 Task: Search one way flight ticket for 2 adults, 2 children, 2 infants in seat in first from Providence: Rhode Island T. F. Green International Airport to Greensboro: Piedmont Triad International Airport on 5-1-2023. Choice of flights is Singapure airlines. Number of bags: 2 checked bags. Price is upto 96000. Outbound departure time preference is 13:30.
Action: Mouse moved to (276, 447)
Screenshot: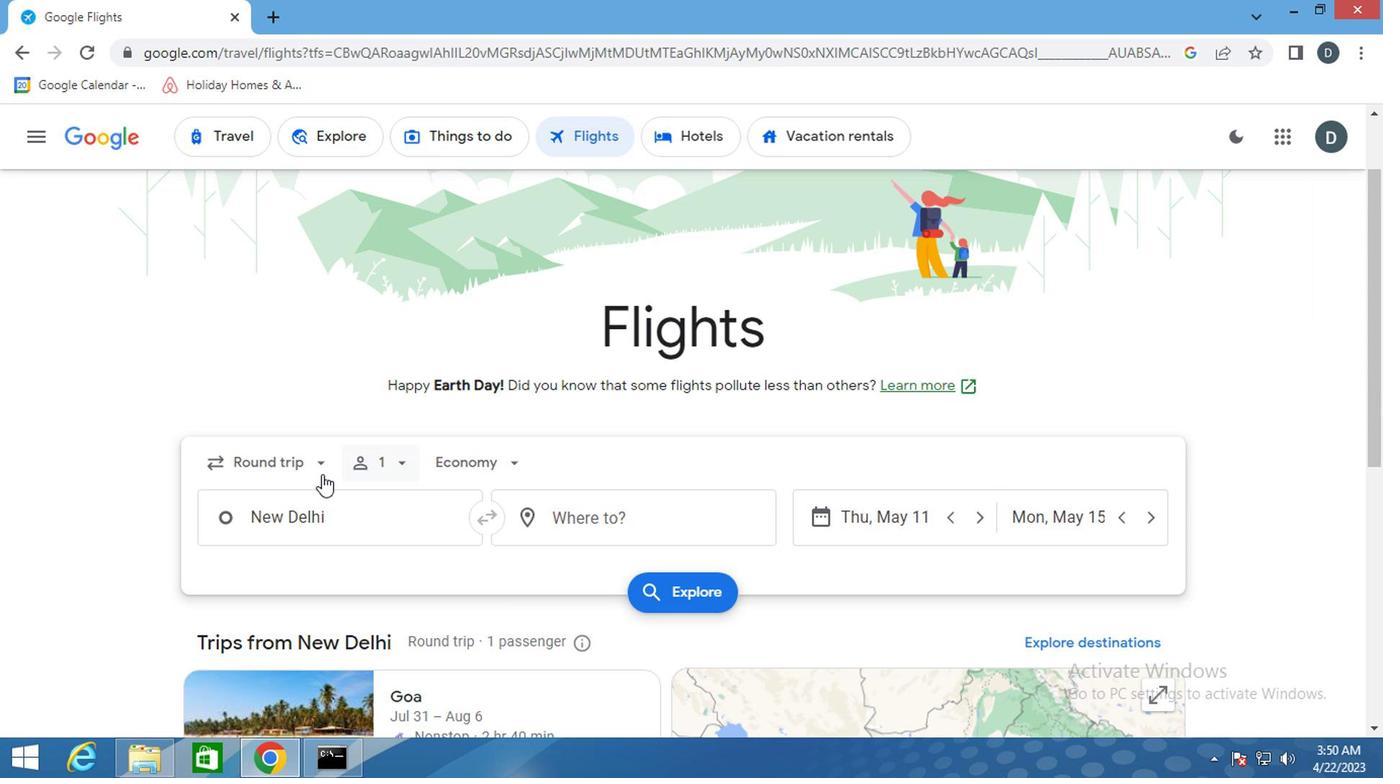 
Action: Mouse pressed left at (276, 447)
Screenshot: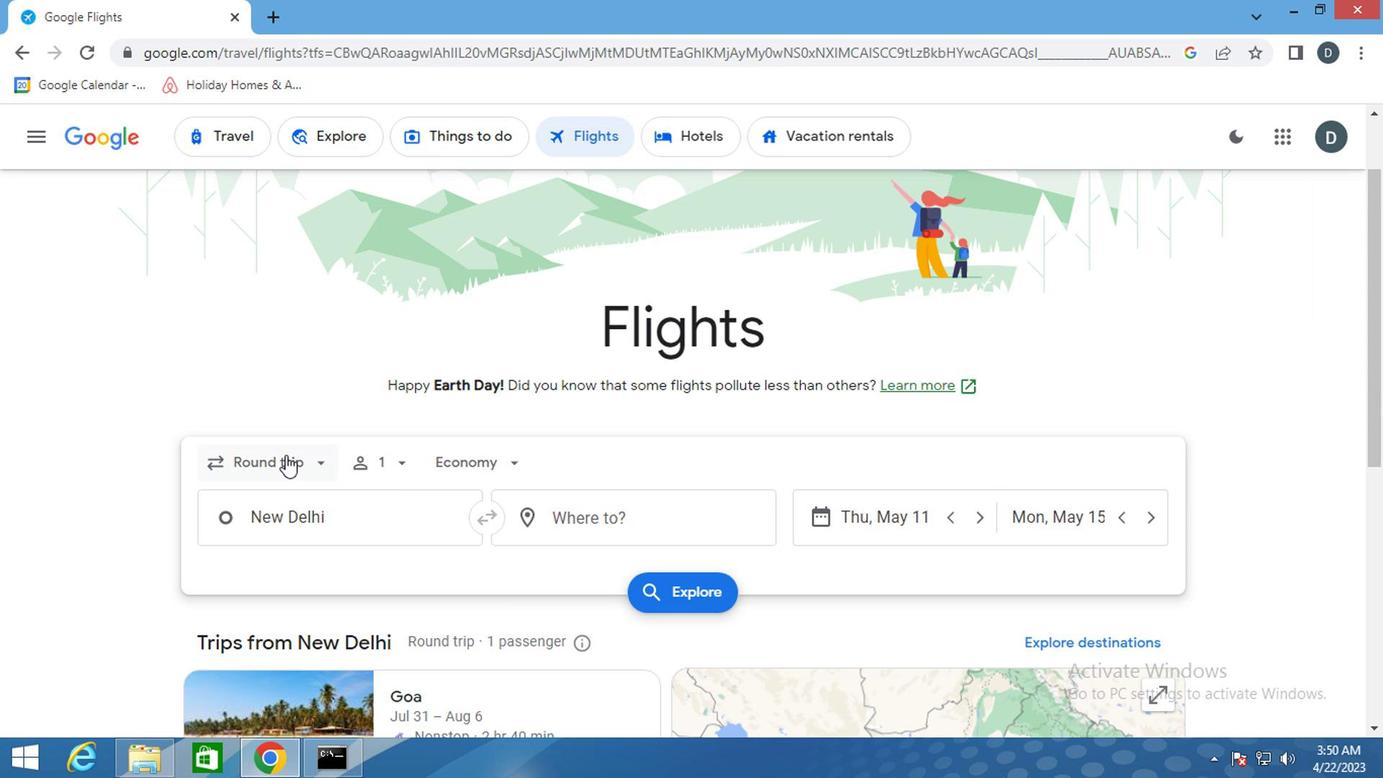 
Action: Mouse moved to (289, 549)
Screenshot: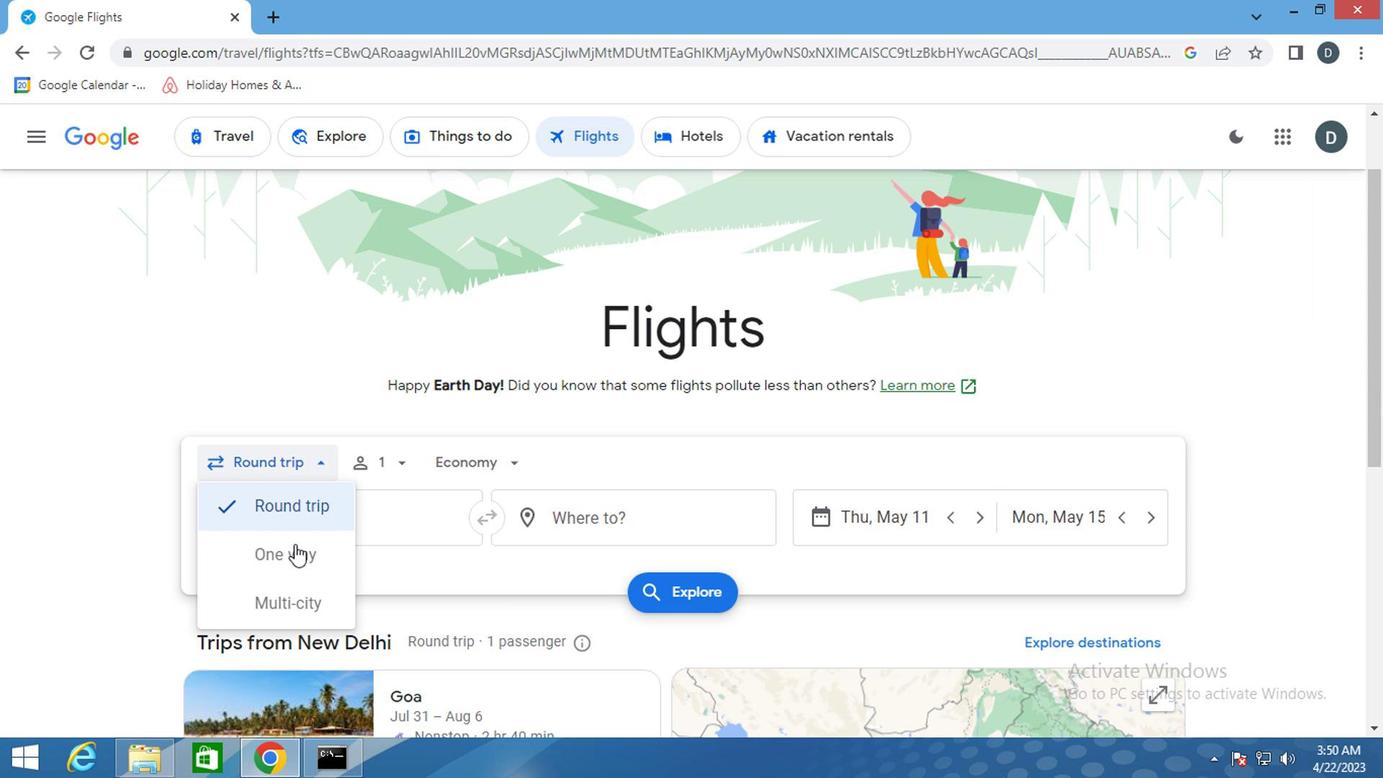 
Action: Mouse pressed left at (289, 549)
Screenshot: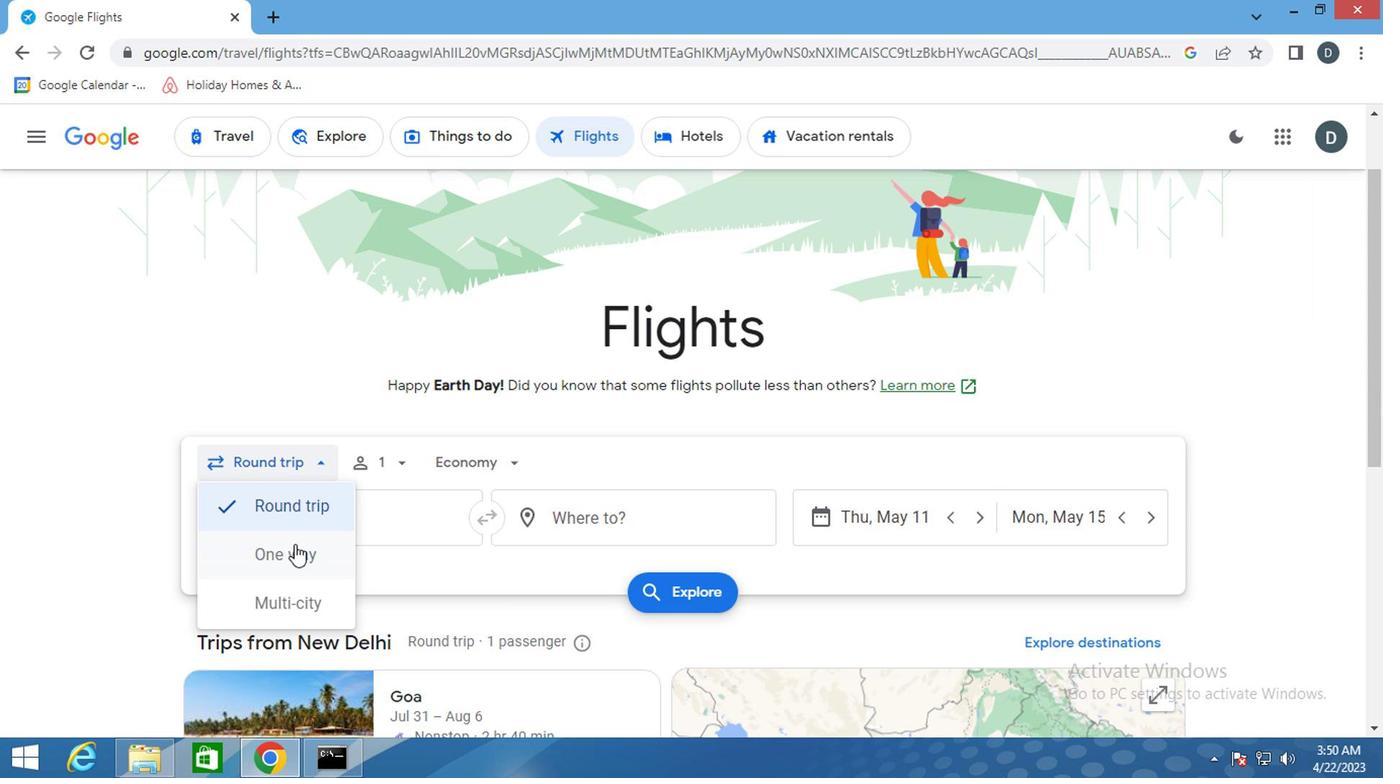 
Action: Mouse moved to (379, 460)
Screenshot: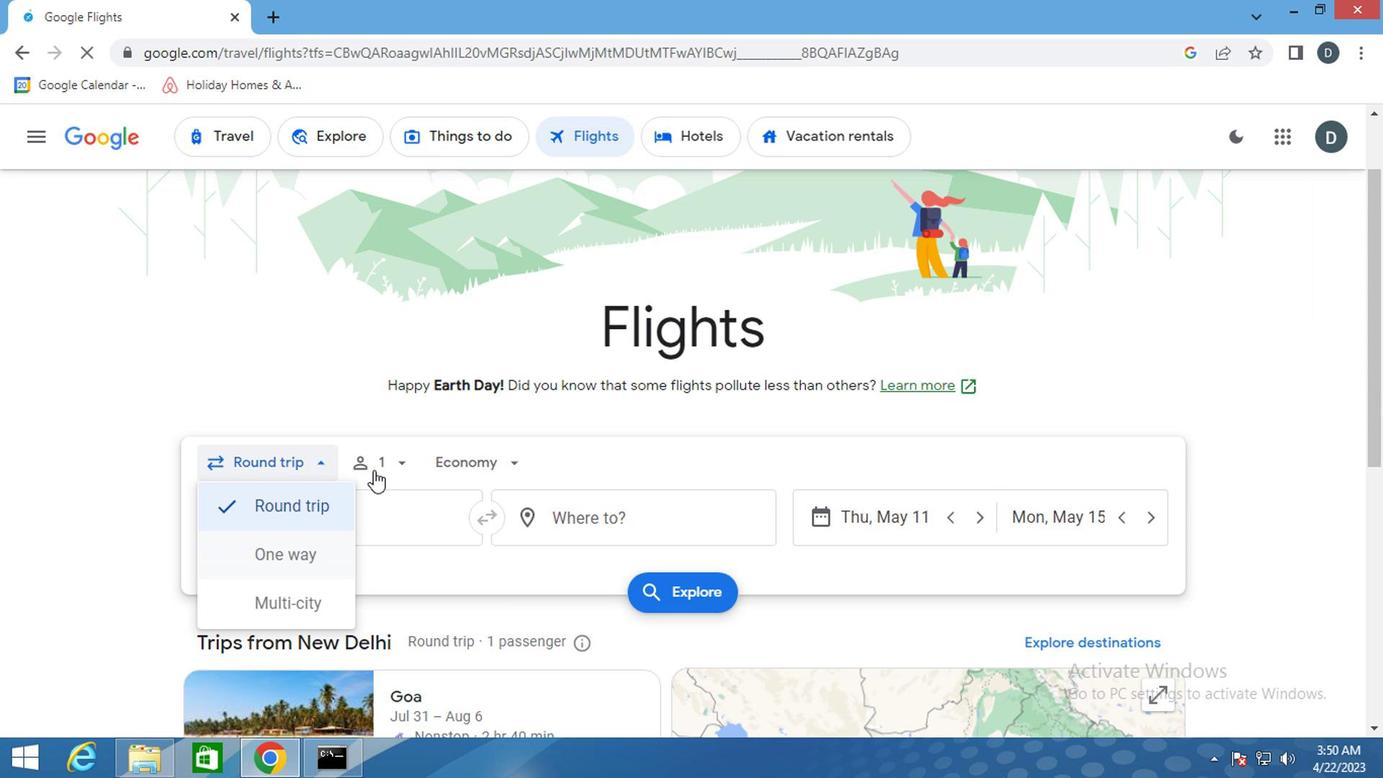 
Action: Mouse pressed left at (379, 460)
Screenshot: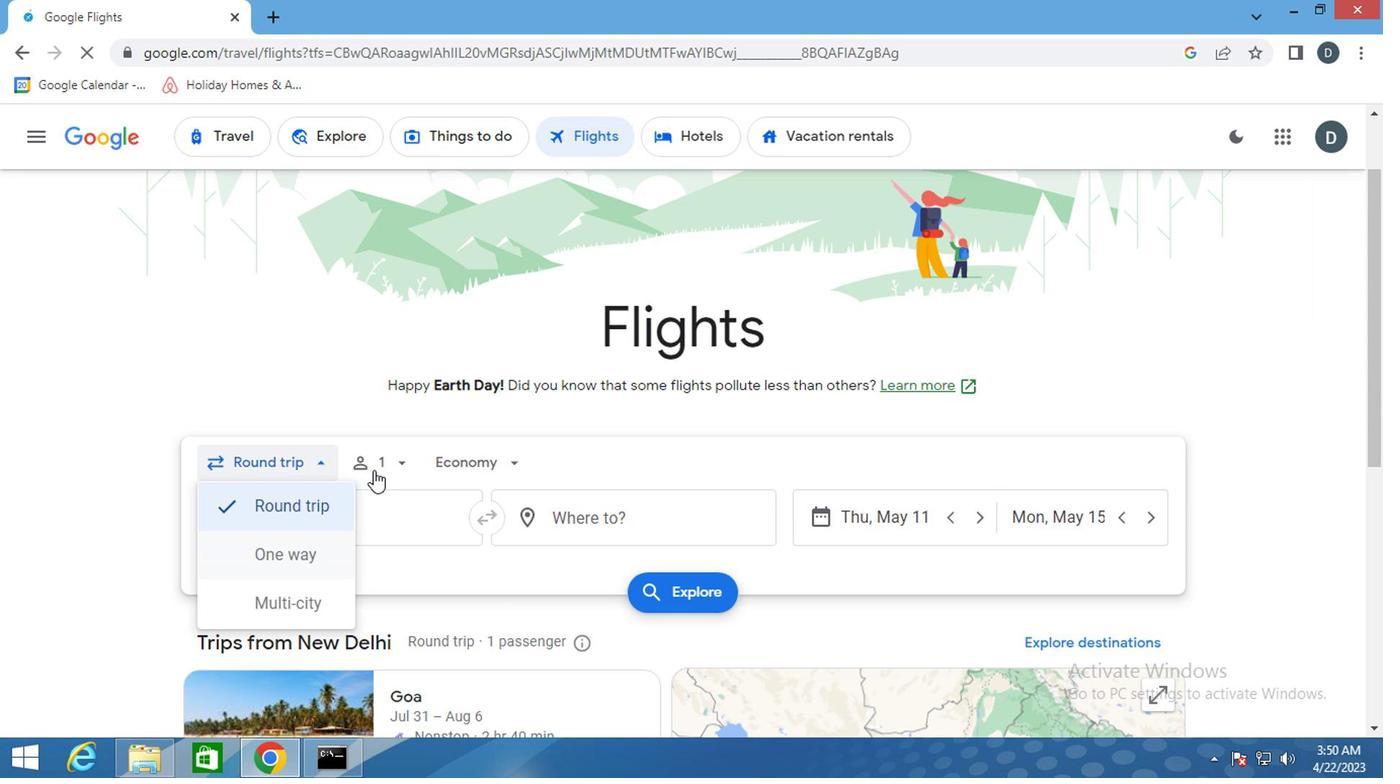 
Action: Mouse moved to (554, 517)
Screenshot: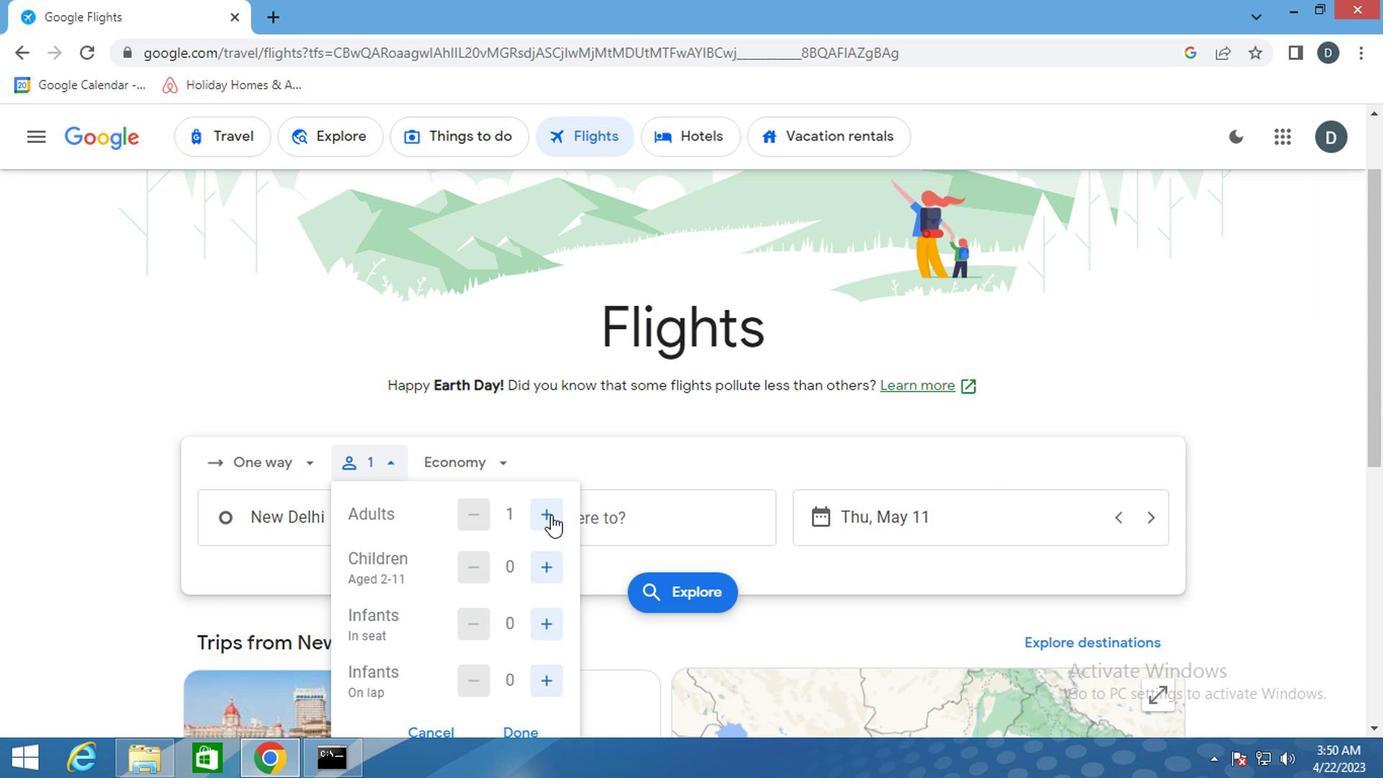 
Action: Mouse pressed left at (554, 517)
Screenshot: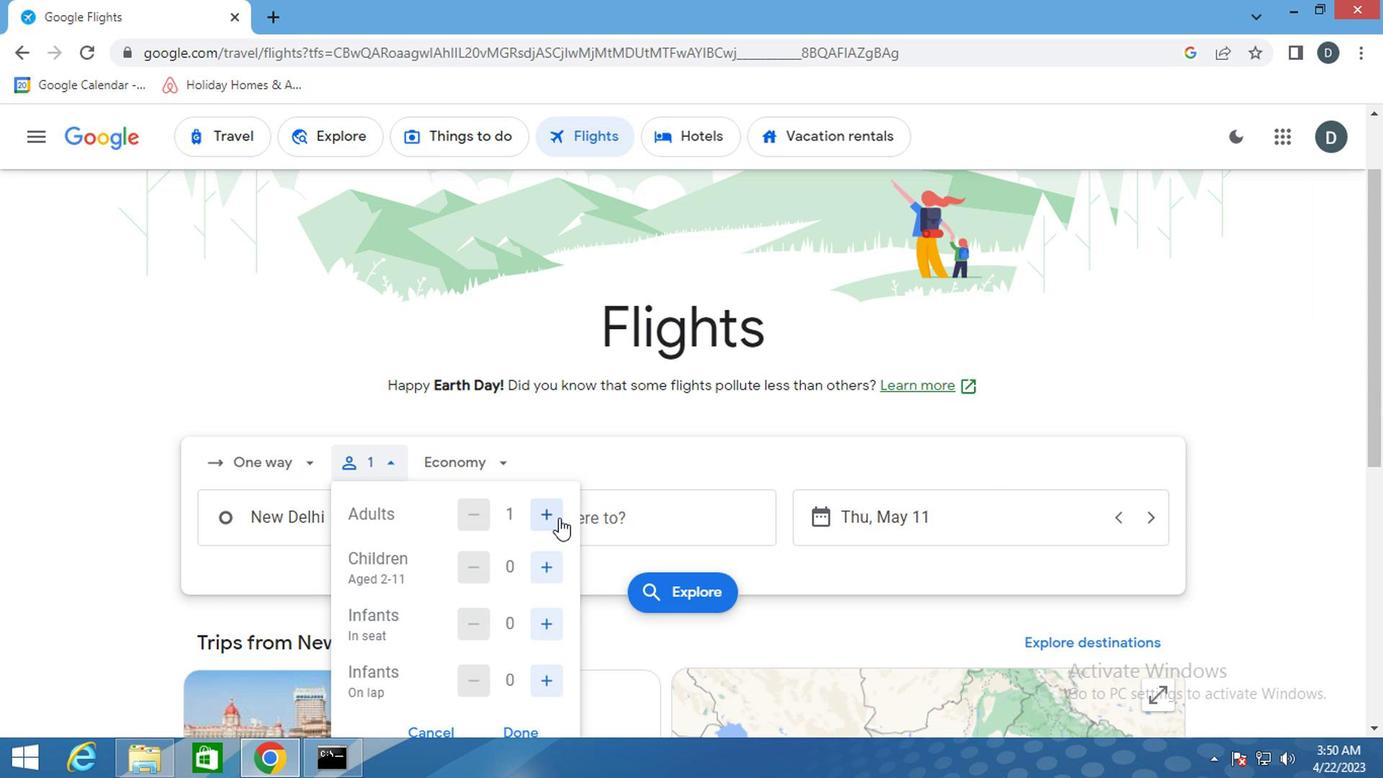 
Action: Mouse moved to (542, 560)
Screenshot: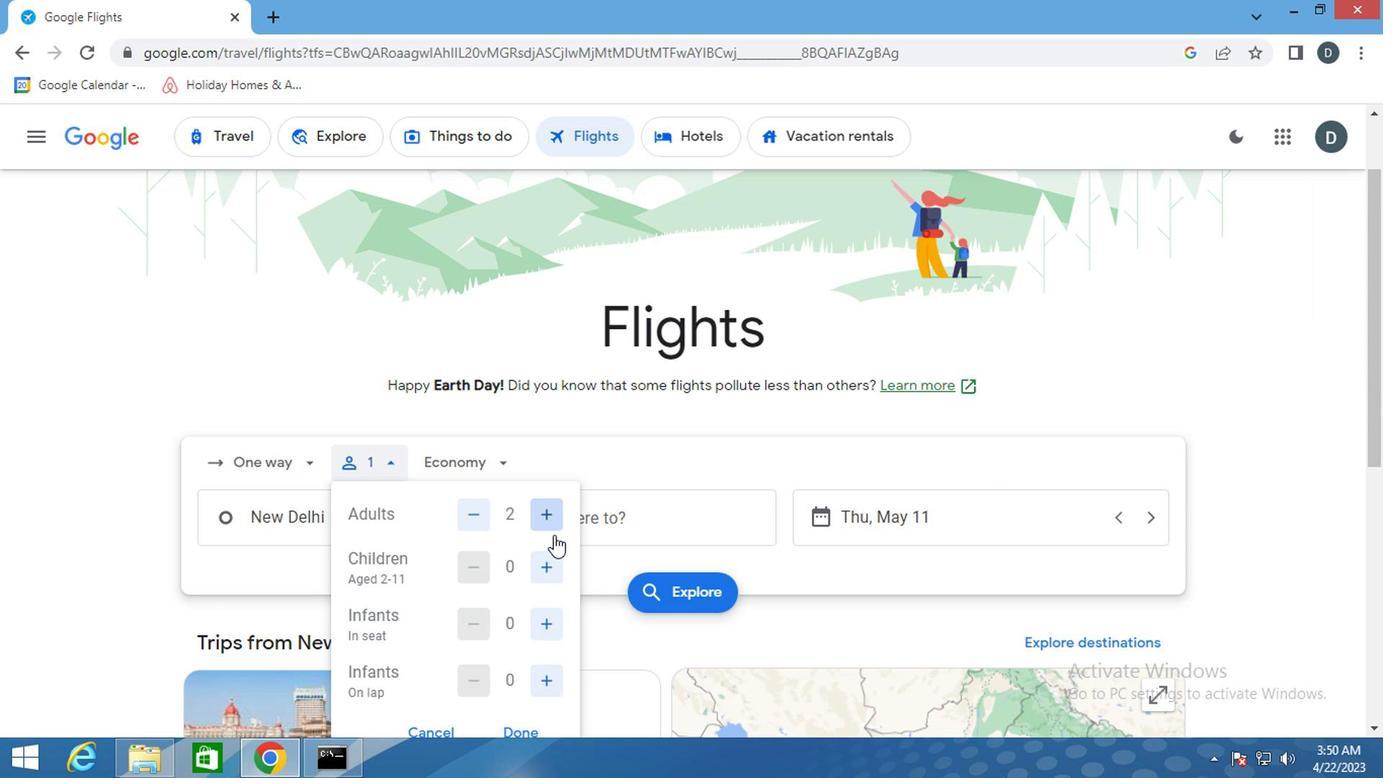 
Action: Mouse pressed left at (542, 560)
Screenshot: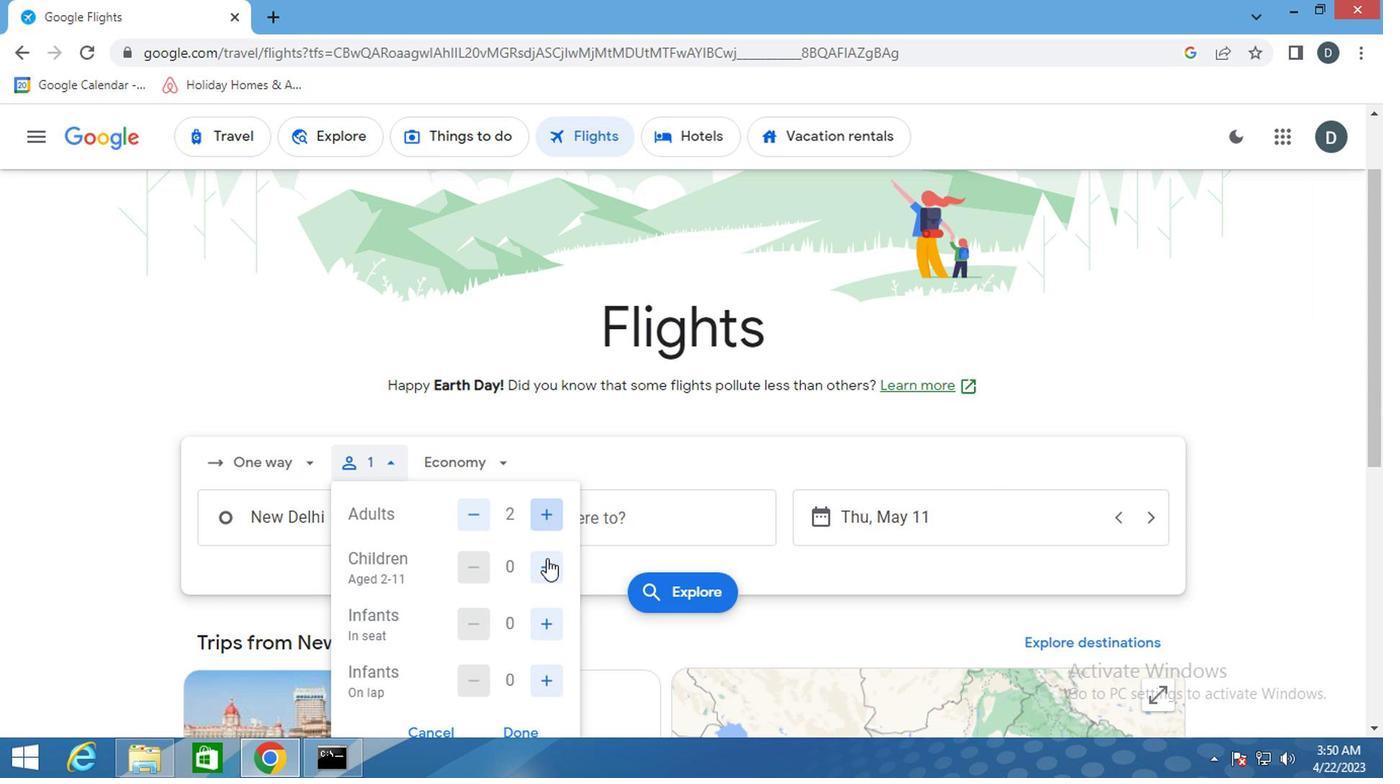 
Action: Mouse pressed left at (542, 560)
Screenshot: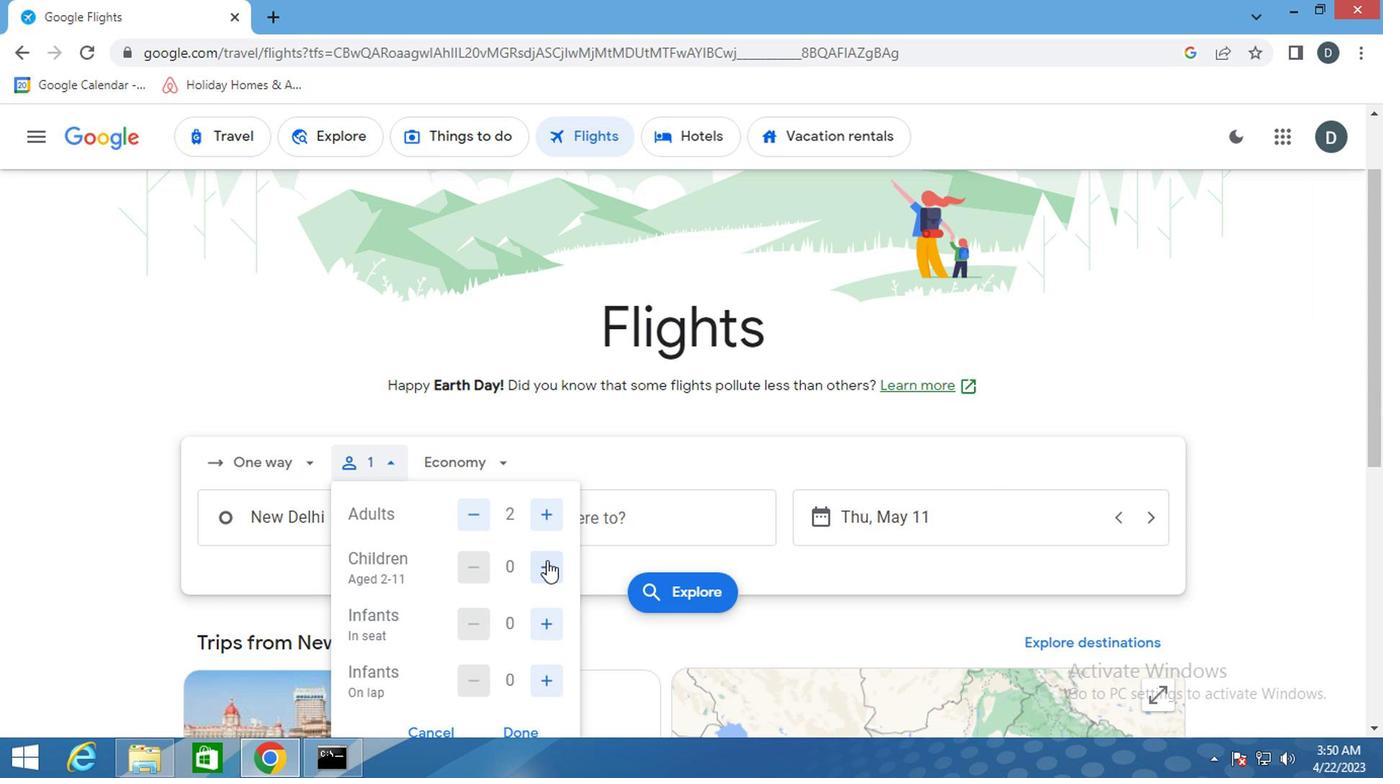 
Action: Mouse moved to (549, 623)
Screenshot: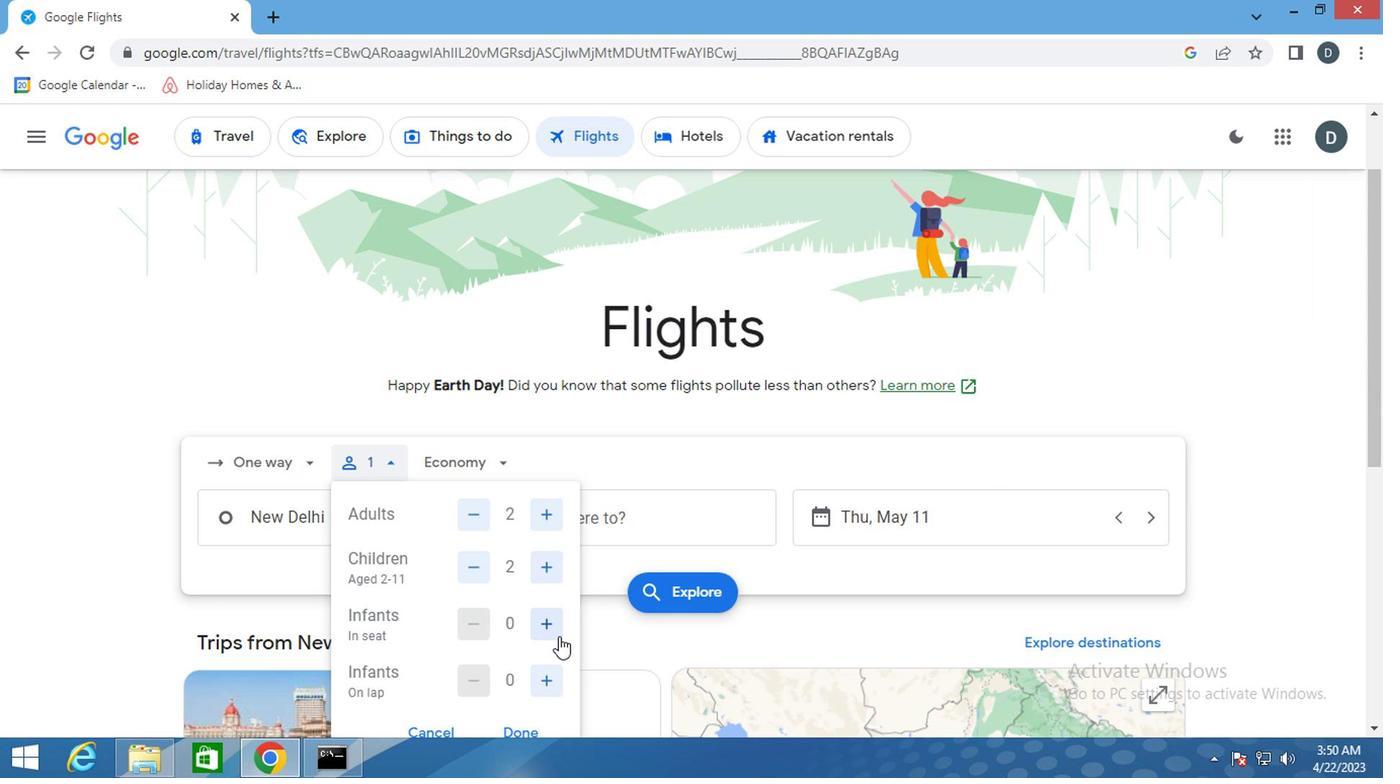
Action: Mouse pressed left at (549, 623)
Screenshot: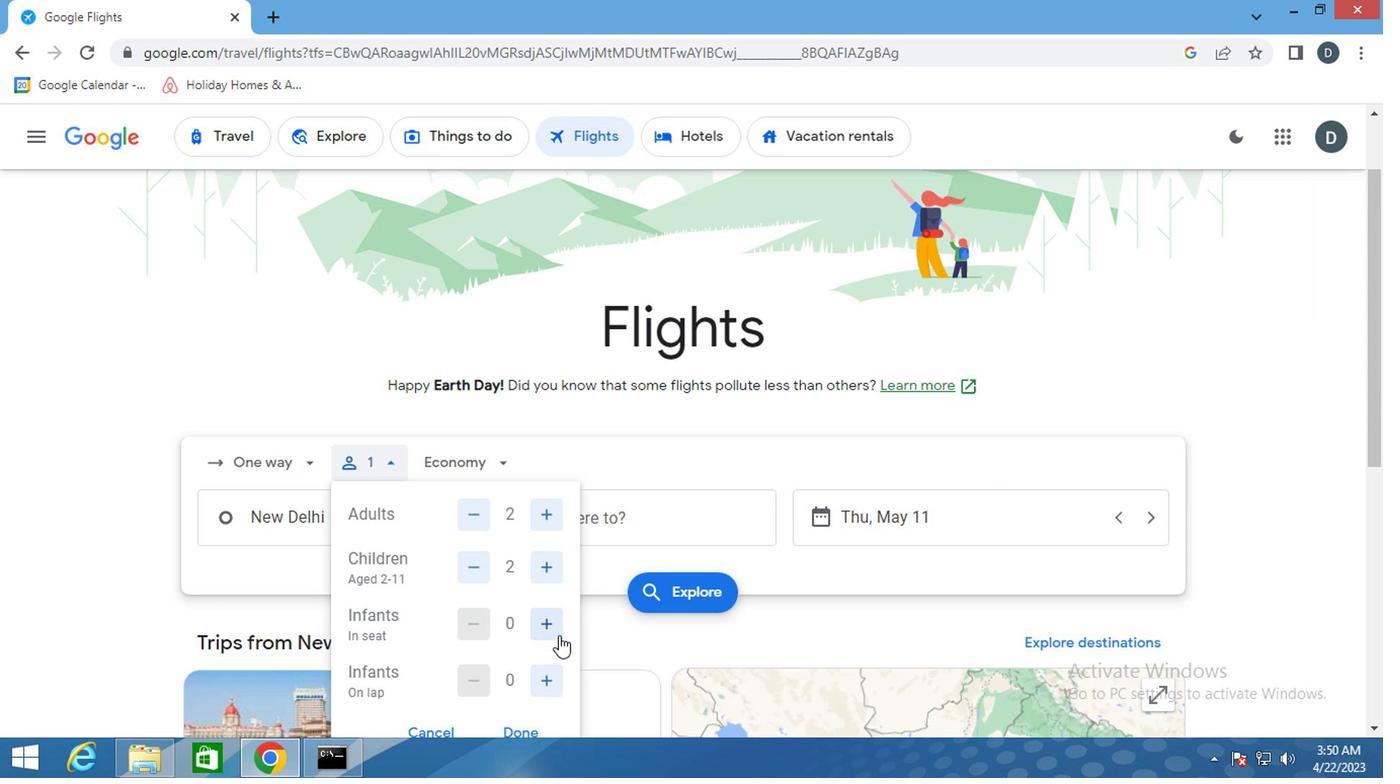 
Action: Mouse pressed left at (549, 623)
Screenshot: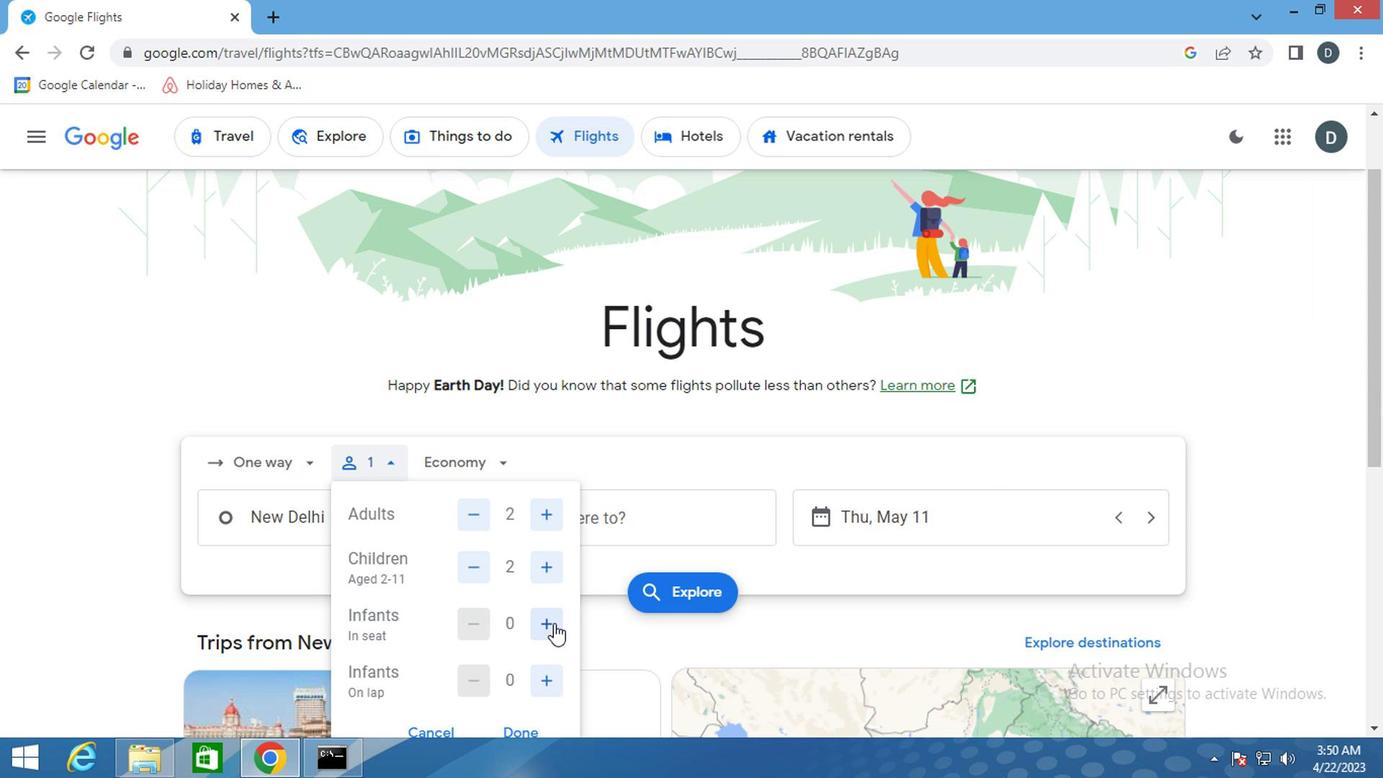 
Action: Mouse moved to (516, 727)
Screenshot: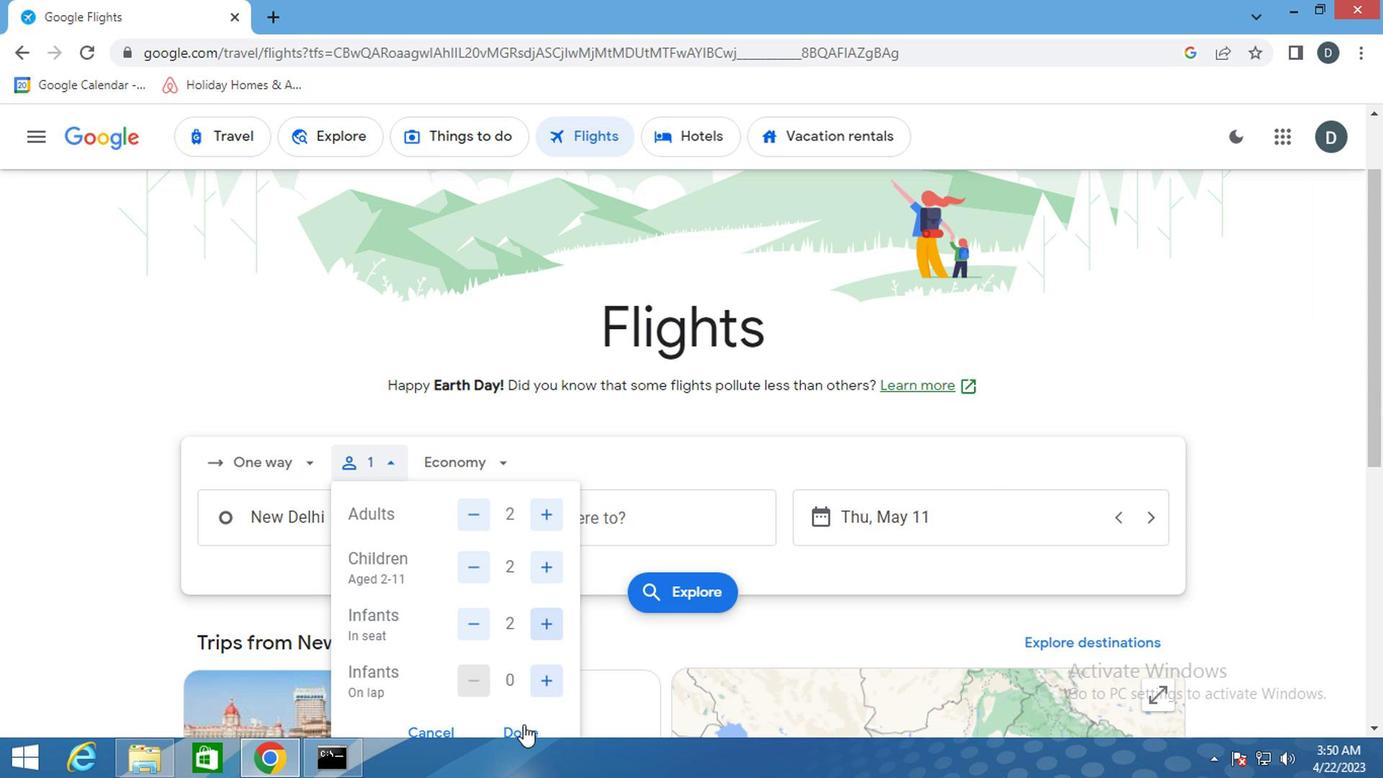 
Action: Mouse pressed left at (516, 727)
Screenshot: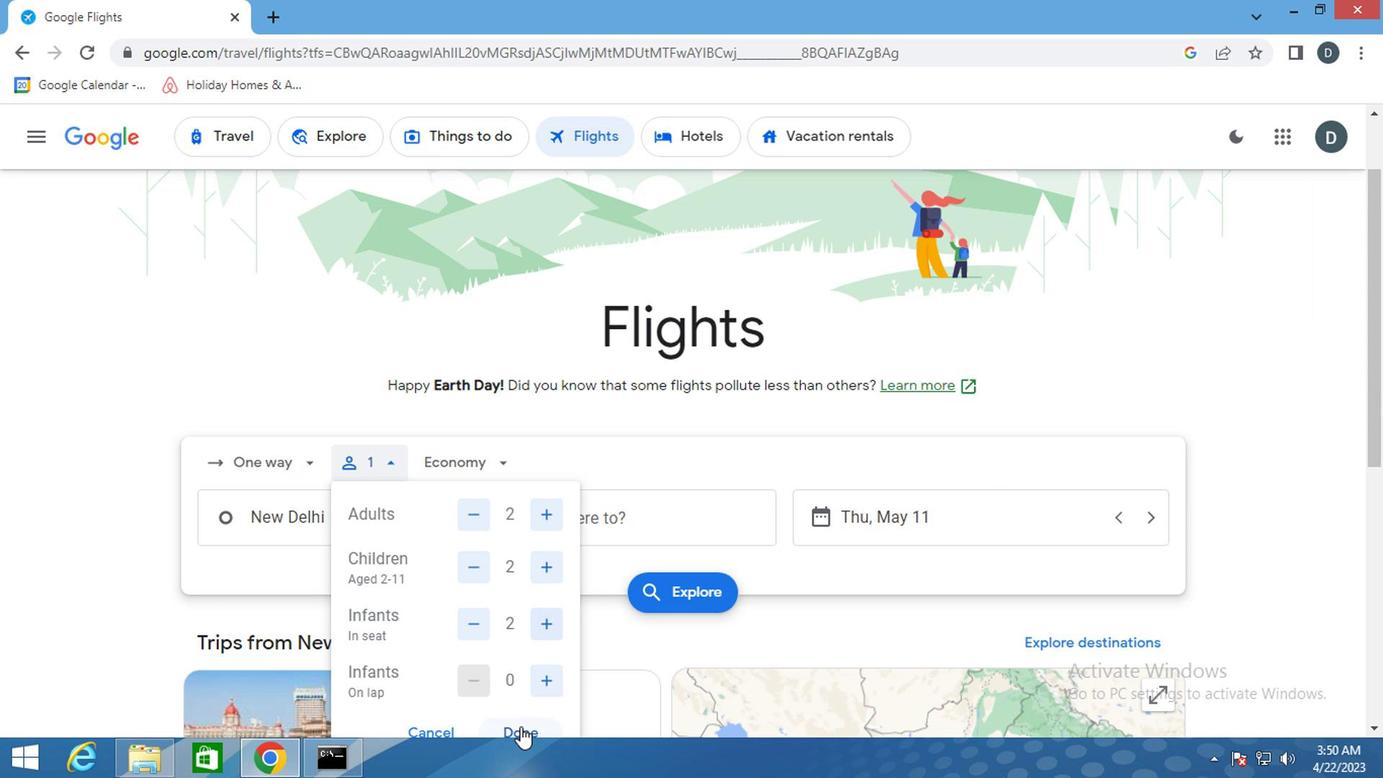 
Action: Mouse moved to (464, 464)
Screenshot: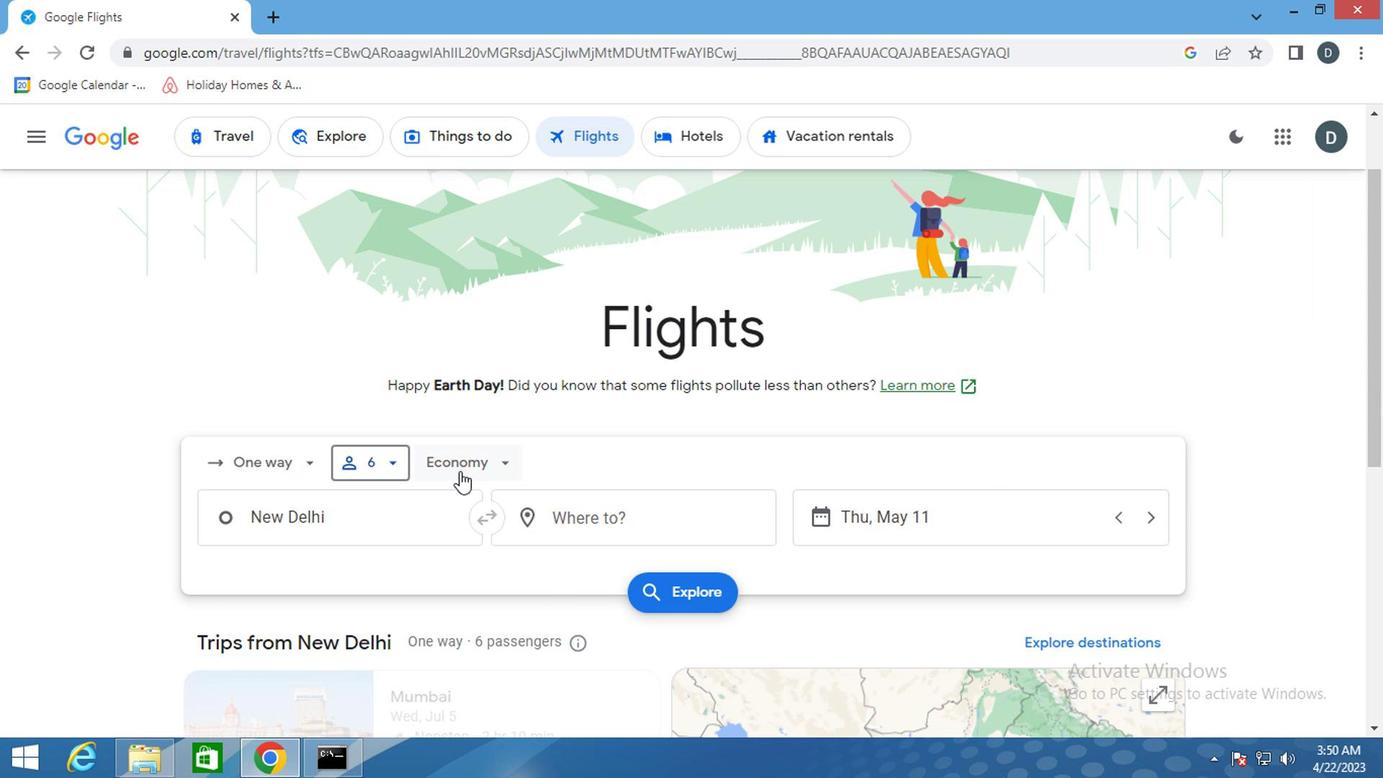 
Action: Mouse pressed left at (464, 464)
Screenshot: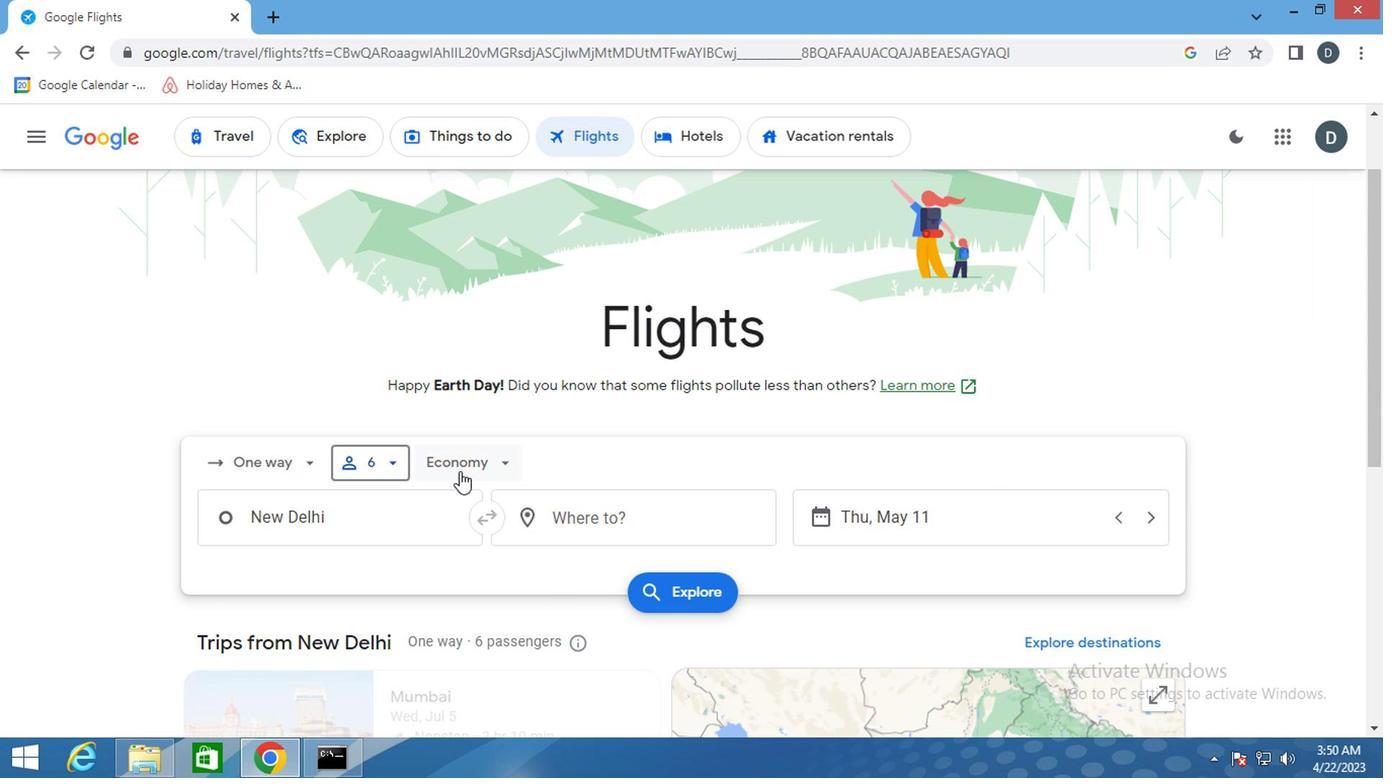 
Action: Mouse moved to (496, 653)
Screenshot: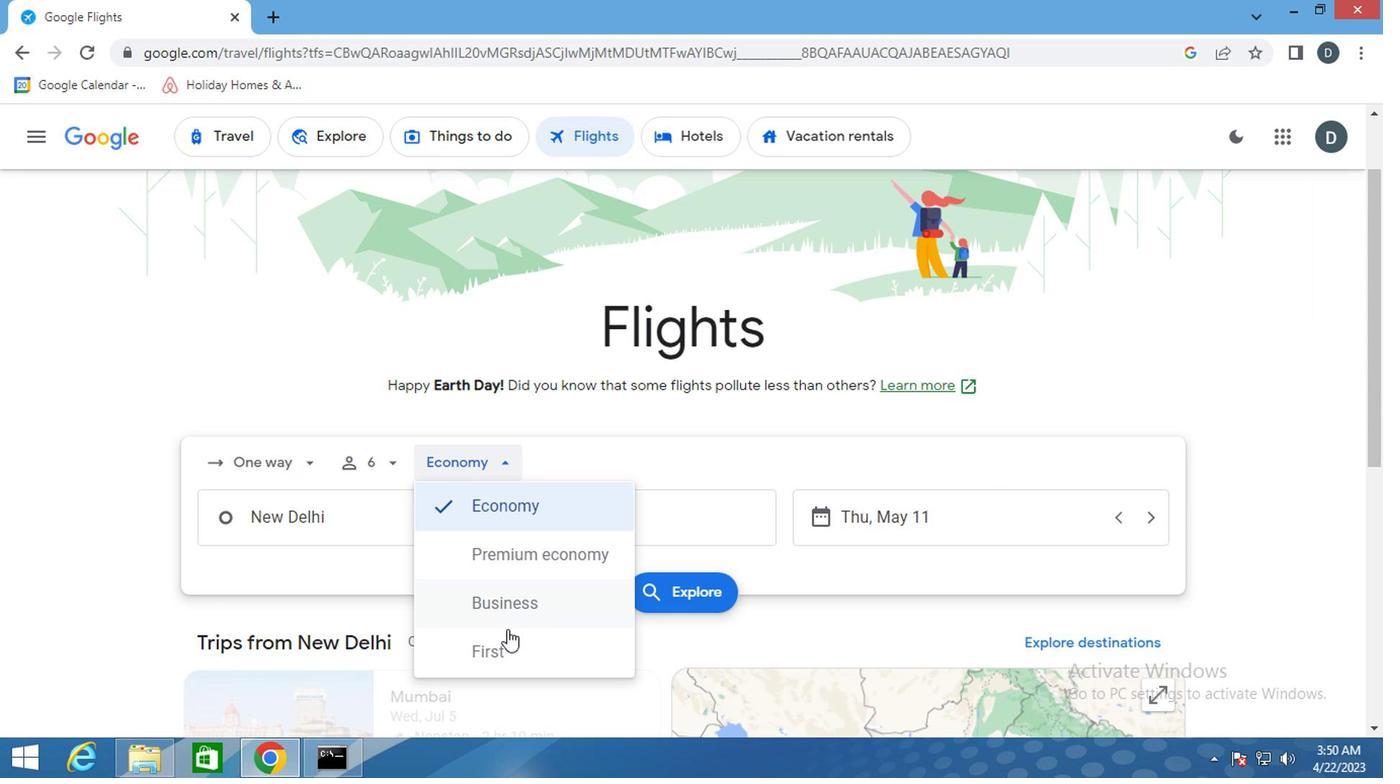 
Action: Mouse pressed left at (496, 653)
Screenshot: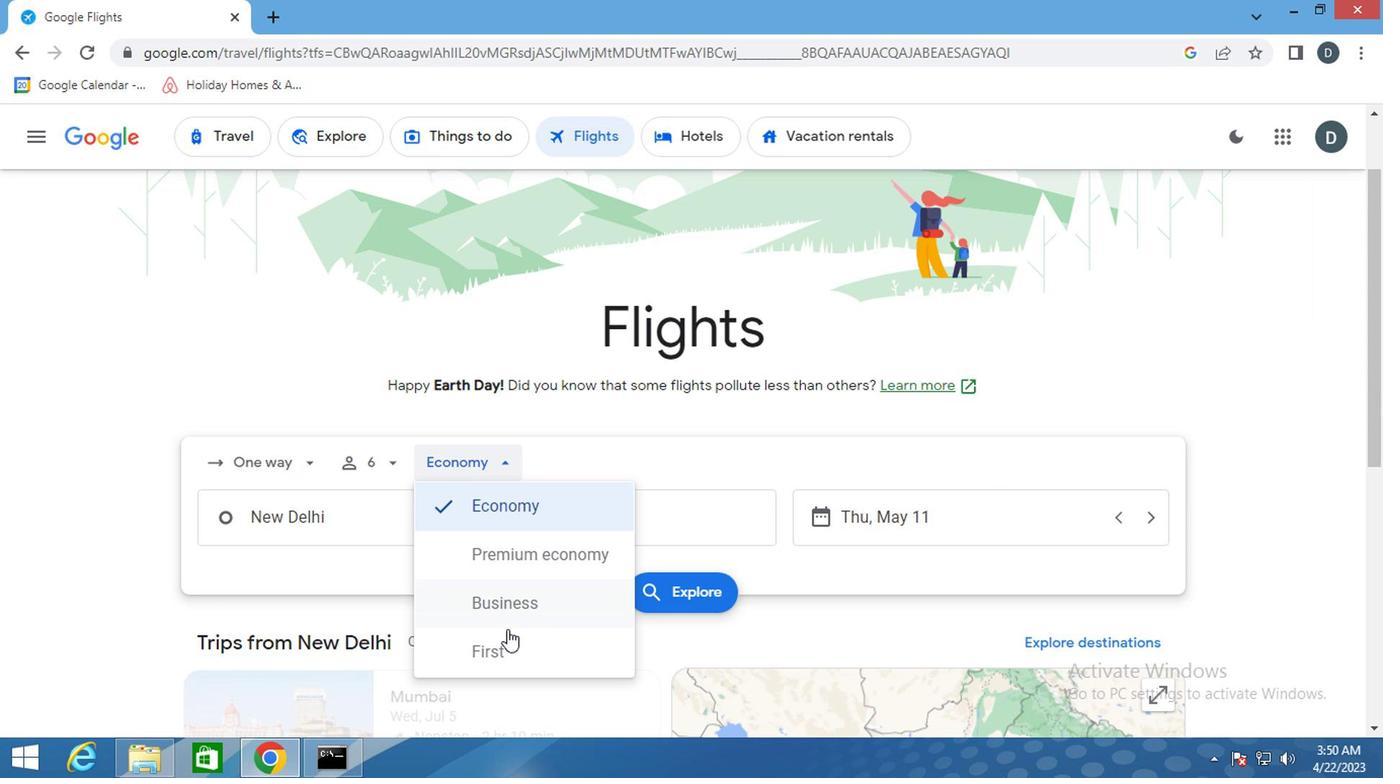 
Action: Mouse moved to (373, 516)
Screenshot: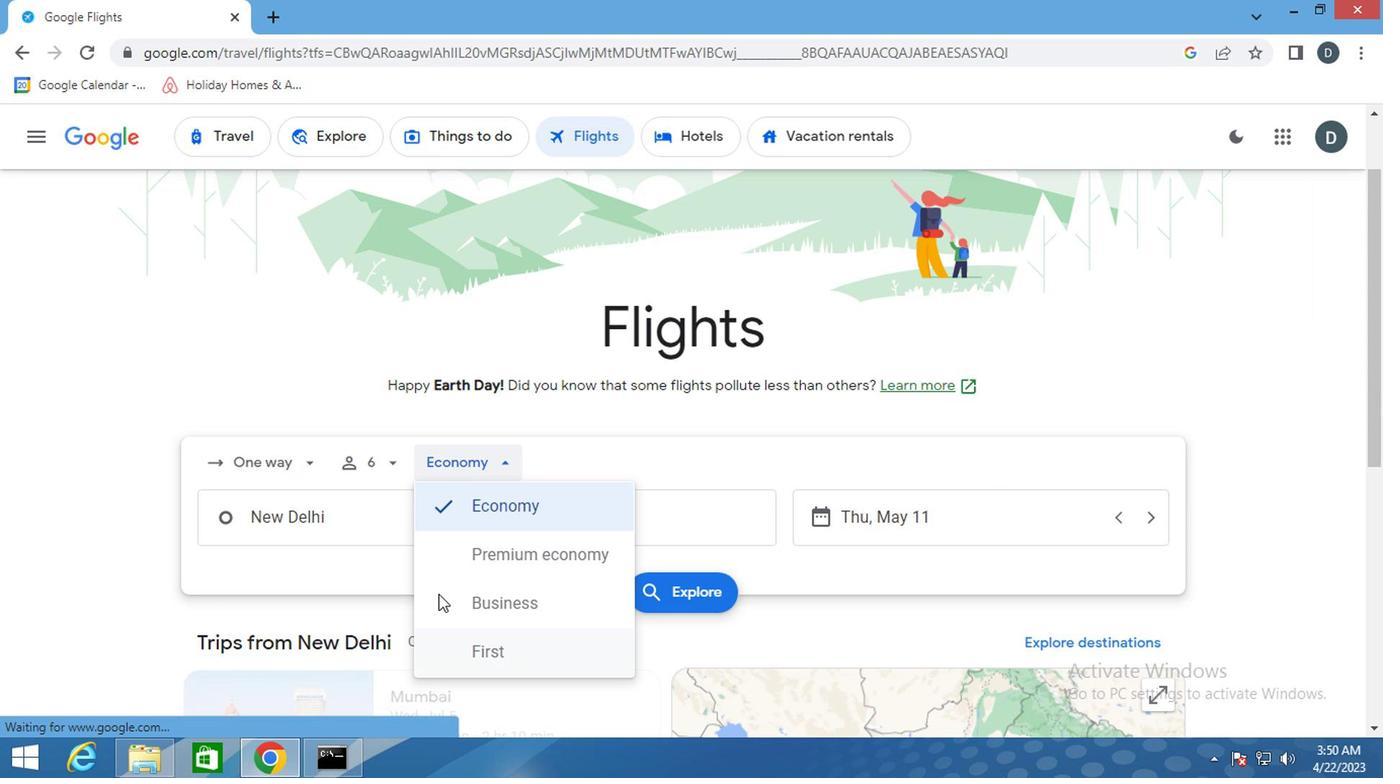
Action: Mouse pressed left at (373, 516)
Screenshot: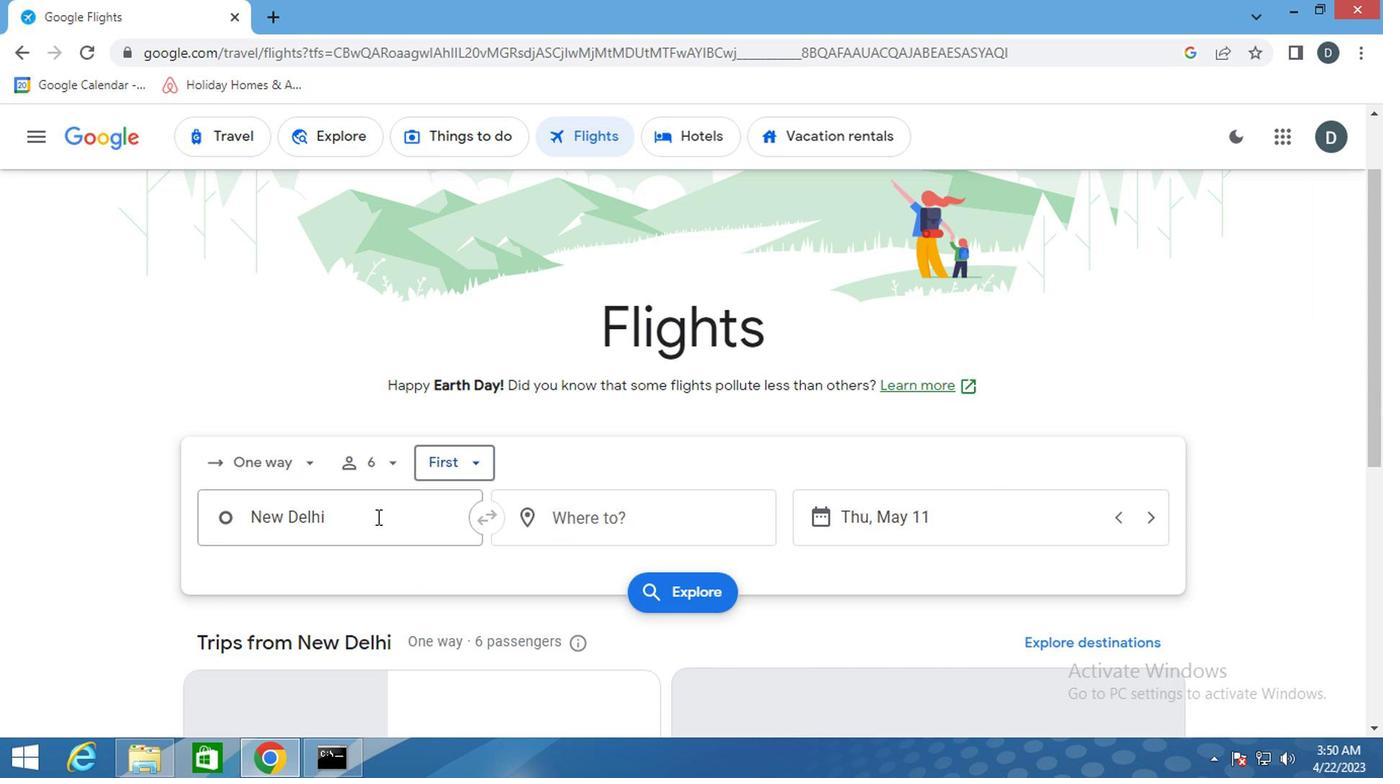 
Action: Key pressed <Key.shift>PROVIDENCE
Screenshot: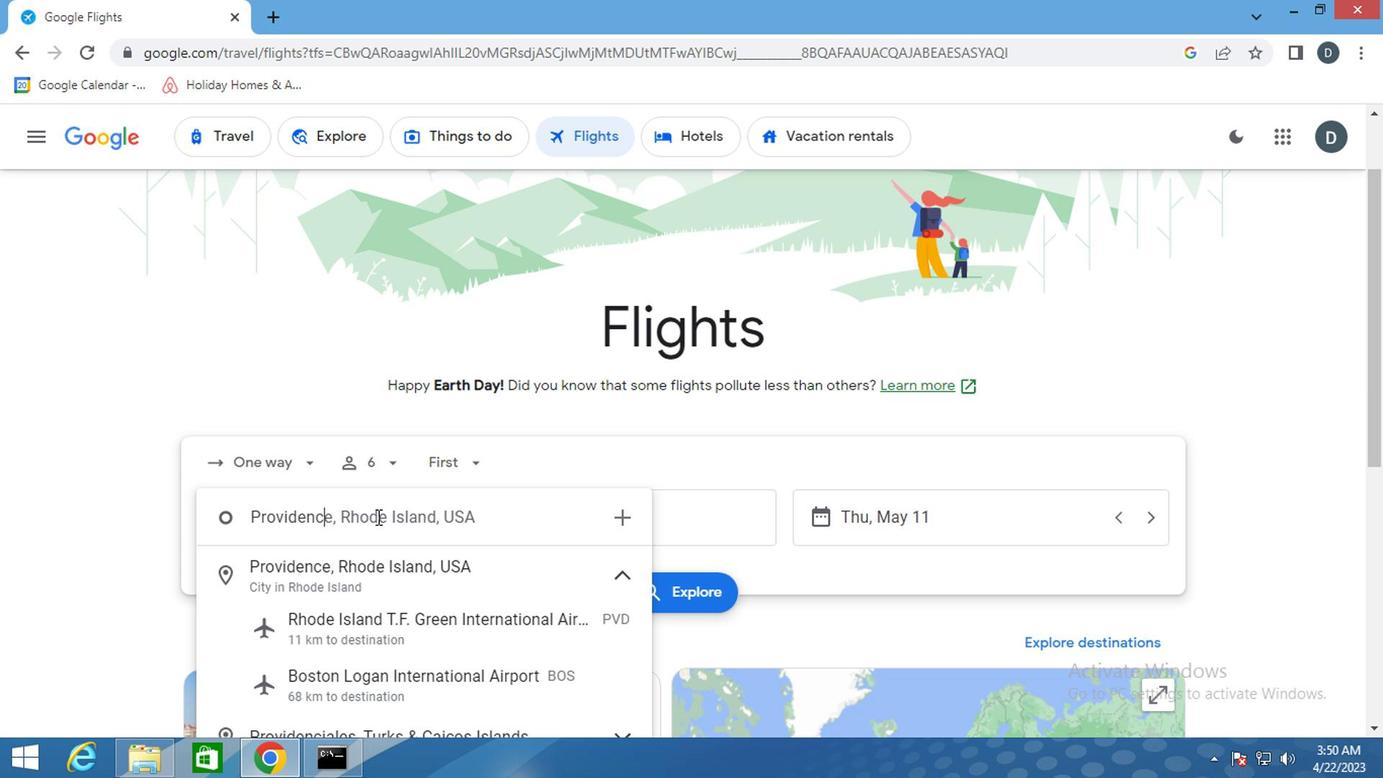 
Action: Mouse moved to (446, 606)
Screenshot: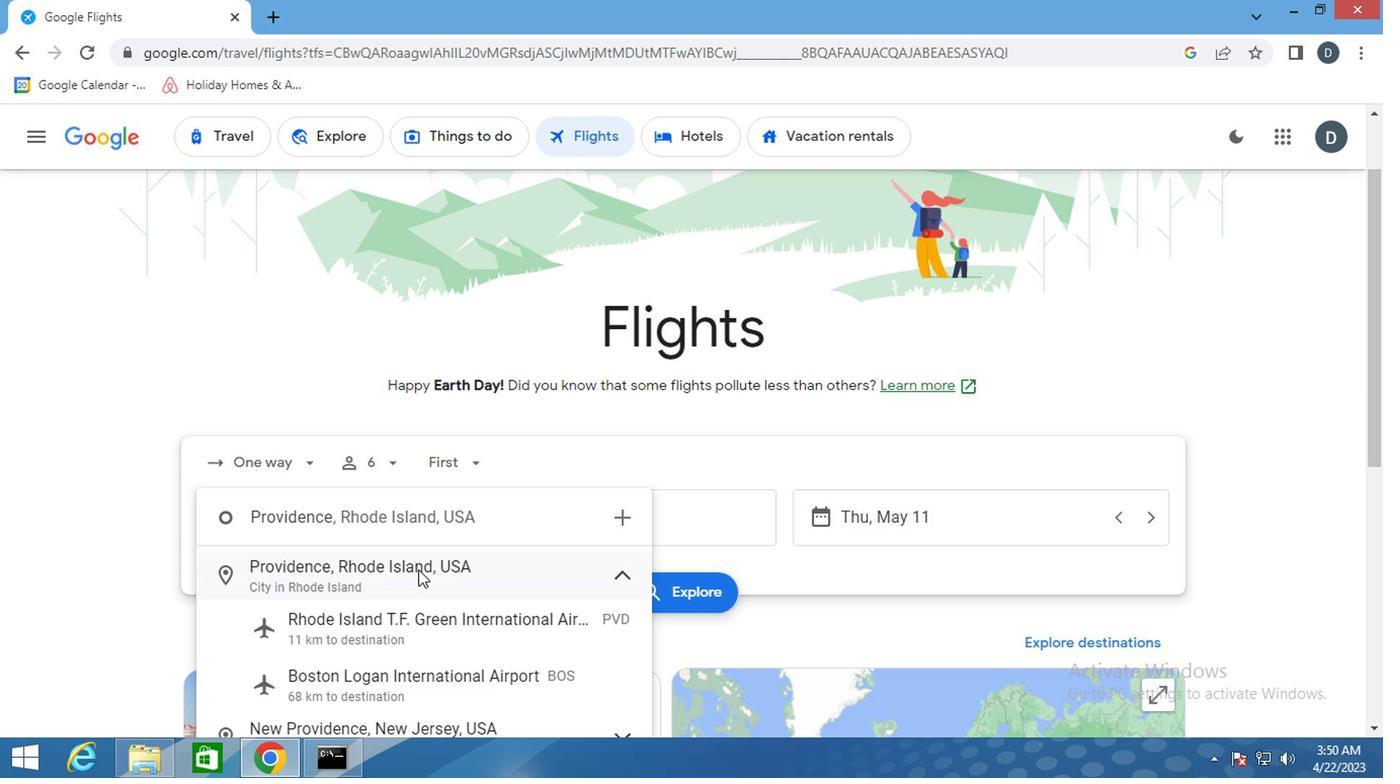 
Action: Mouse pressed left at (446, 606)
Screenshot: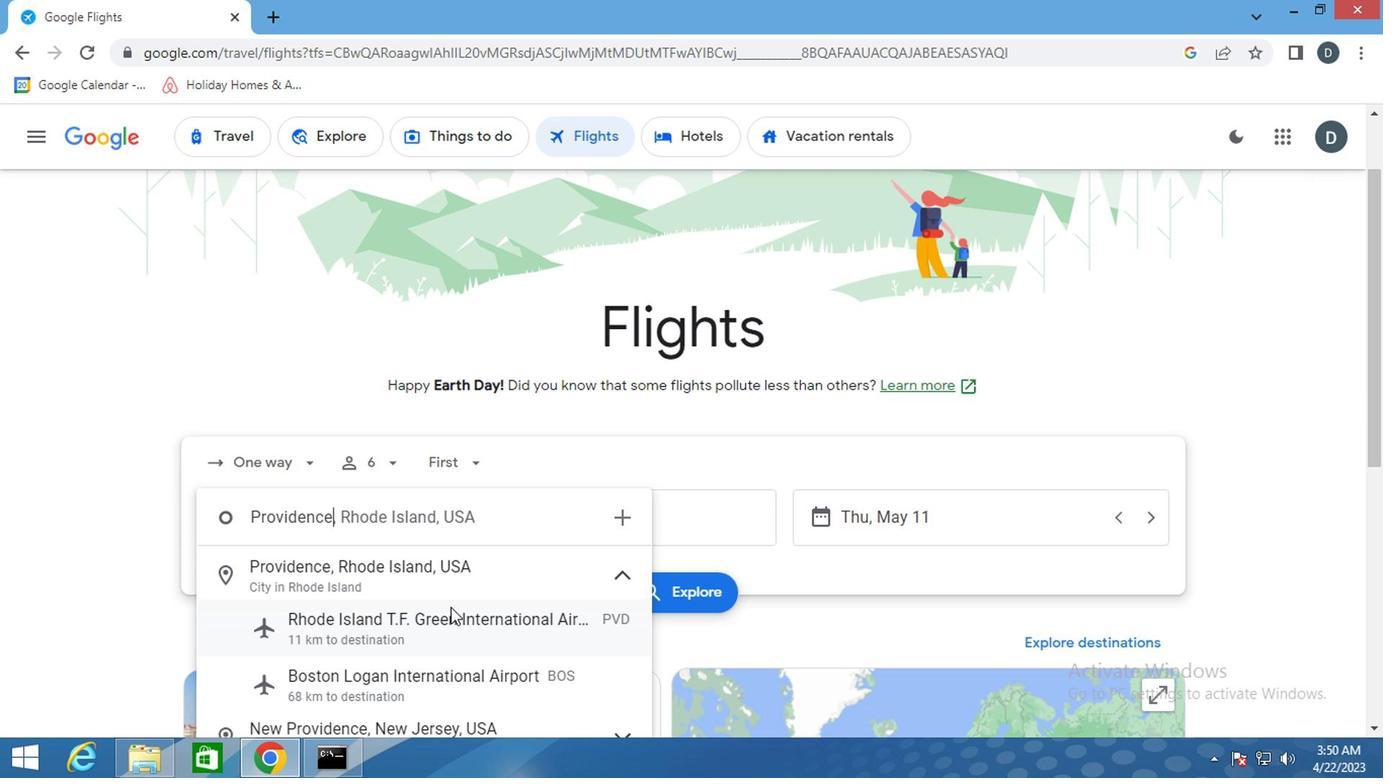 
Action: Mouse moved to (582, 521)
Screenshot: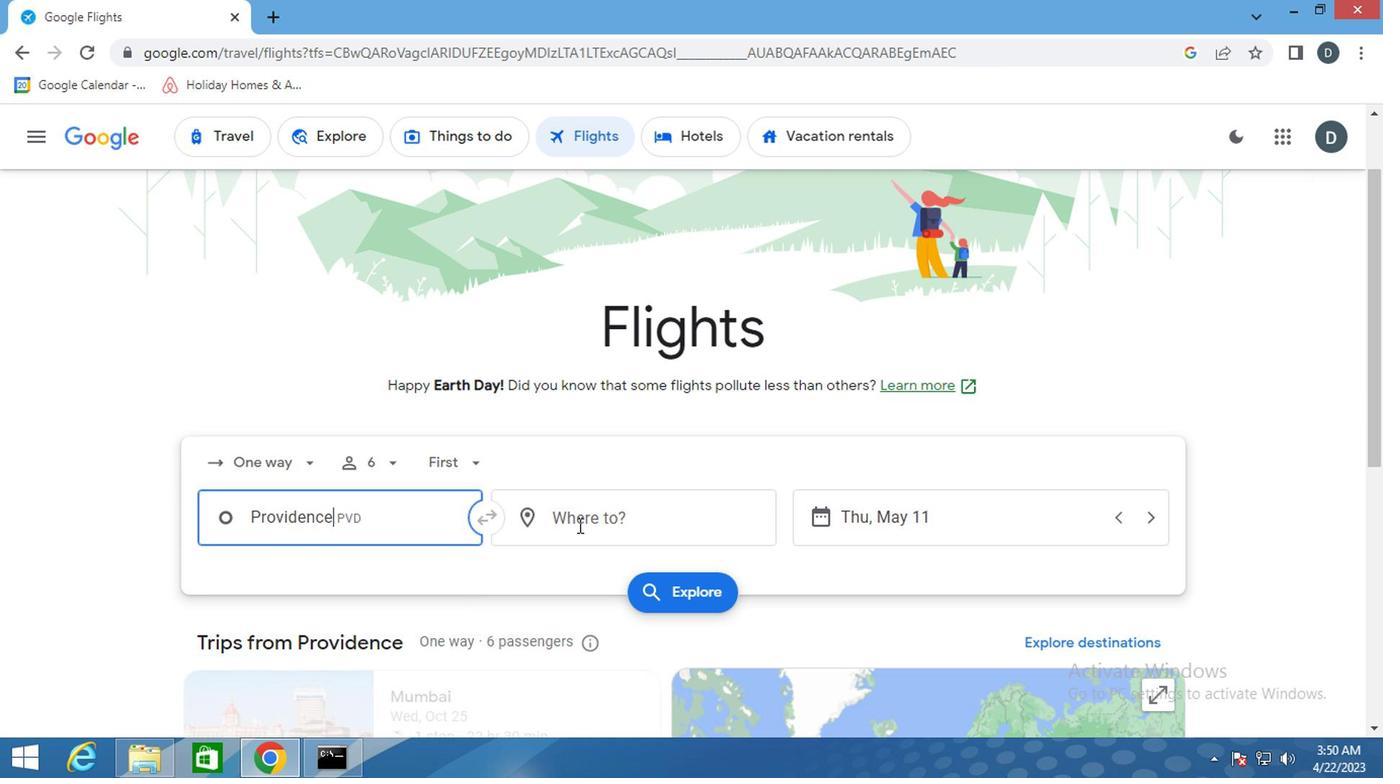 
Action: Mouse pressed left at (582, 521)
Screenshot: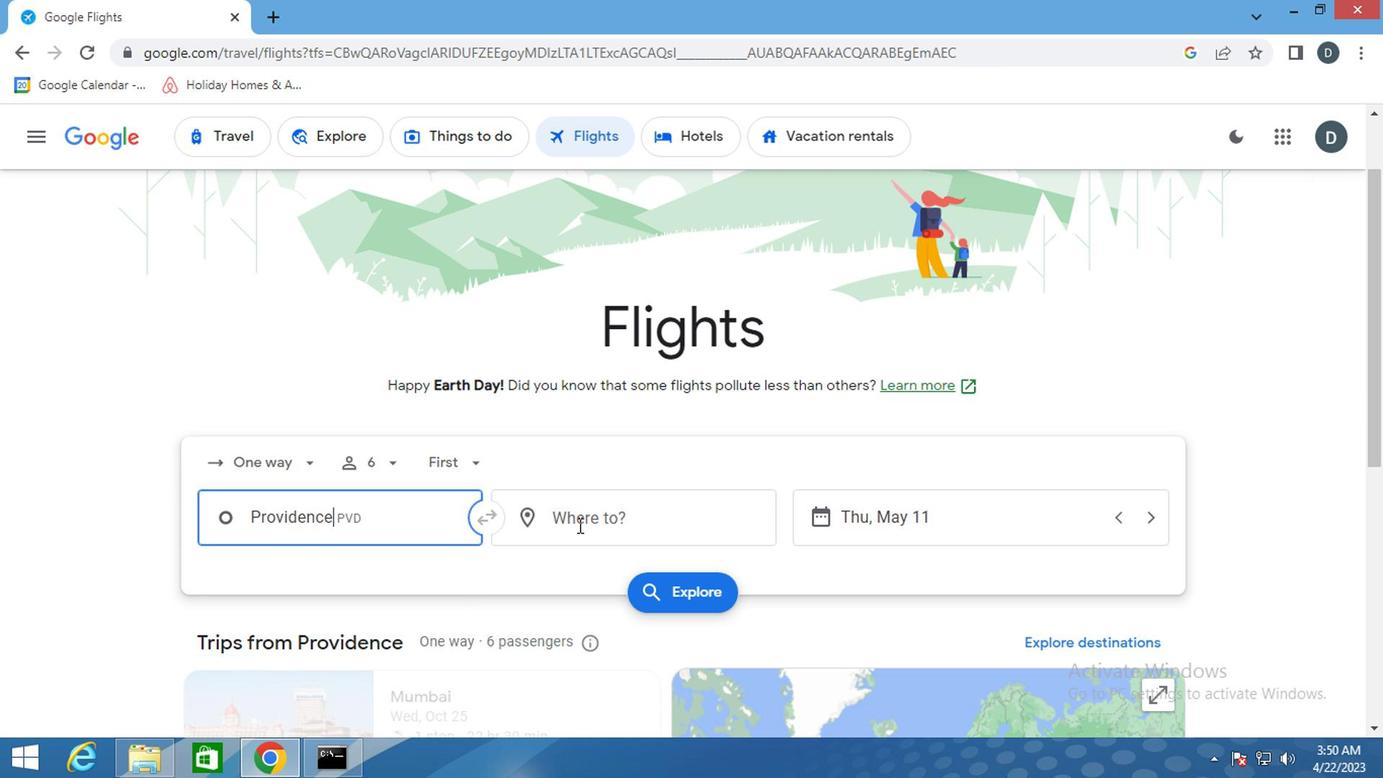 
Action: Key pressed <Key.shift>GREENS
Screenshot: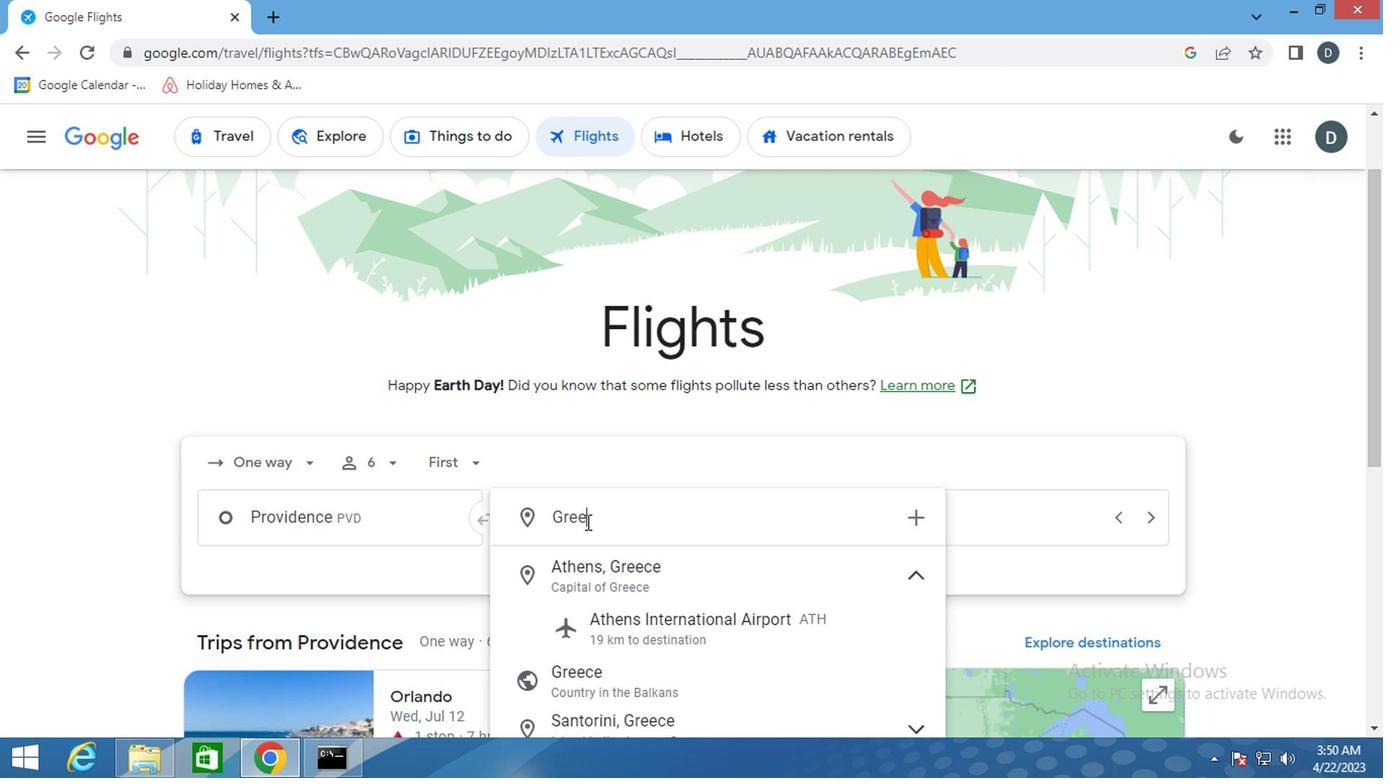 
Action: Mouse moved to (645, 625)
Screenshot: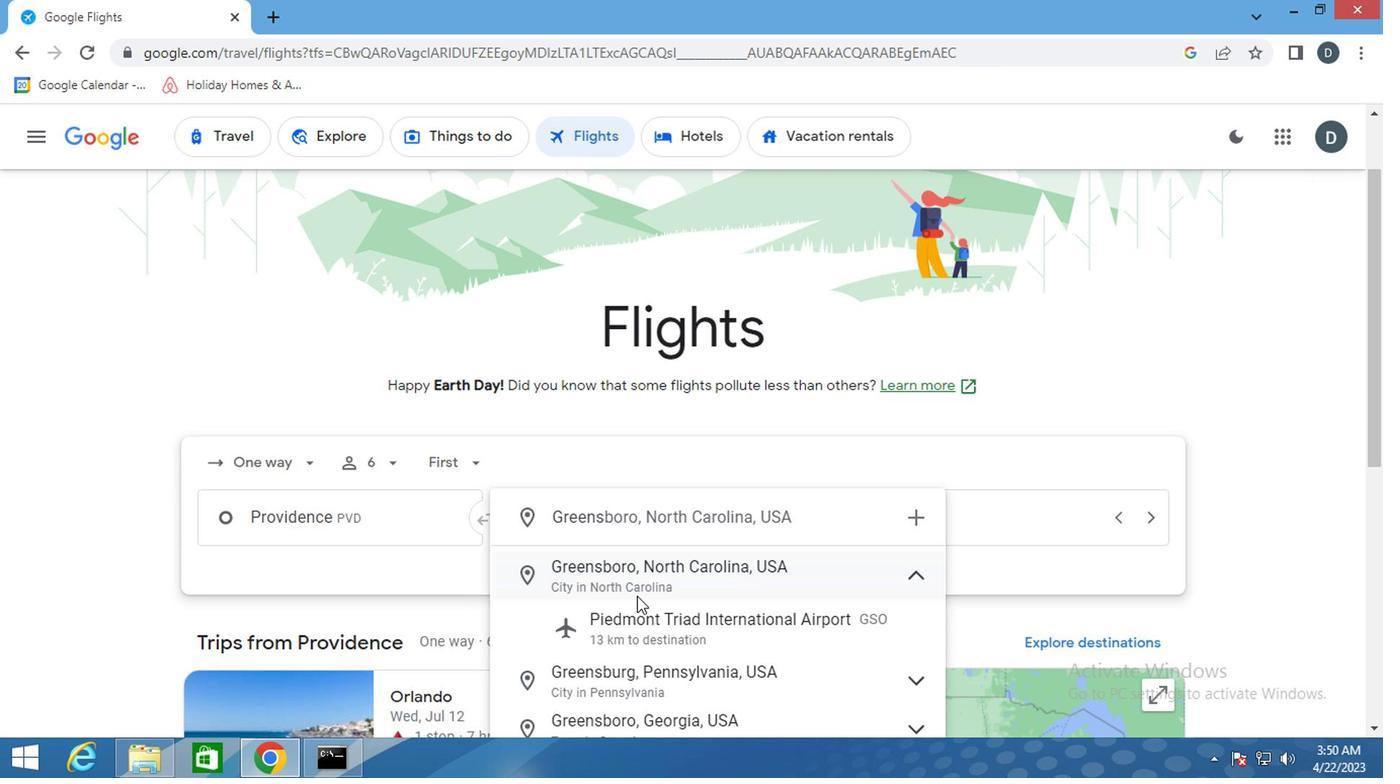 
Action: Mouse pressed left at (645, 625)
Screenshot: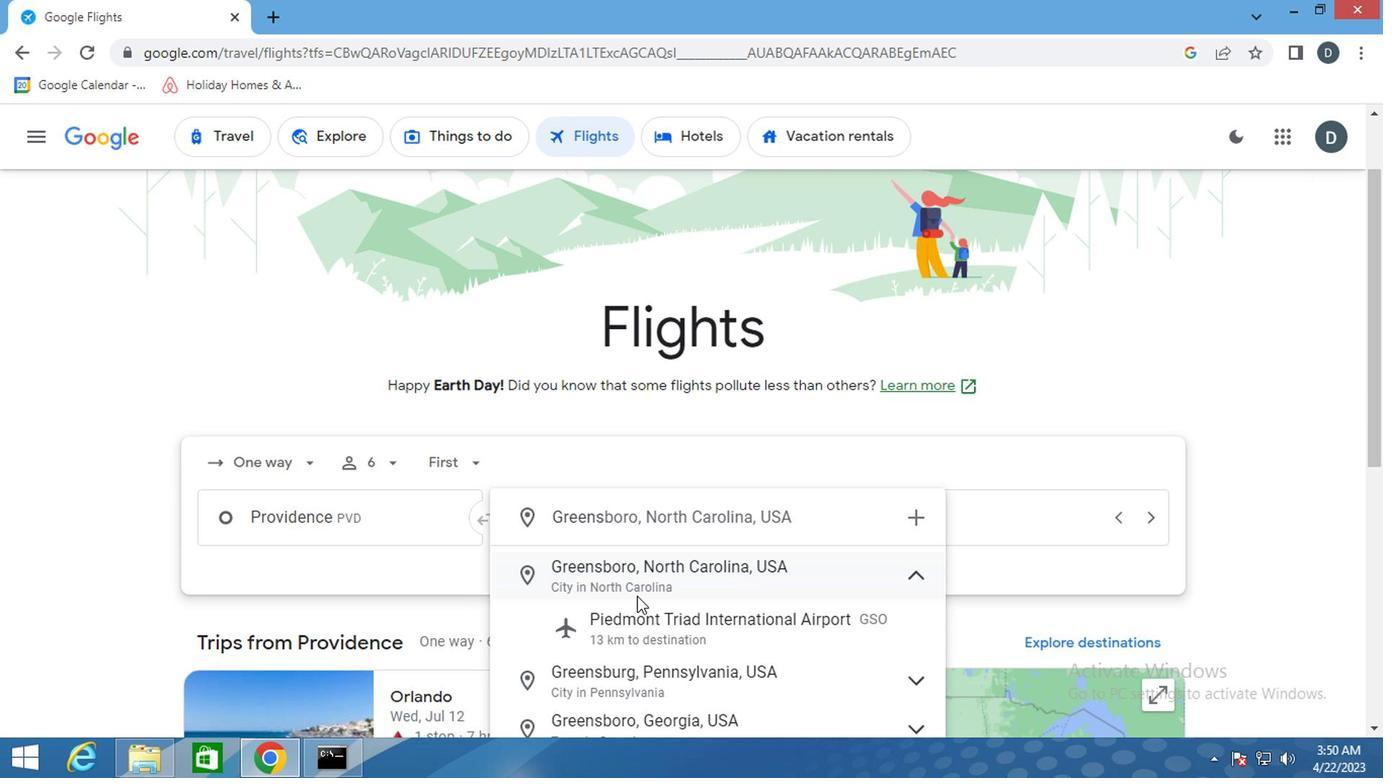 
Action: Mouse moved to (859, 521)
Screenshot: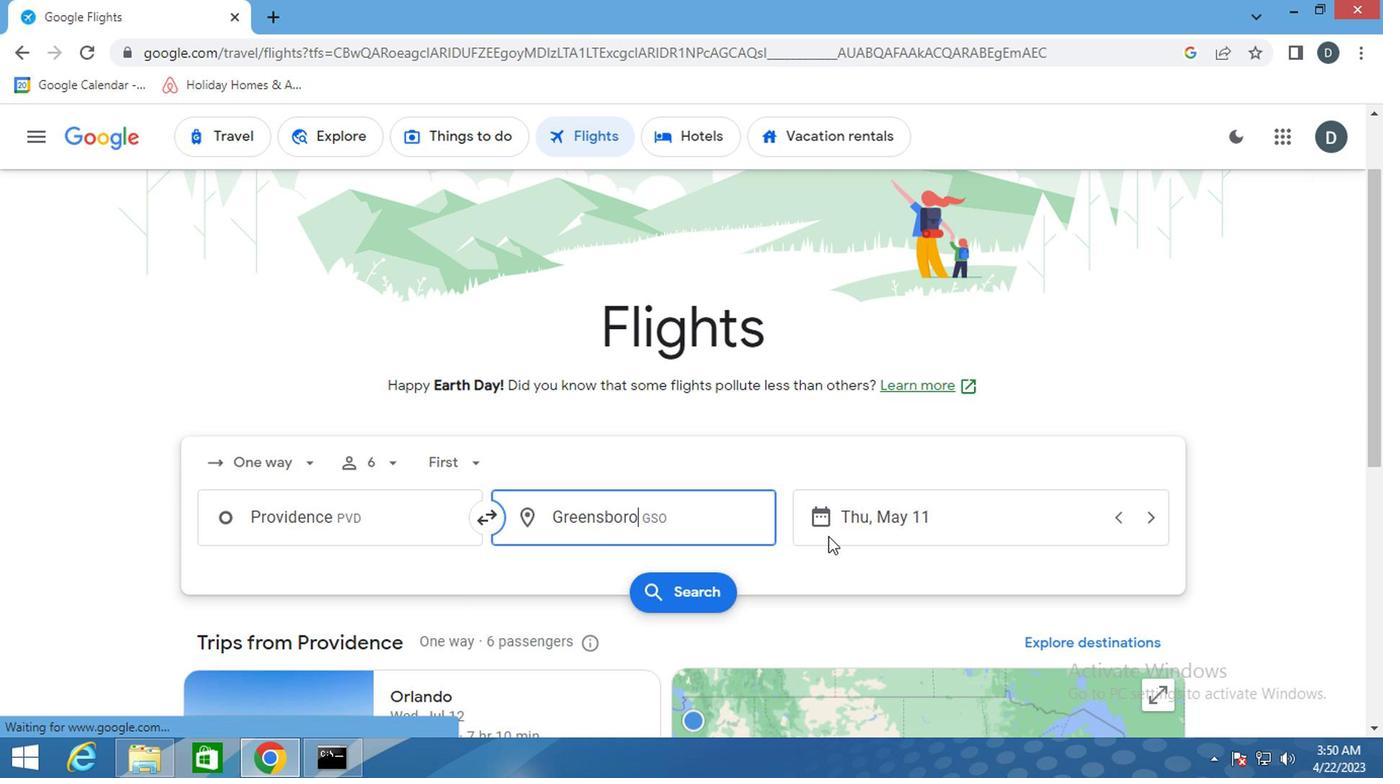 
Action: Mouse pressed left at (859, 521)
Screenshot: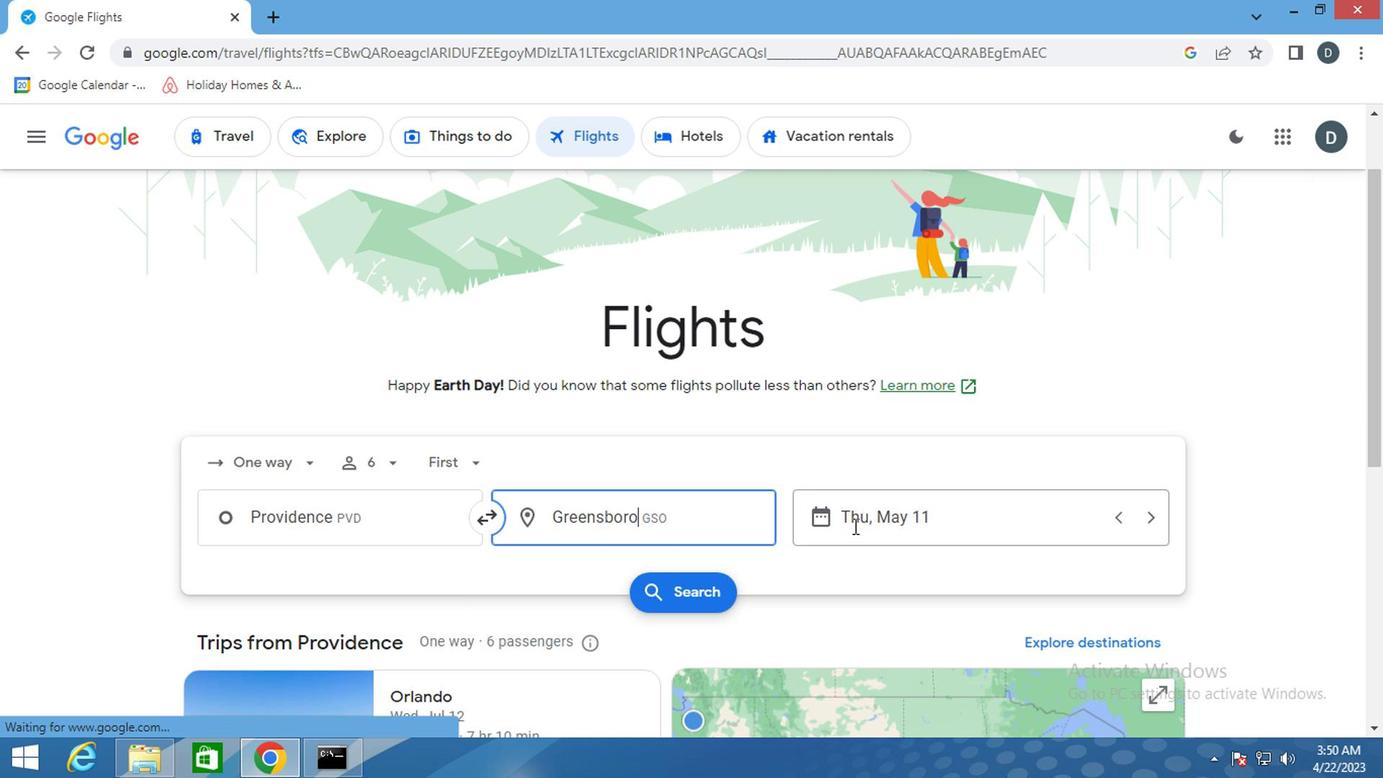 
Action: Mouse moved to (854, 348)
Screenshot: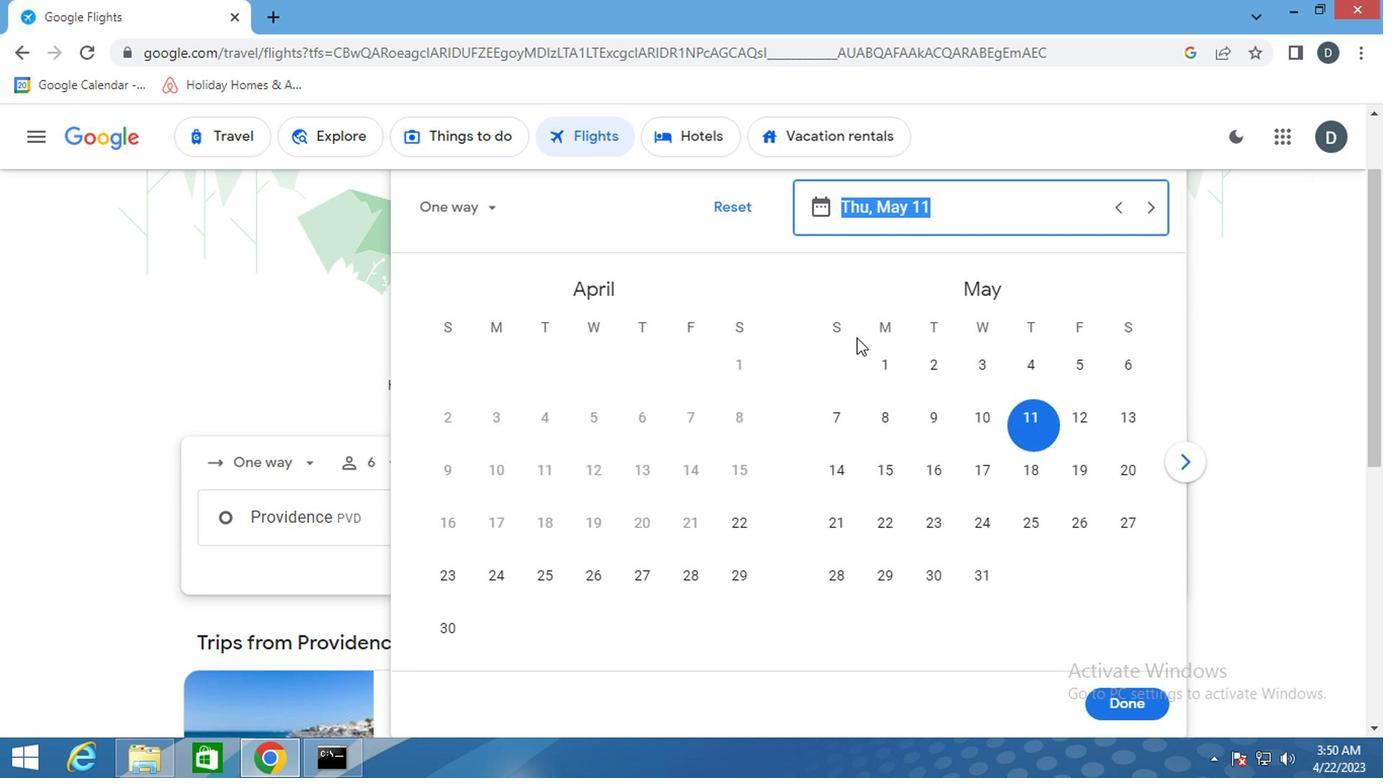 
Action: Mouse pressed left at (854, 348)
Screenshot: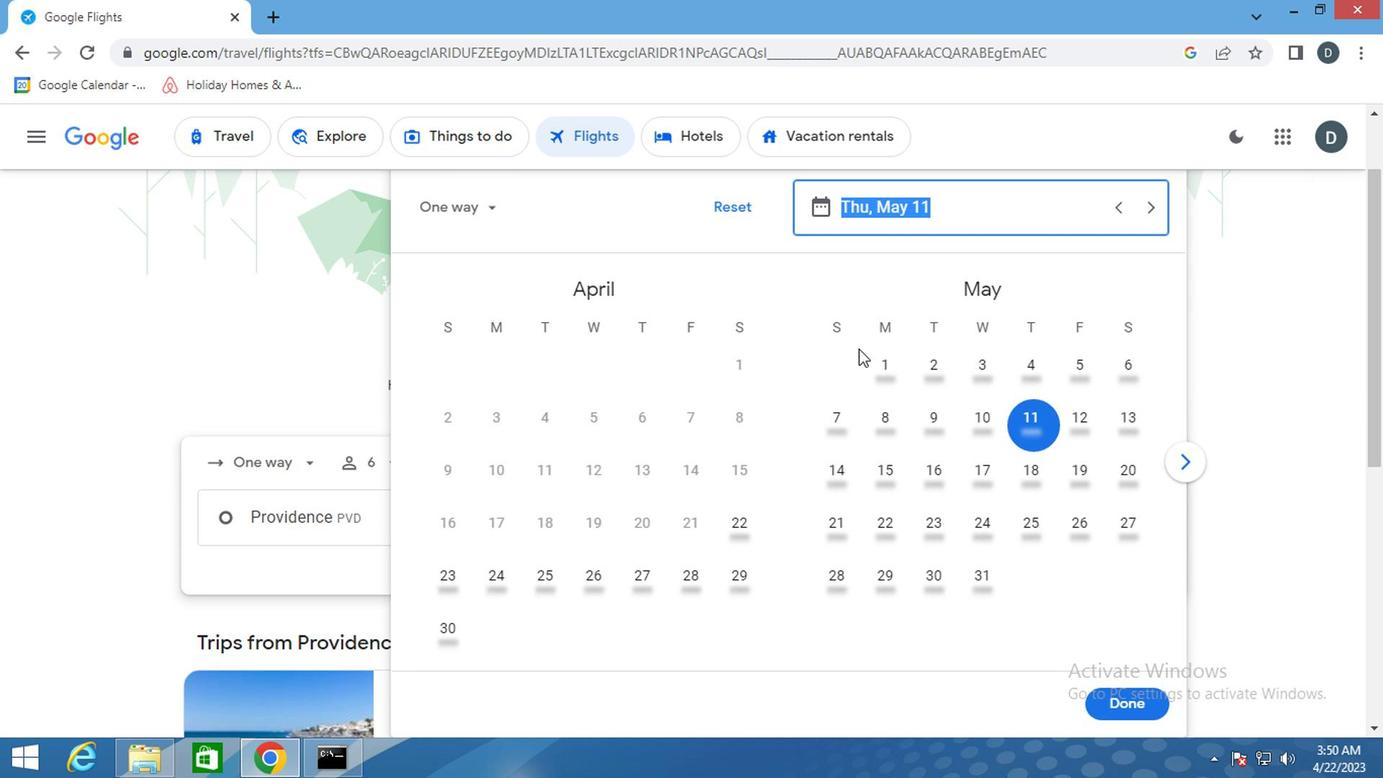 
Action: Mouse moved to (897, 382)
Screenshot: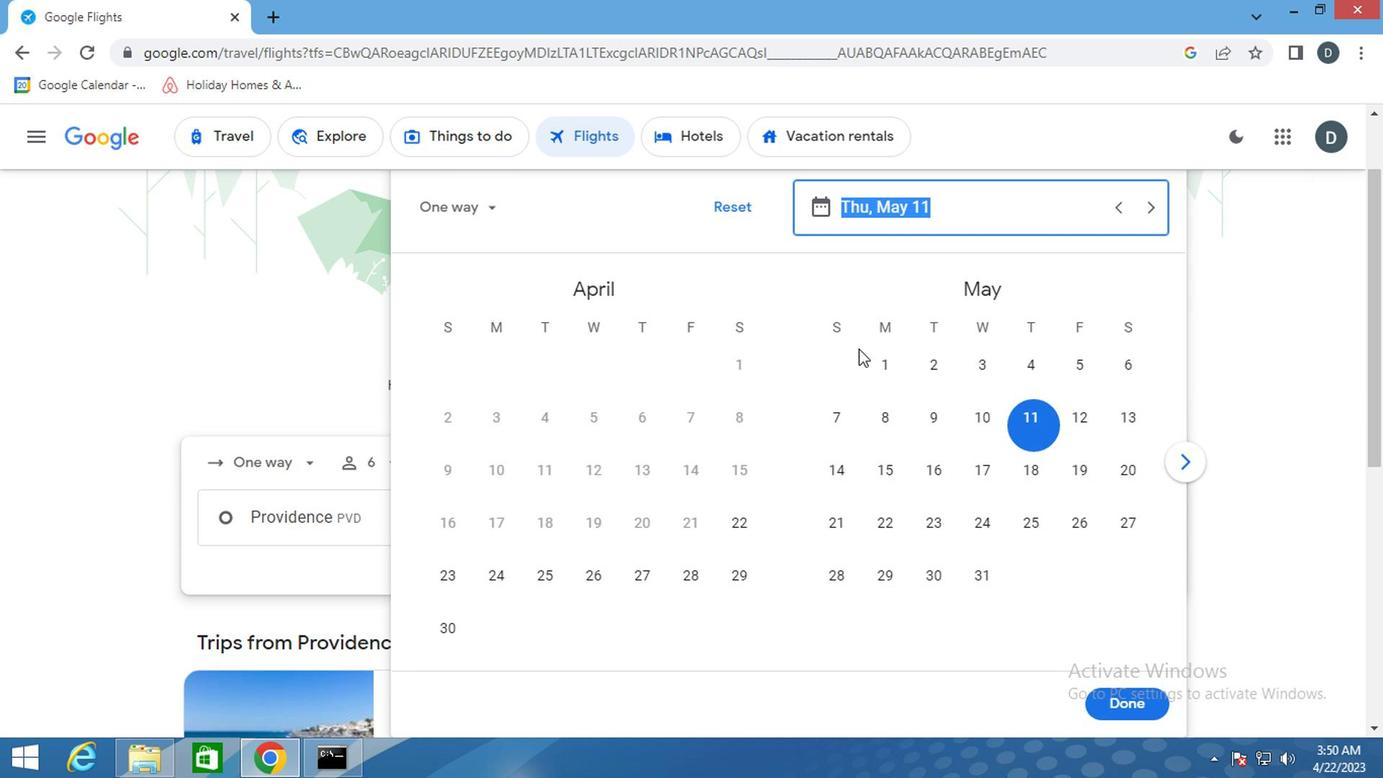 
Action: Mouse pressed left at (897, 382)
Screenshot: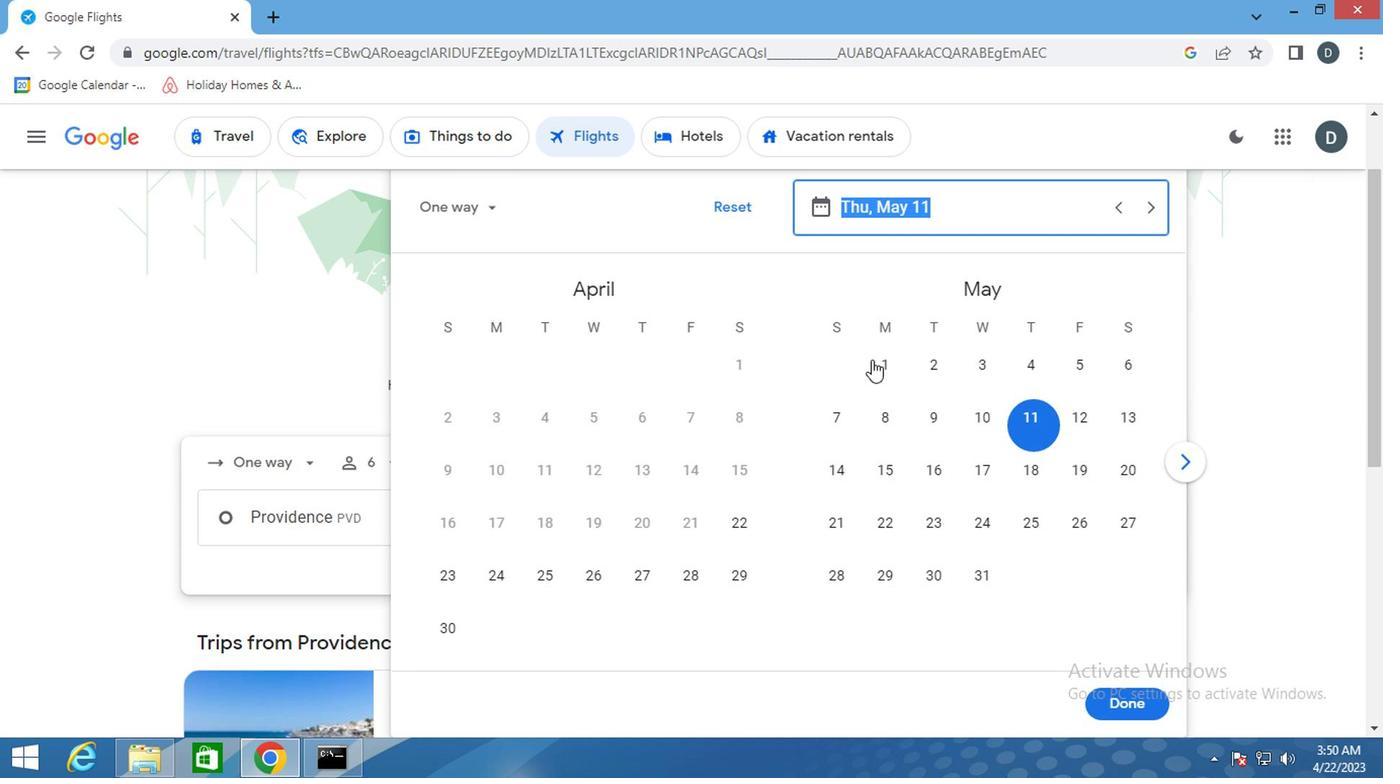 
Action: Mouse moved to (1123, 700)
Screenshot: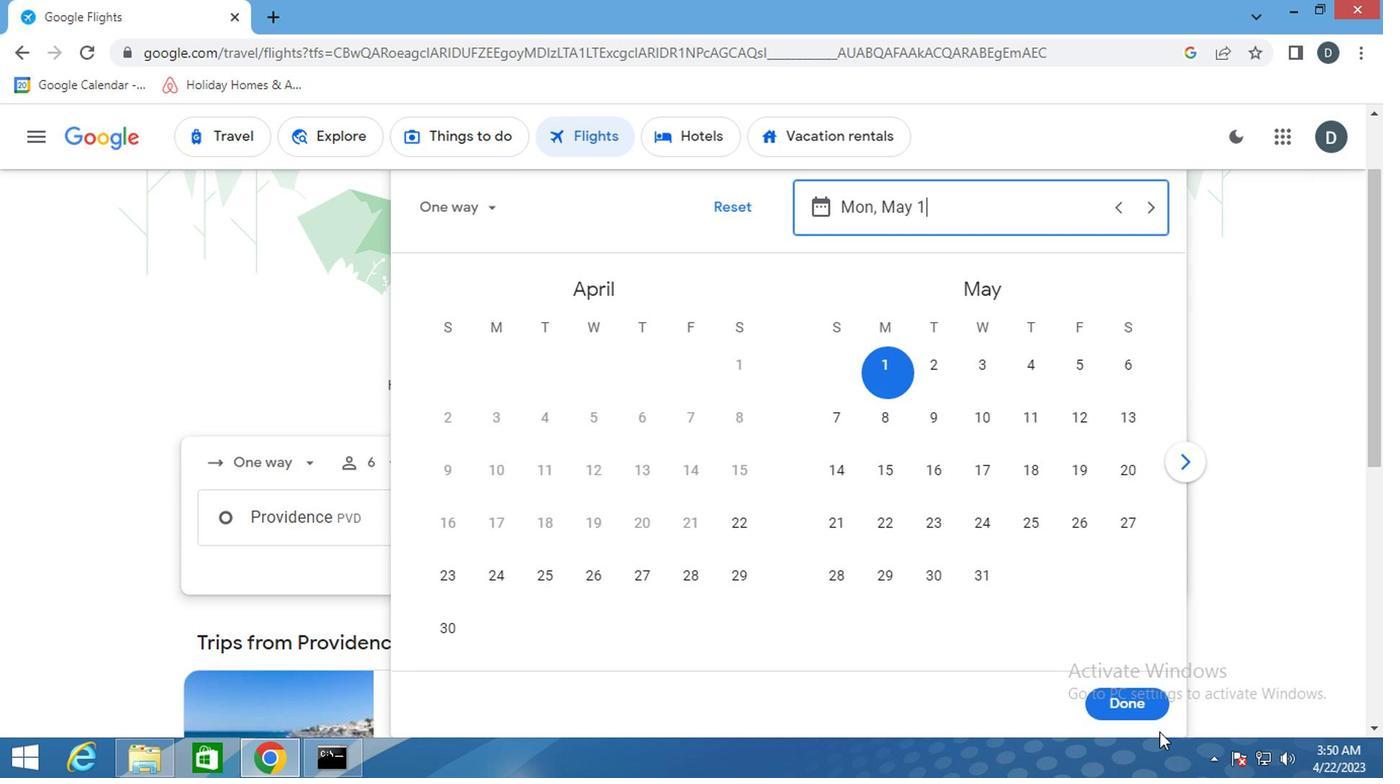 
Action: Mouse pressed left at (1123, 700)
Screenshot: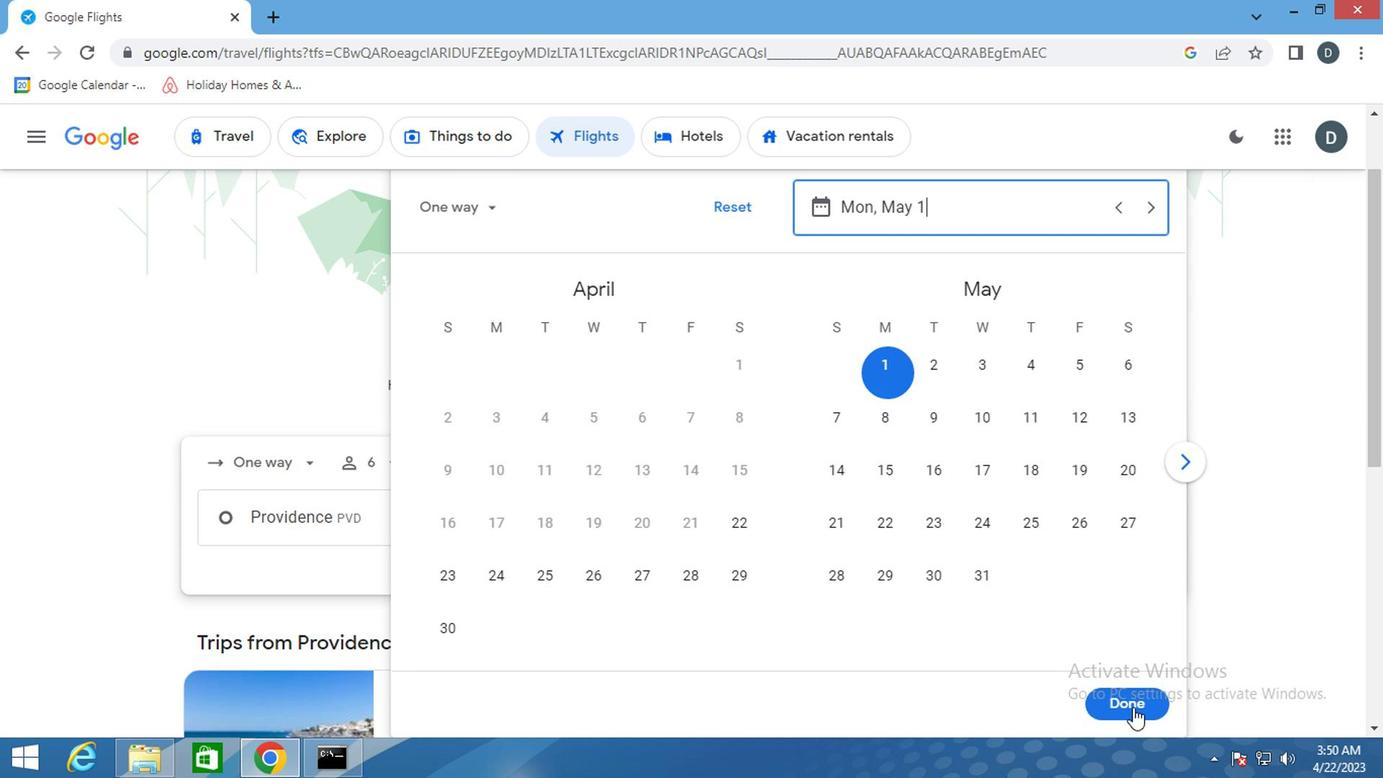 
Action: Mouse moved to (659, 584)
Screenshot: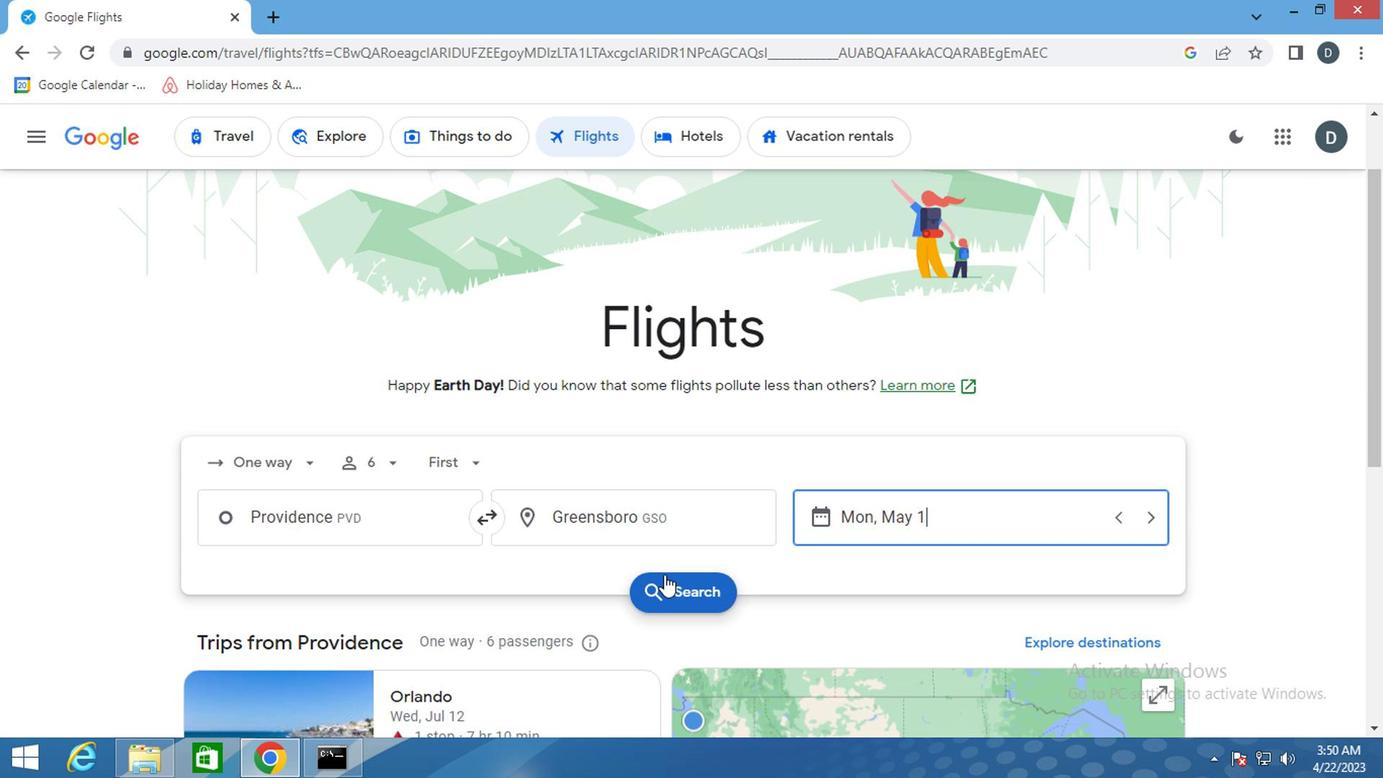 
Action: Mouse pressed left at (659, 584)
Screenshot: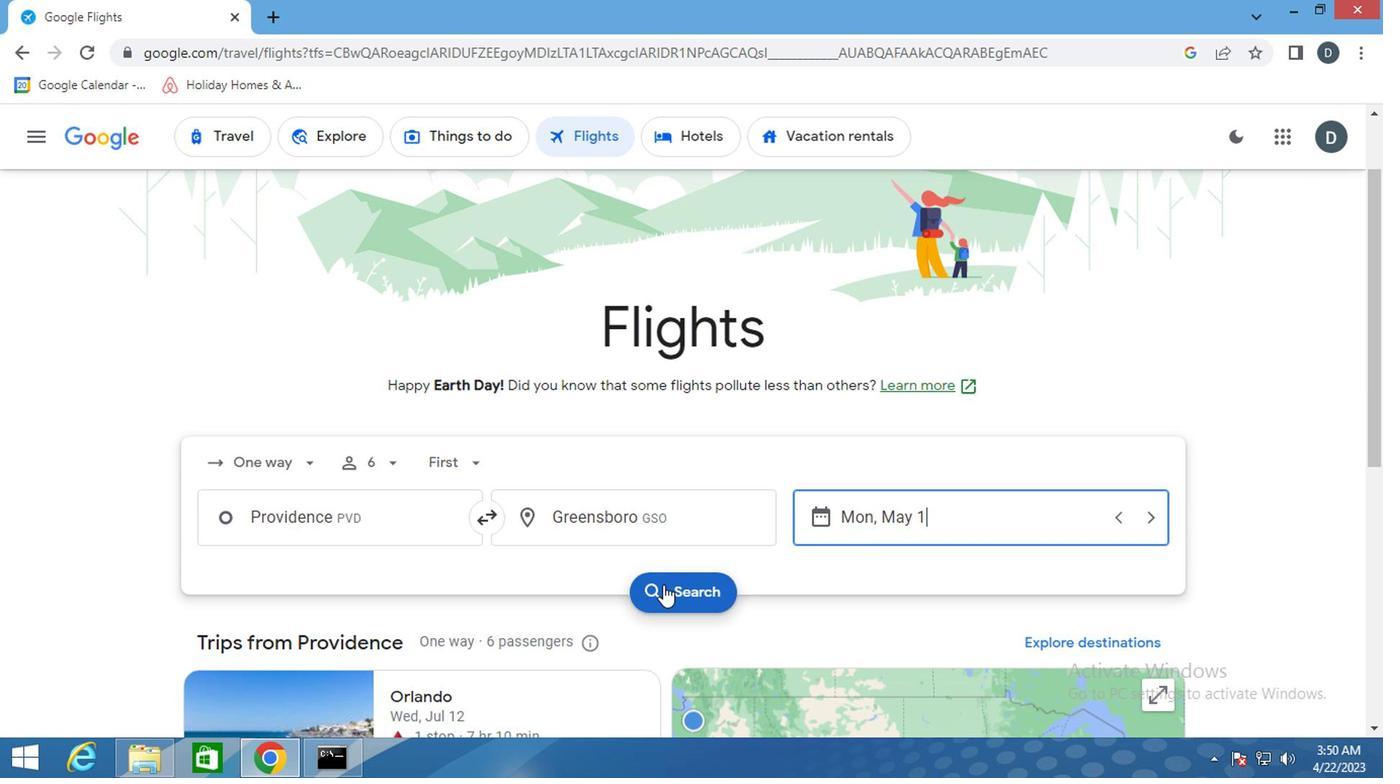 
Action: Mouse moved to (244, 322)
Screenshot: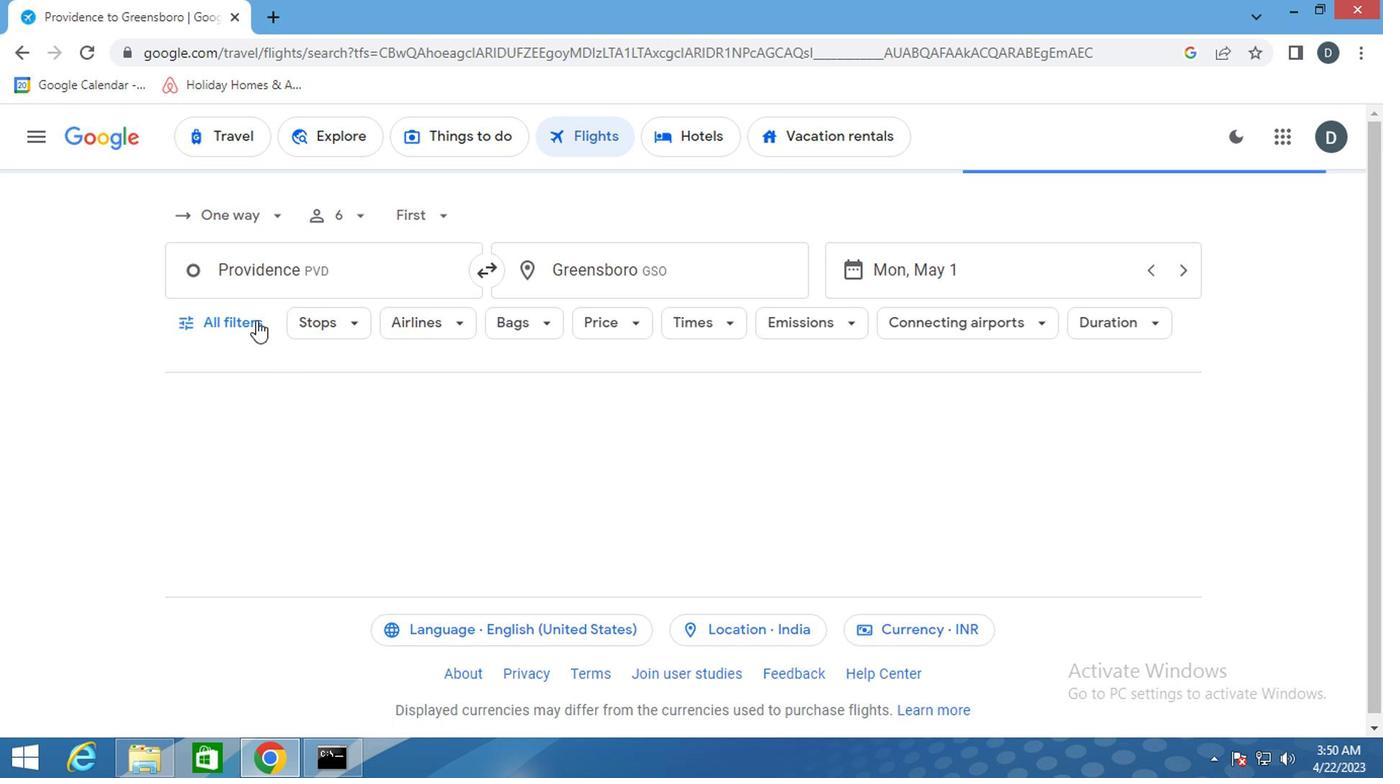 
Action: Mouse pressed left at (244, 322)
Screenshot: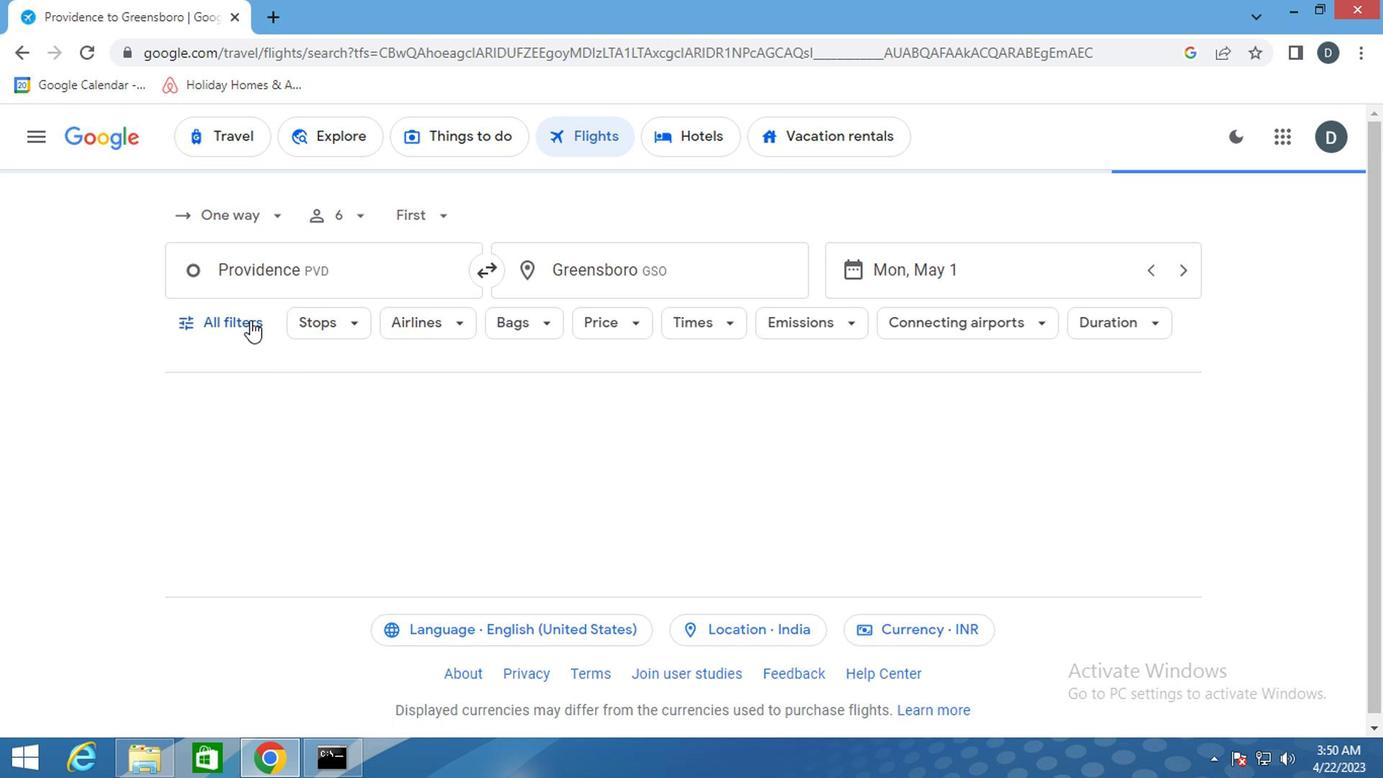 
Action: Mouse moved to (327, 563)
Screenshot: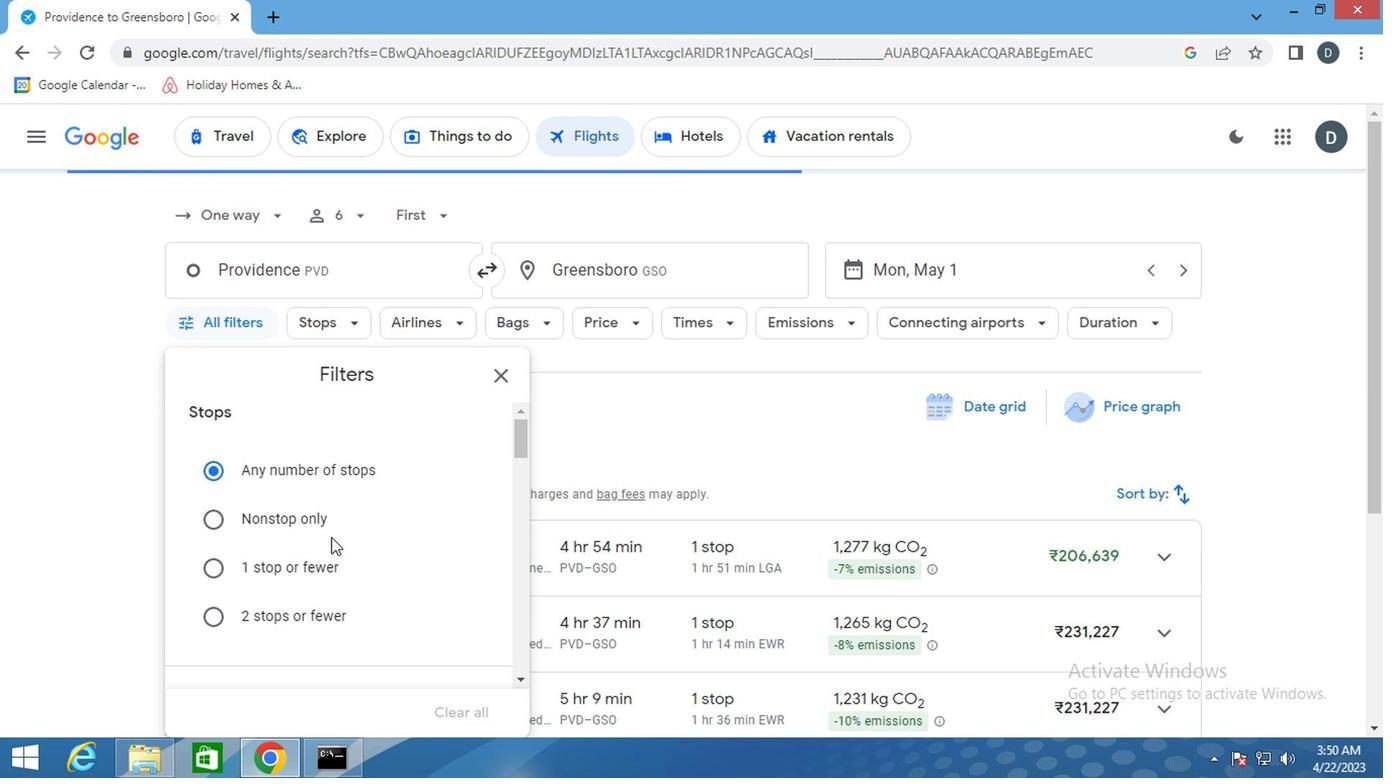 
Action: Mouse scrolled (327, 562) with delta (0, -1)
Screenshot: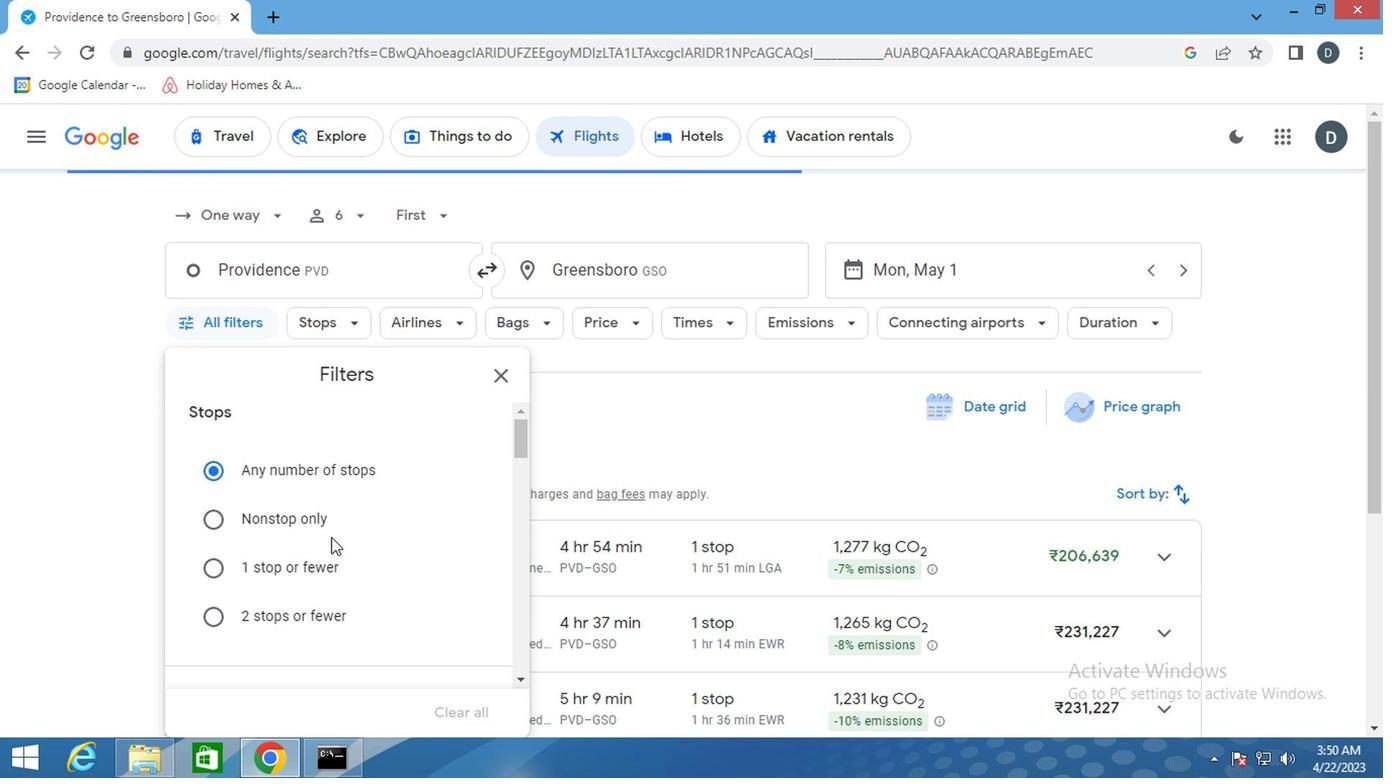 
Action: Mouse moved to (327, 564)
Screenshot: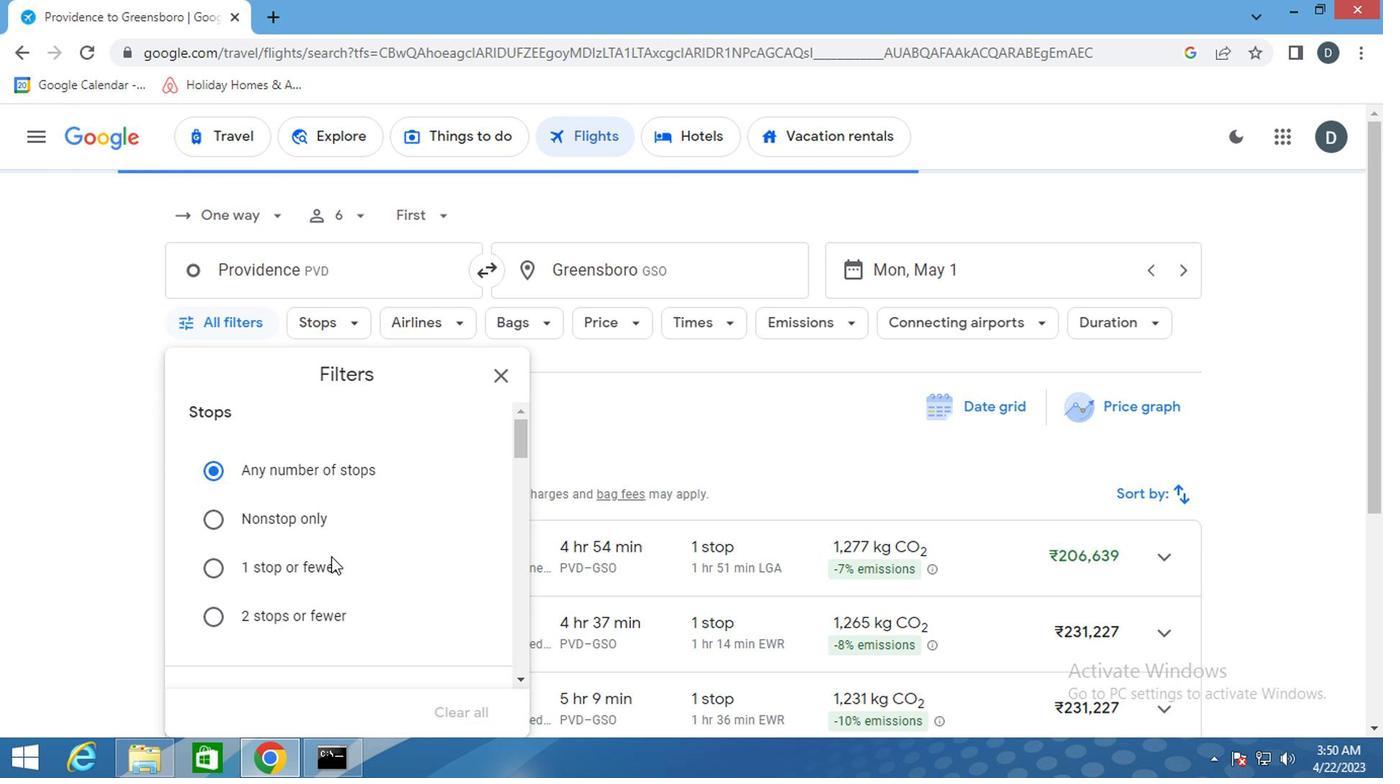 
Action: Mouse scrolled (327, 563) with delta (0, 0)
Screenshot: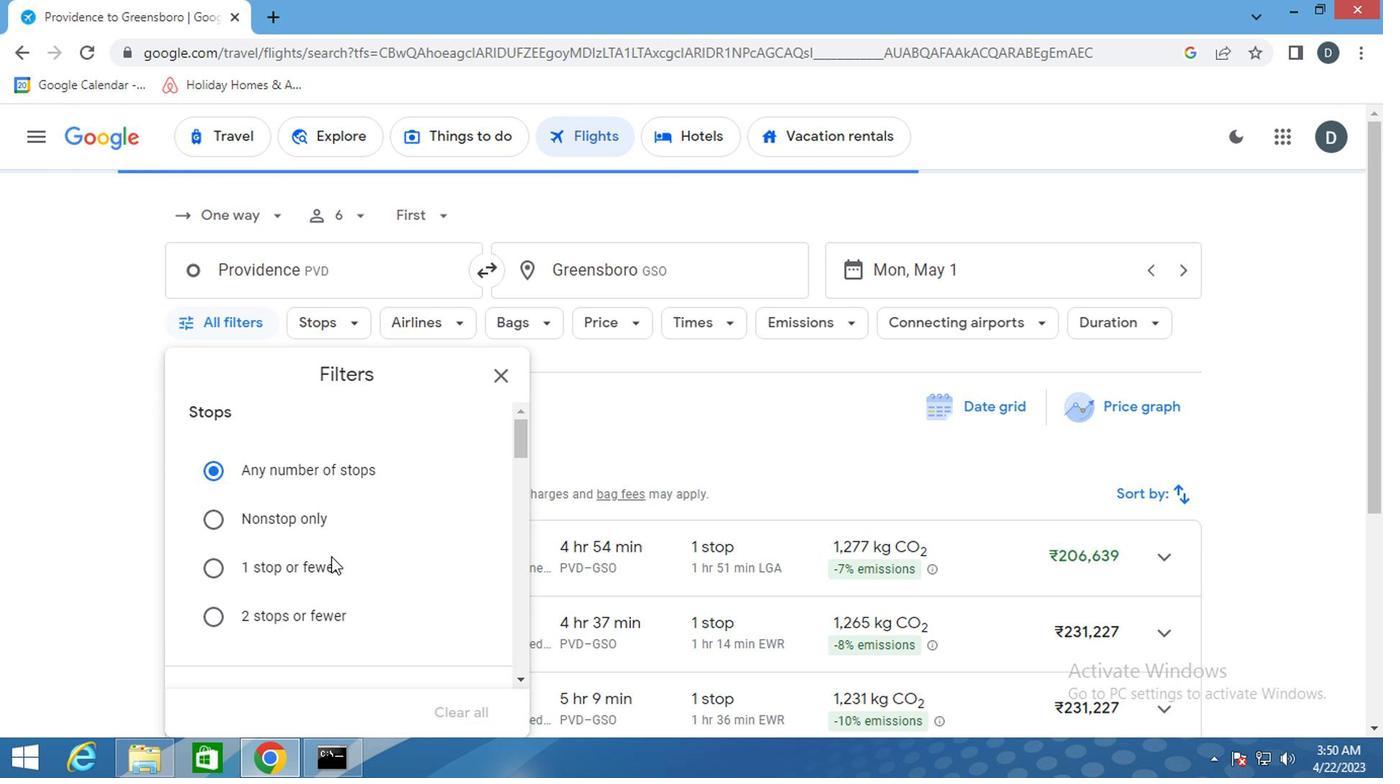 
Action: Mouse moved to (327, 565)
Screenshot: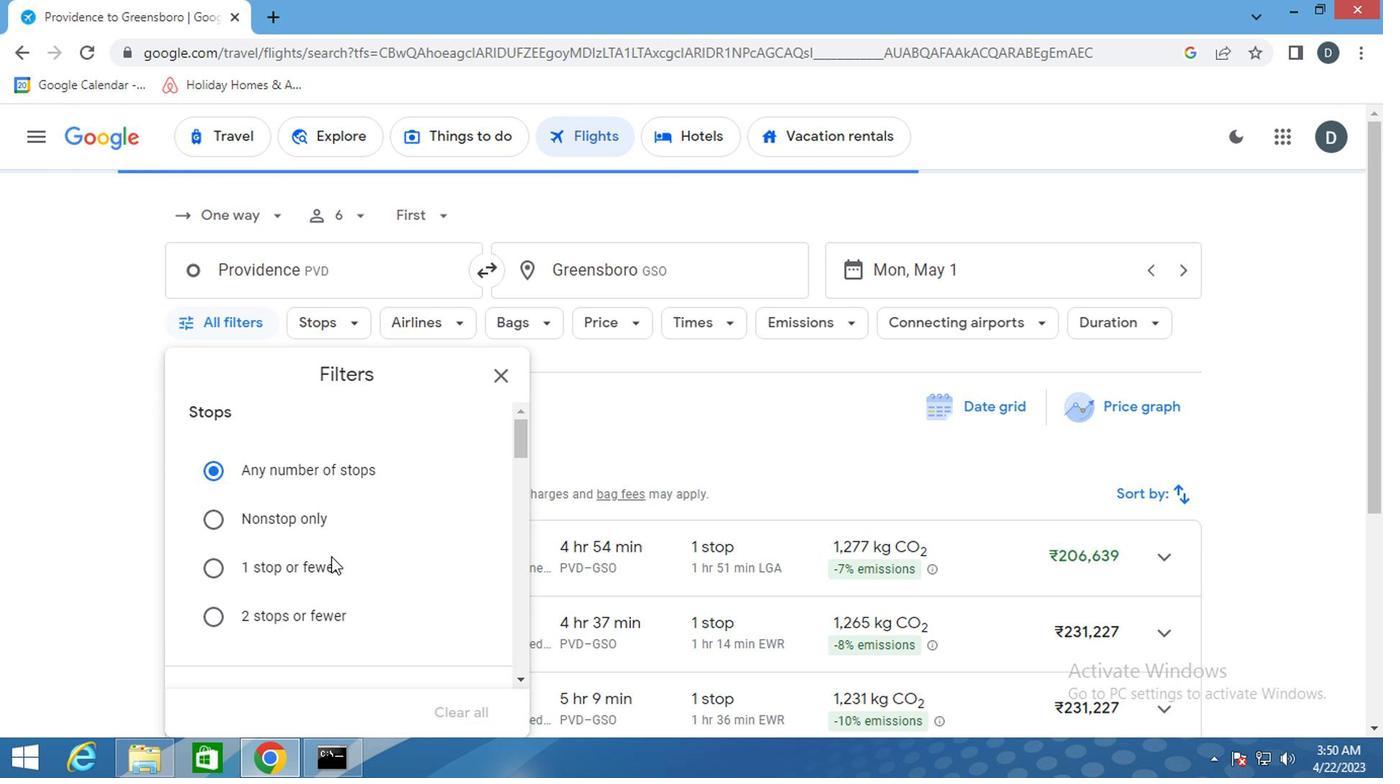
Action: Mouse scrolled (327, 564) with delta (0, 0)
Screenshot: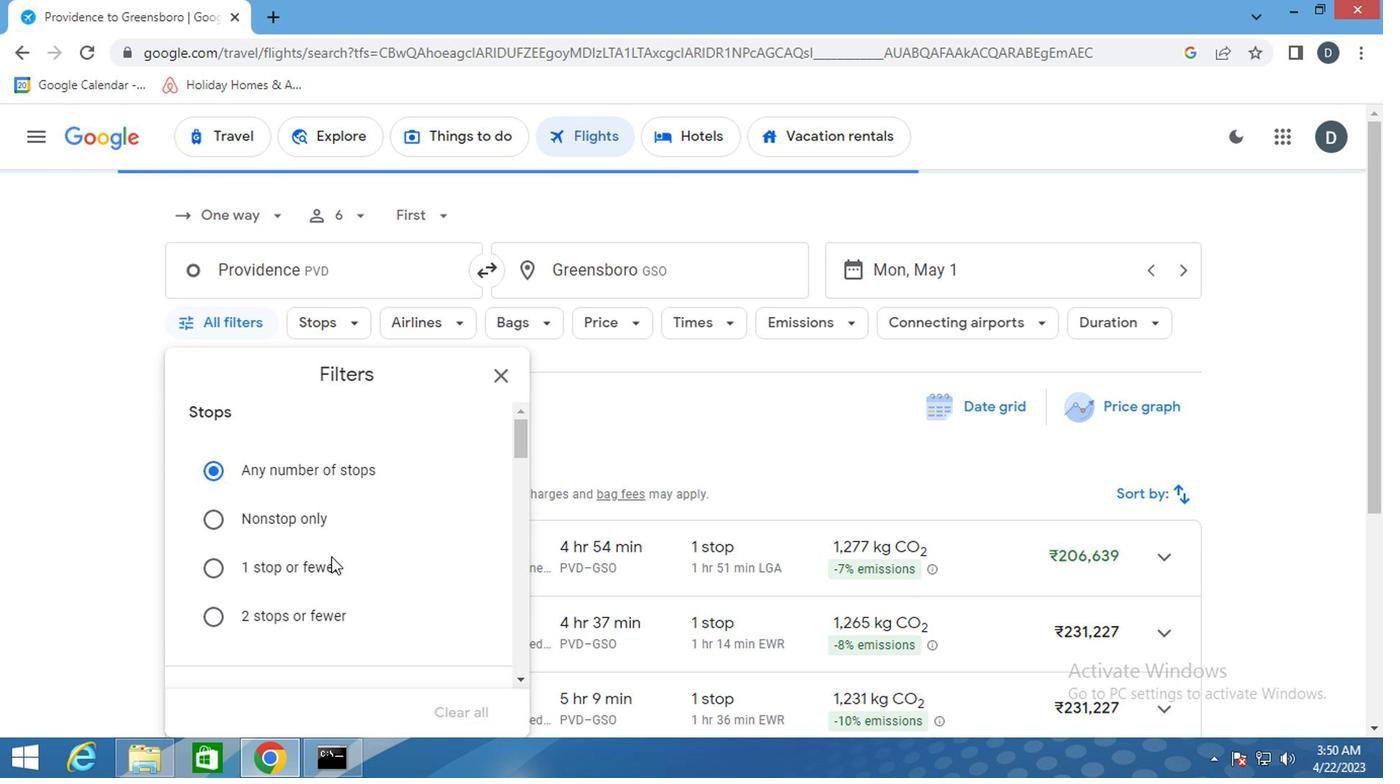 
Action: Mouse scrolled (327, 564) with delta (0, 0)
Screenshot: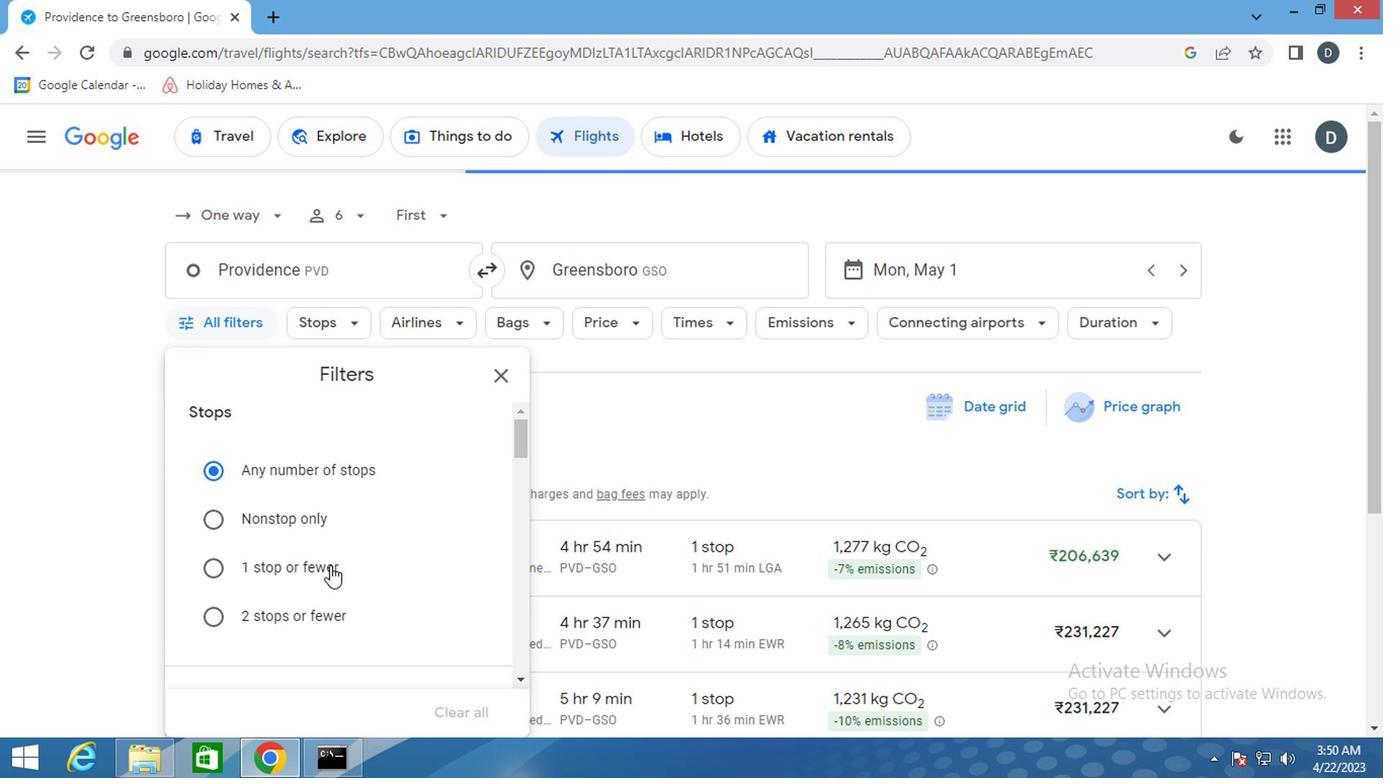 
Action: Mouse scrolled (327, 564) with delta (0, 0)
Screenshot: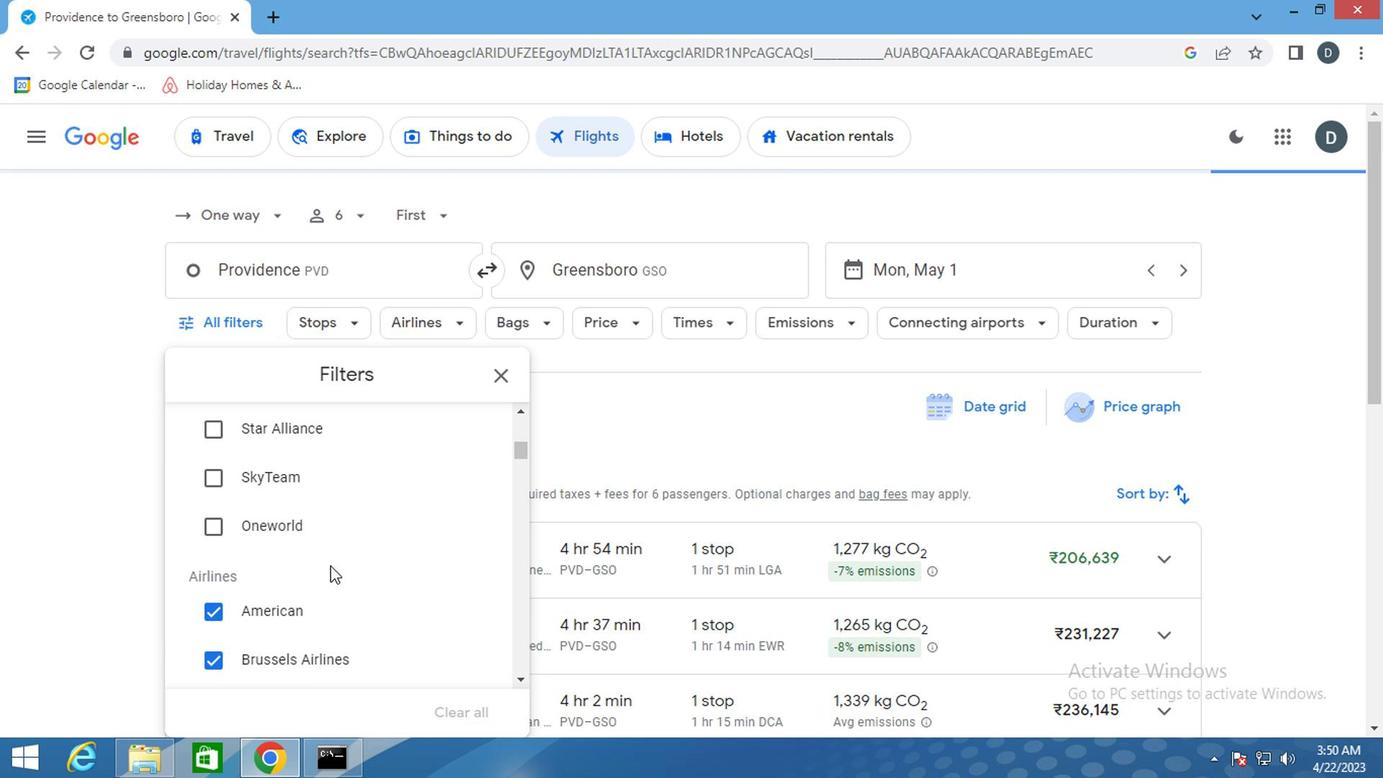 
Action: Mouse scrolled (327, 564) with delta (0, 0)
Screenshot: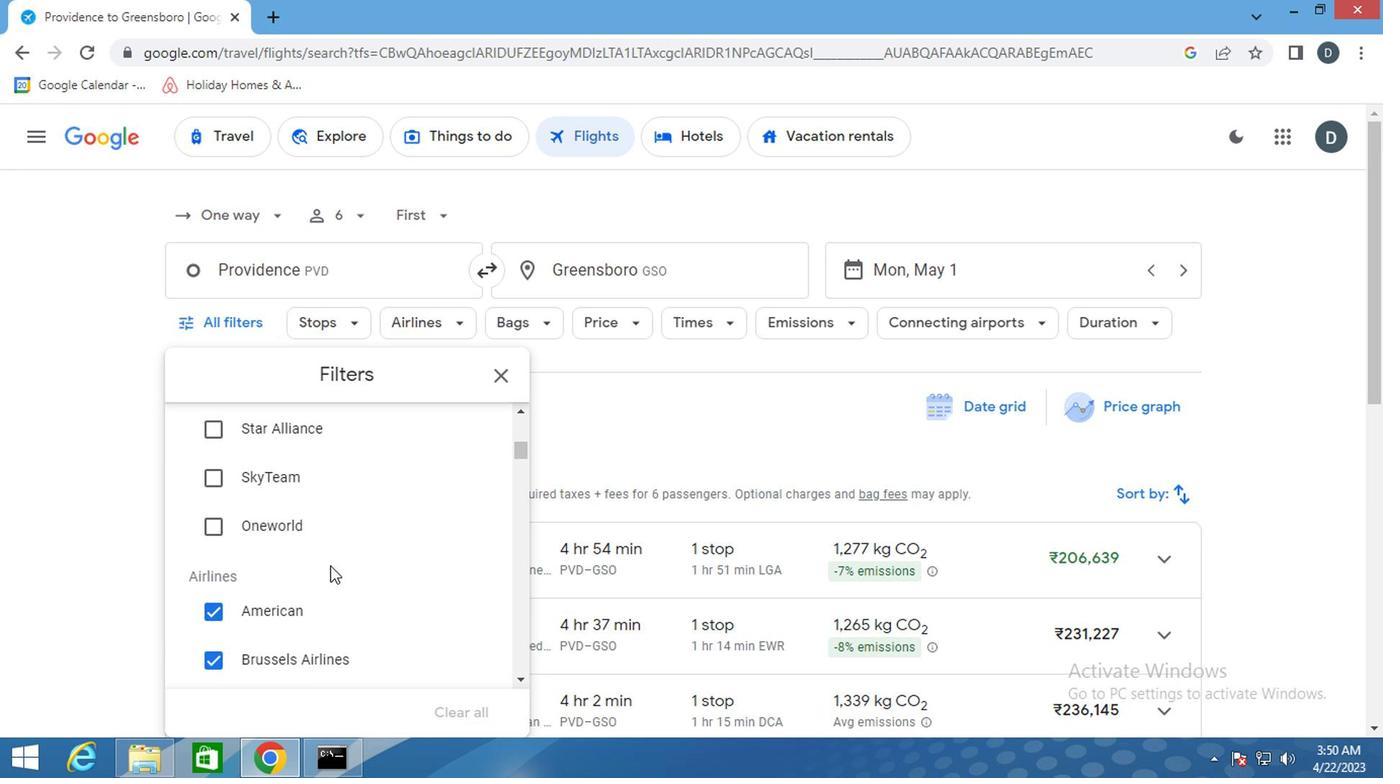 
Action: Mouse scrolled (327, 564) with delta (0, 0)
Screenshot: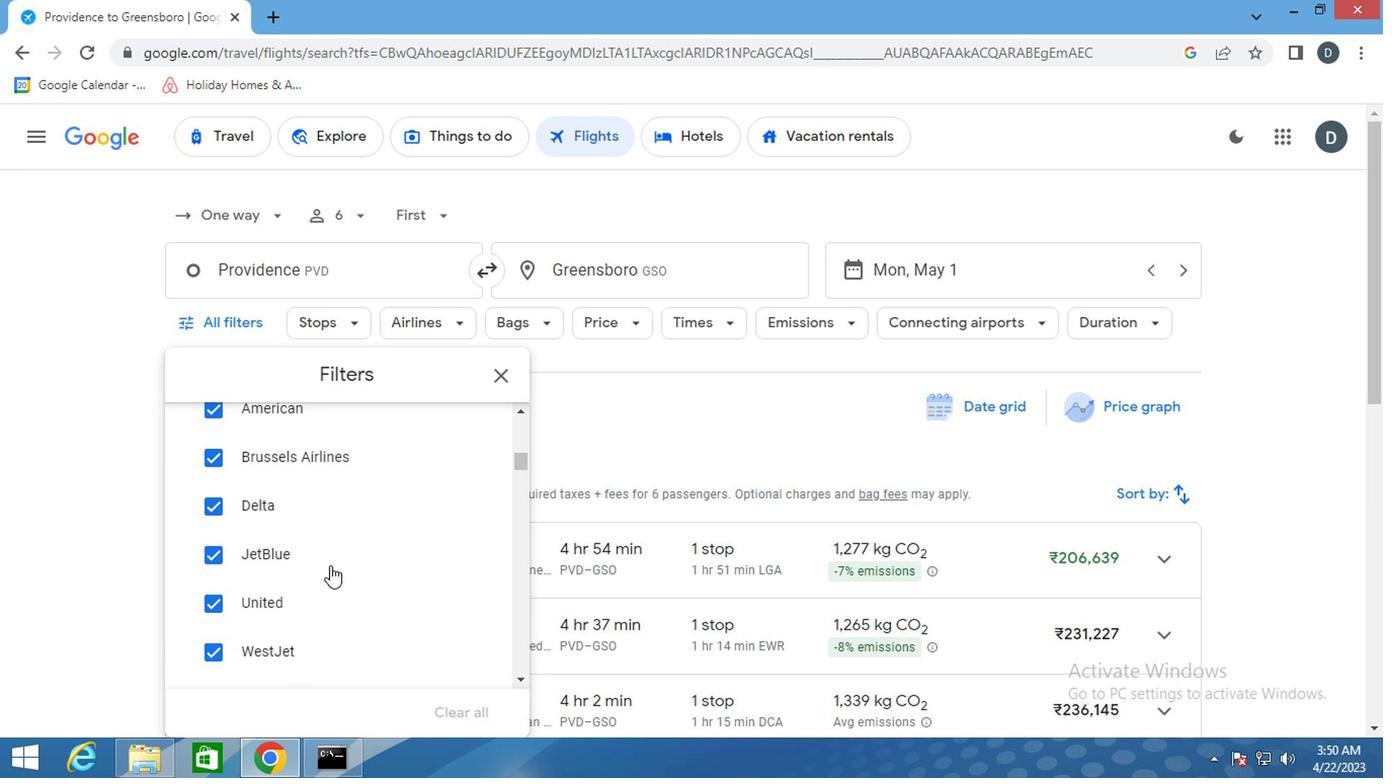 
Action: Mouse scrolled (327, 564) with delta (0, 0)
Screenshot: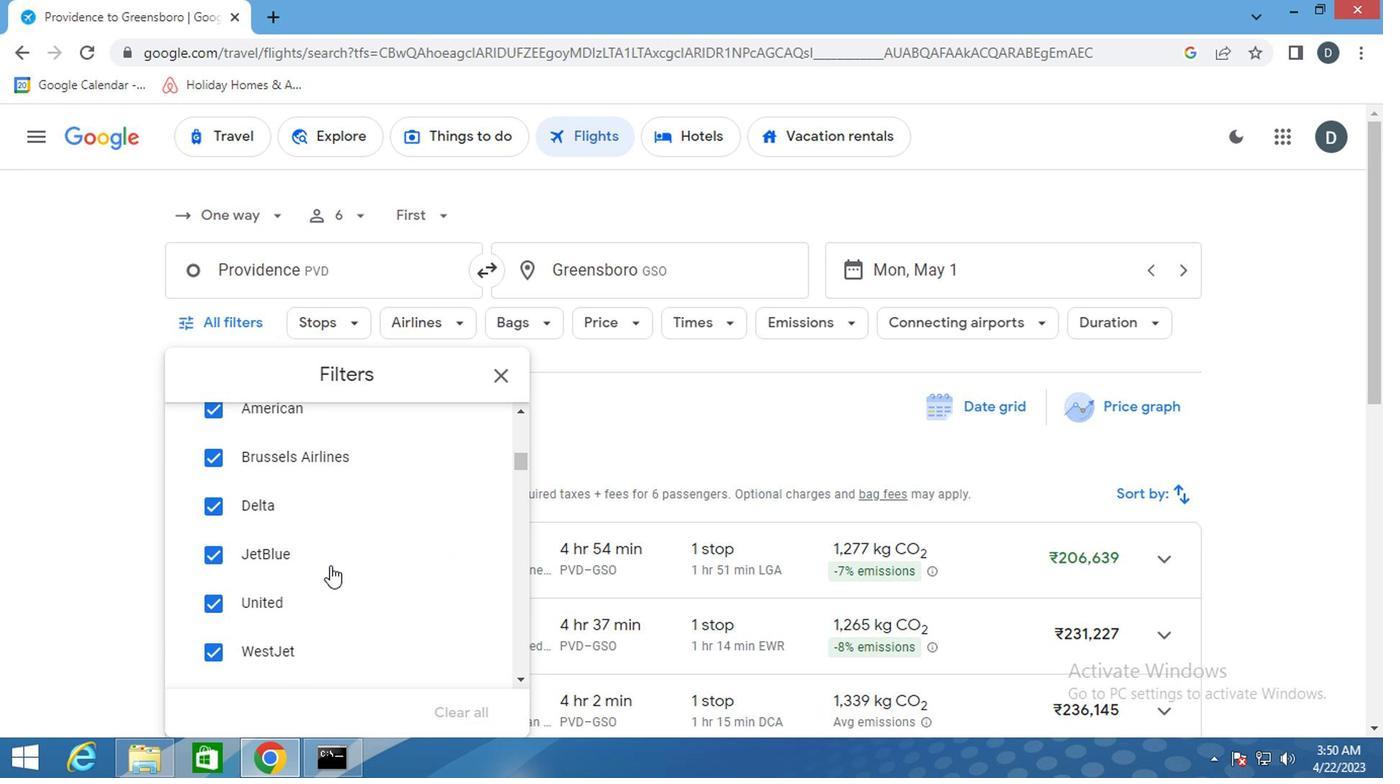 
Action: Mouse scrolled (327, 566) with delta (0, 1)
Screenshot: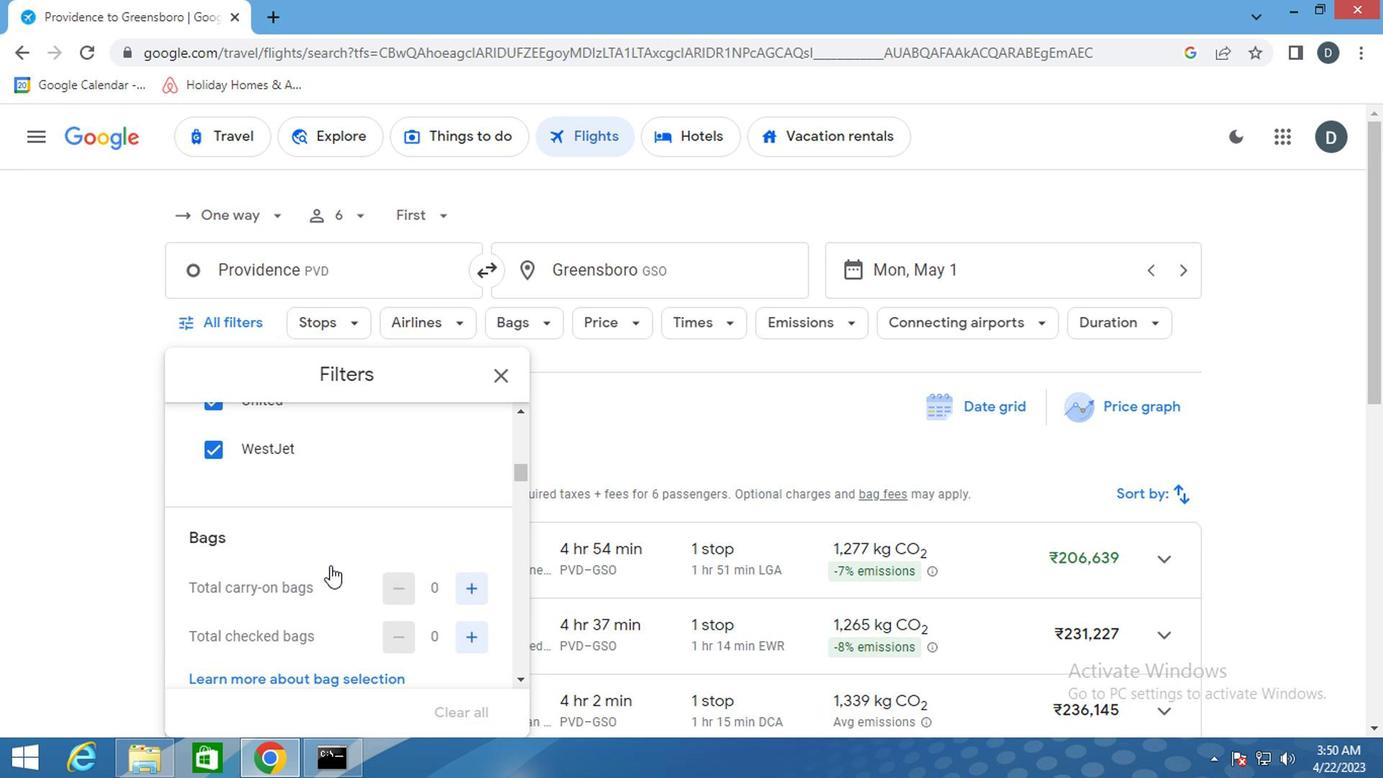 
Action: Mouse scrolled (327, 566) with delta (0, 1)
Screenshot: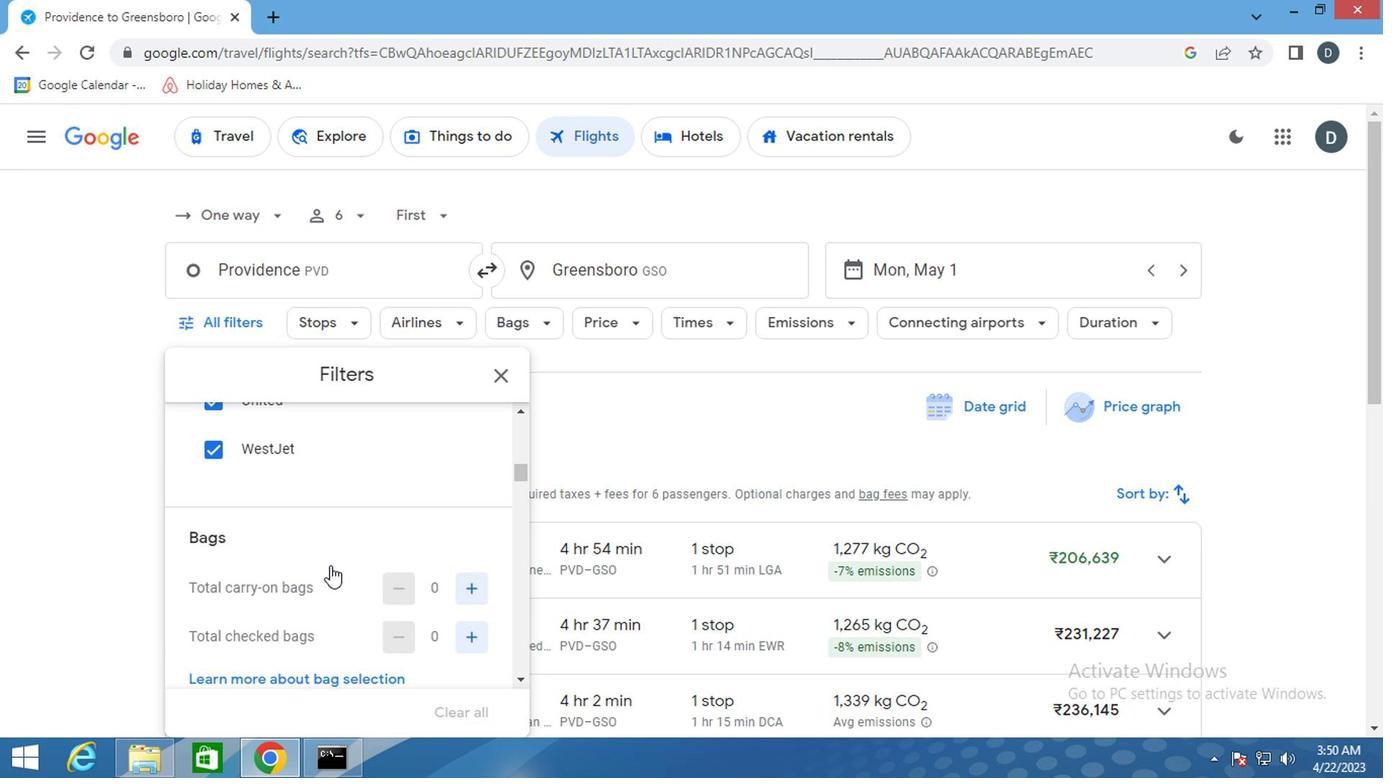 
Action: Mouse scrolled (327, 566) with delta (0, 1)
Screenshot: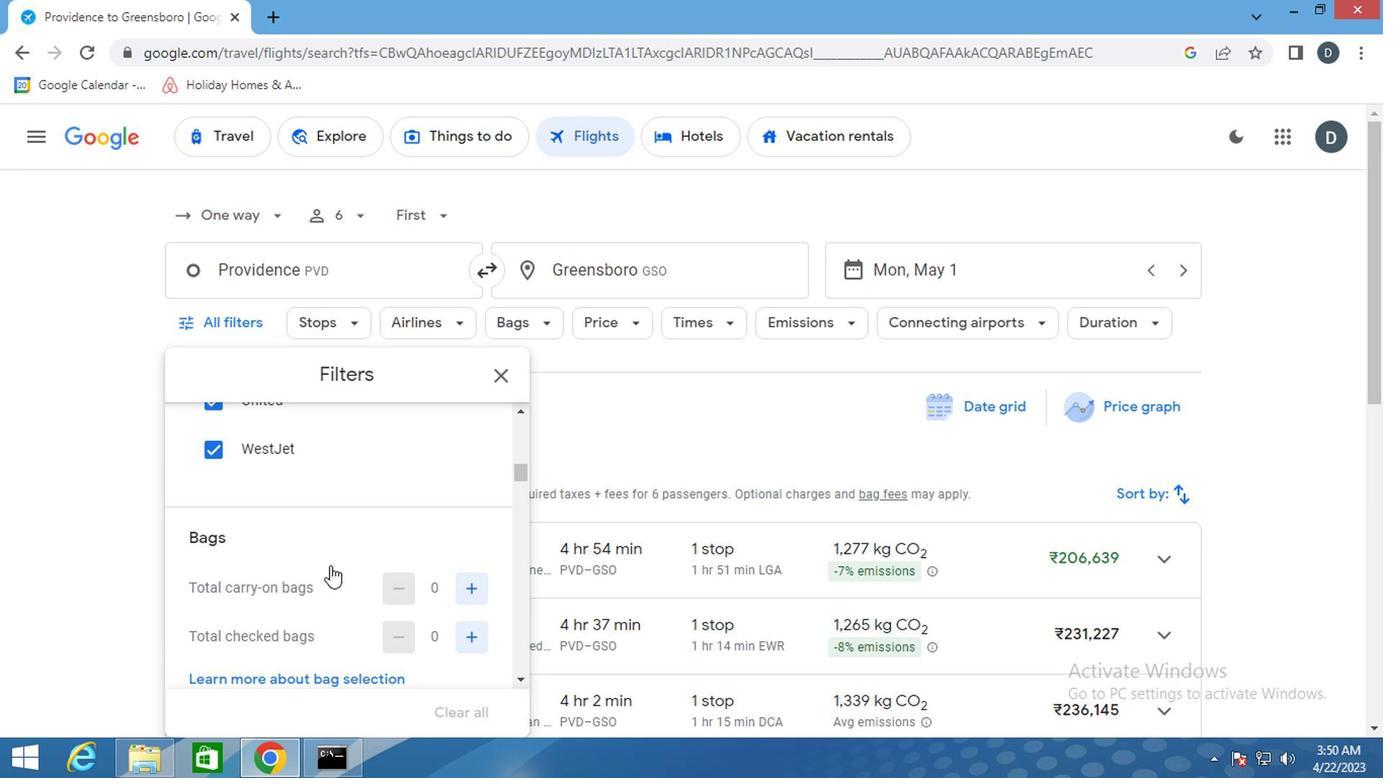 
Action: Mouse scrolled (327, 564) with delta (0, 0)
Screenshot: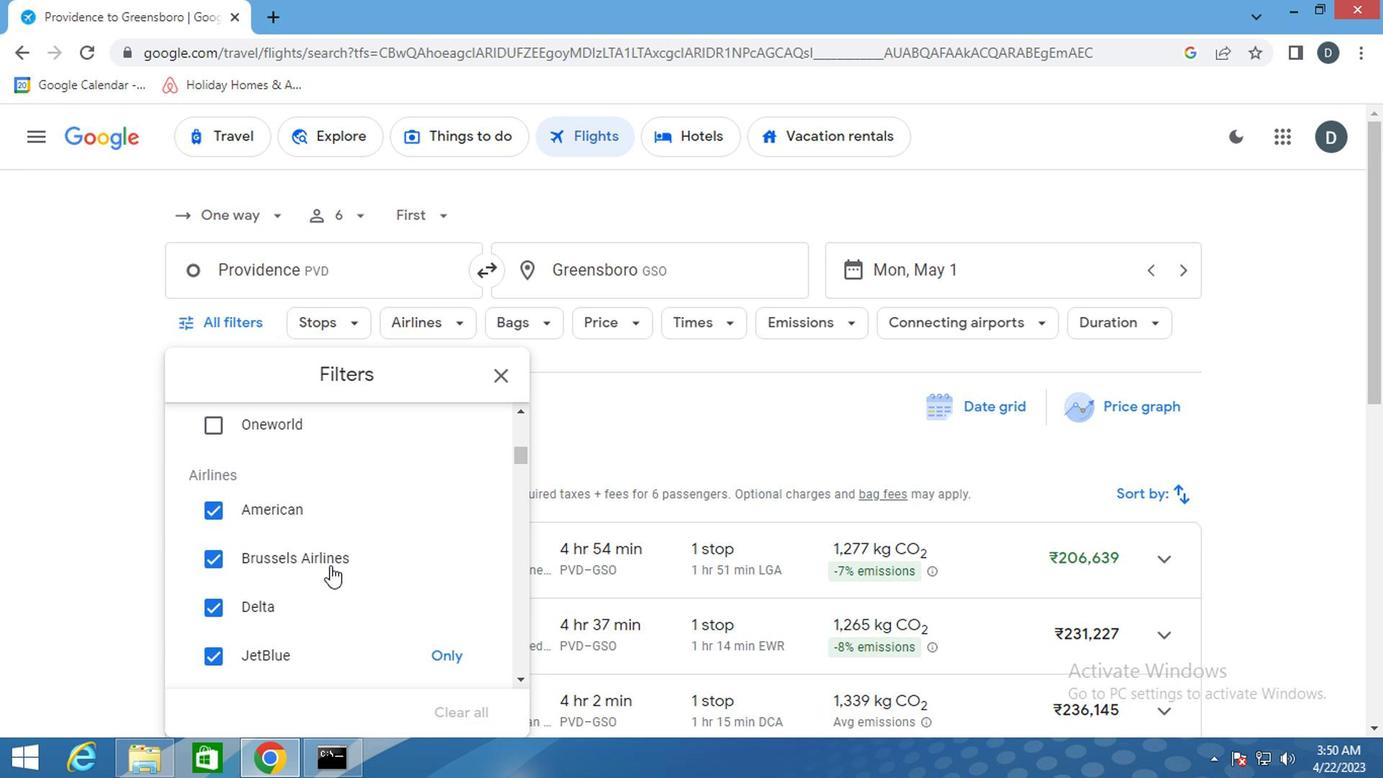 
Action: Mouse scrolled (327, 564) with delta (0, 0)
Screenshot: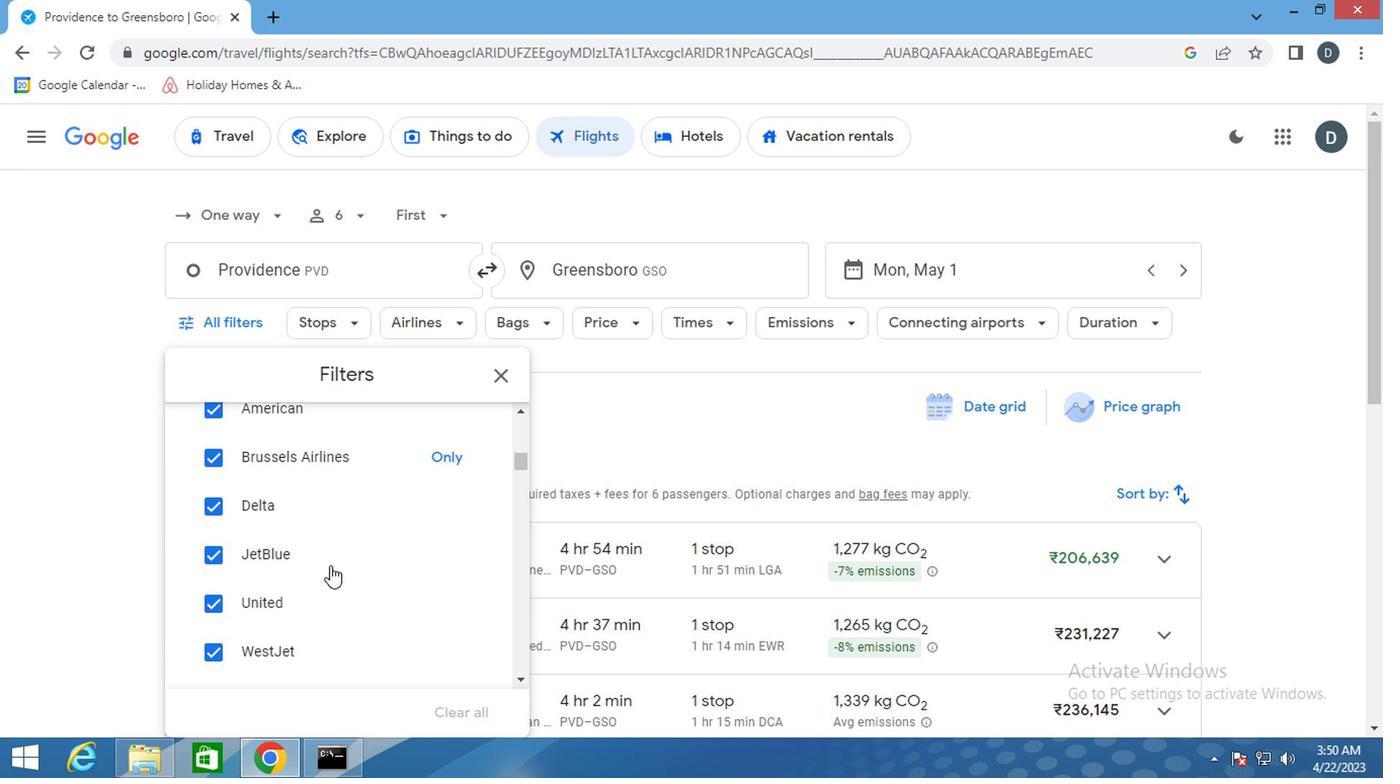 
Action: Mouse scrolled (327, 564) with delta (0, 0)
Screenshot: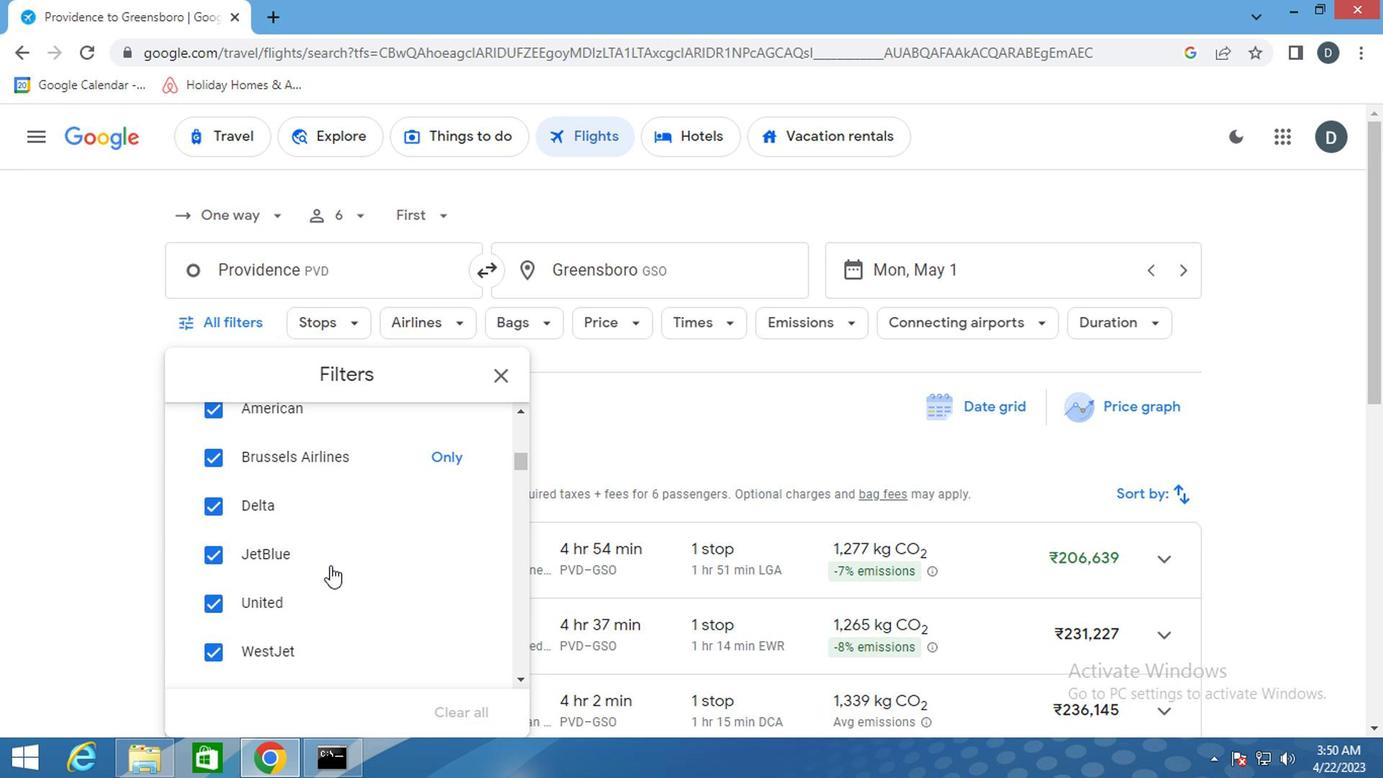 
Action: Mouse scrolled (327, 564) with delta (0, 0)
Screenshot: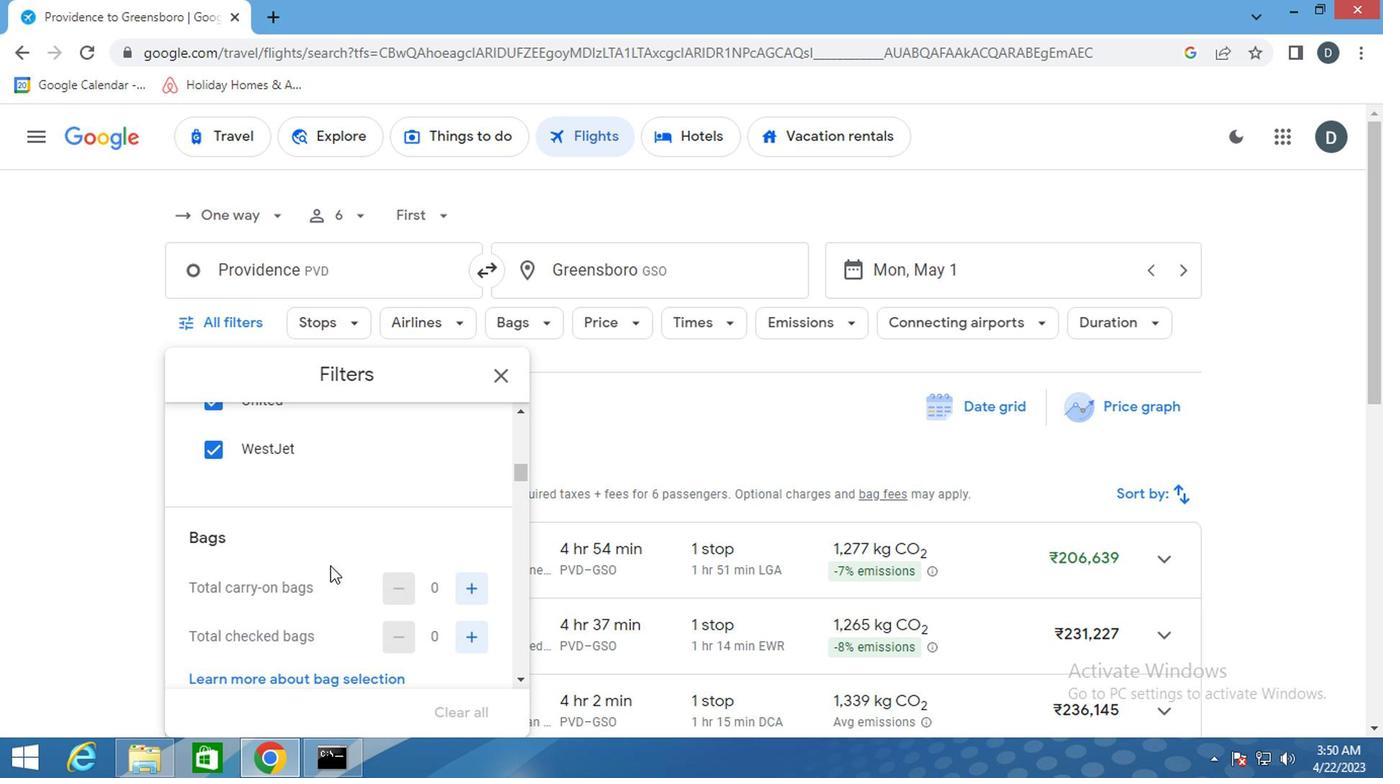 
Action: Mouse scrolled (327, 564) with delta (0, 0)
Screenshot: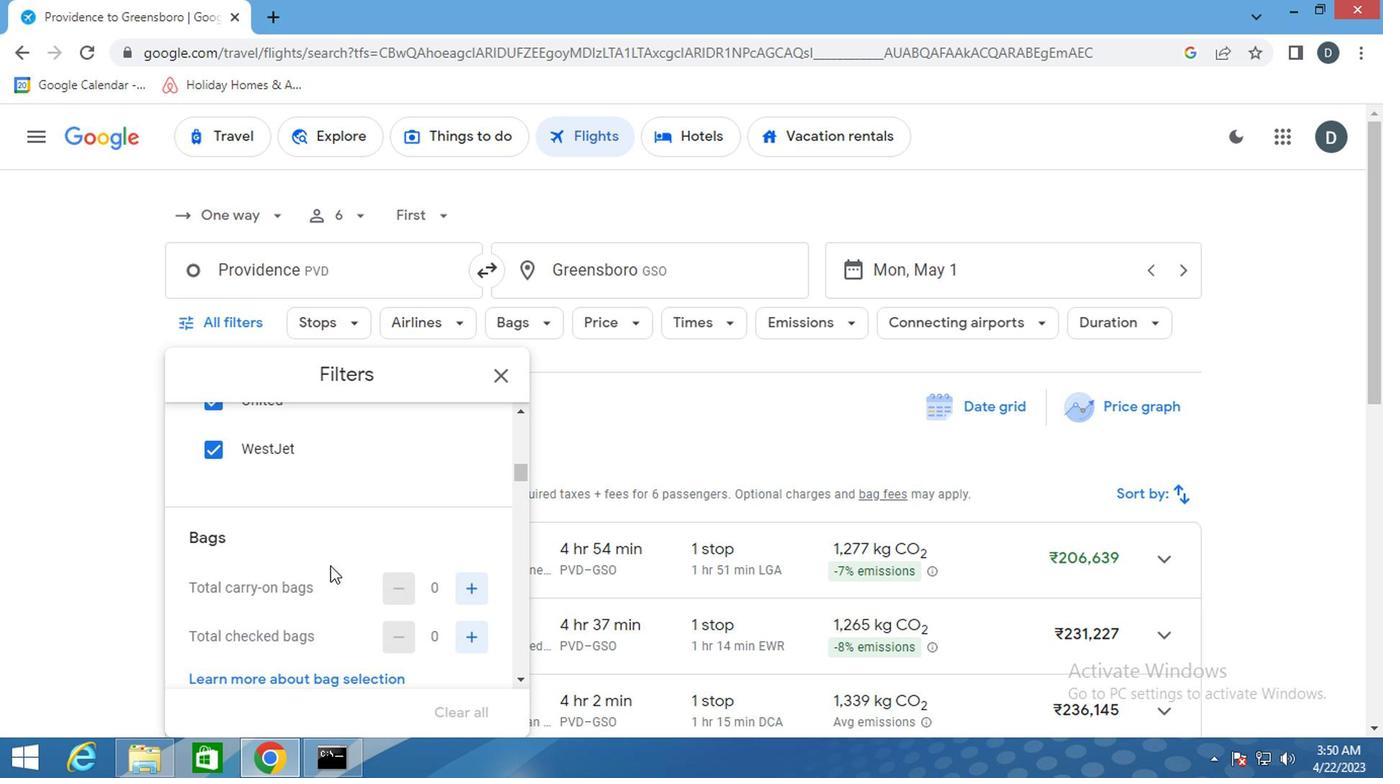 
Action: Mouse moved to (472, 444)
Screenshot: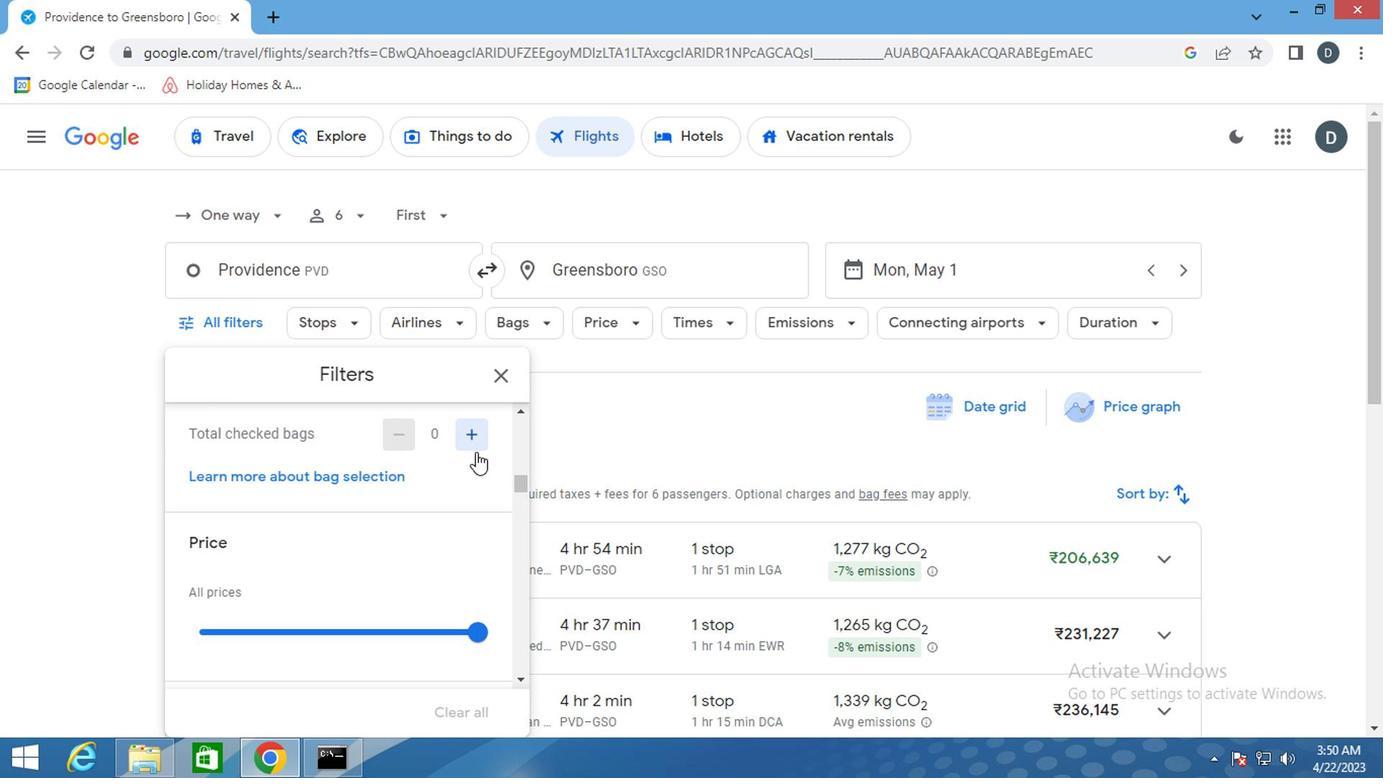 
Action: Mouse pressed left at (472, 444)
Screenshot: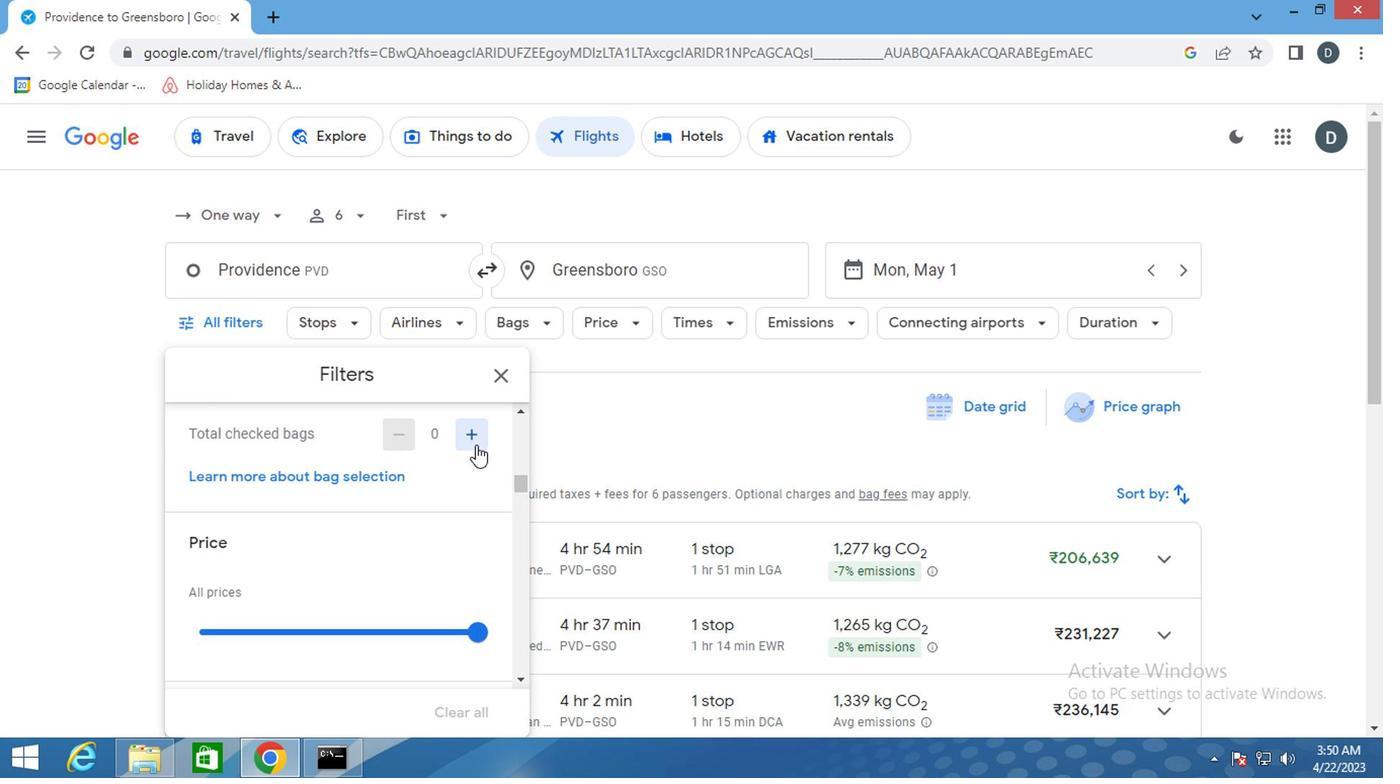 
Action: Mouse pressed left at (472, 444)
Screenshot: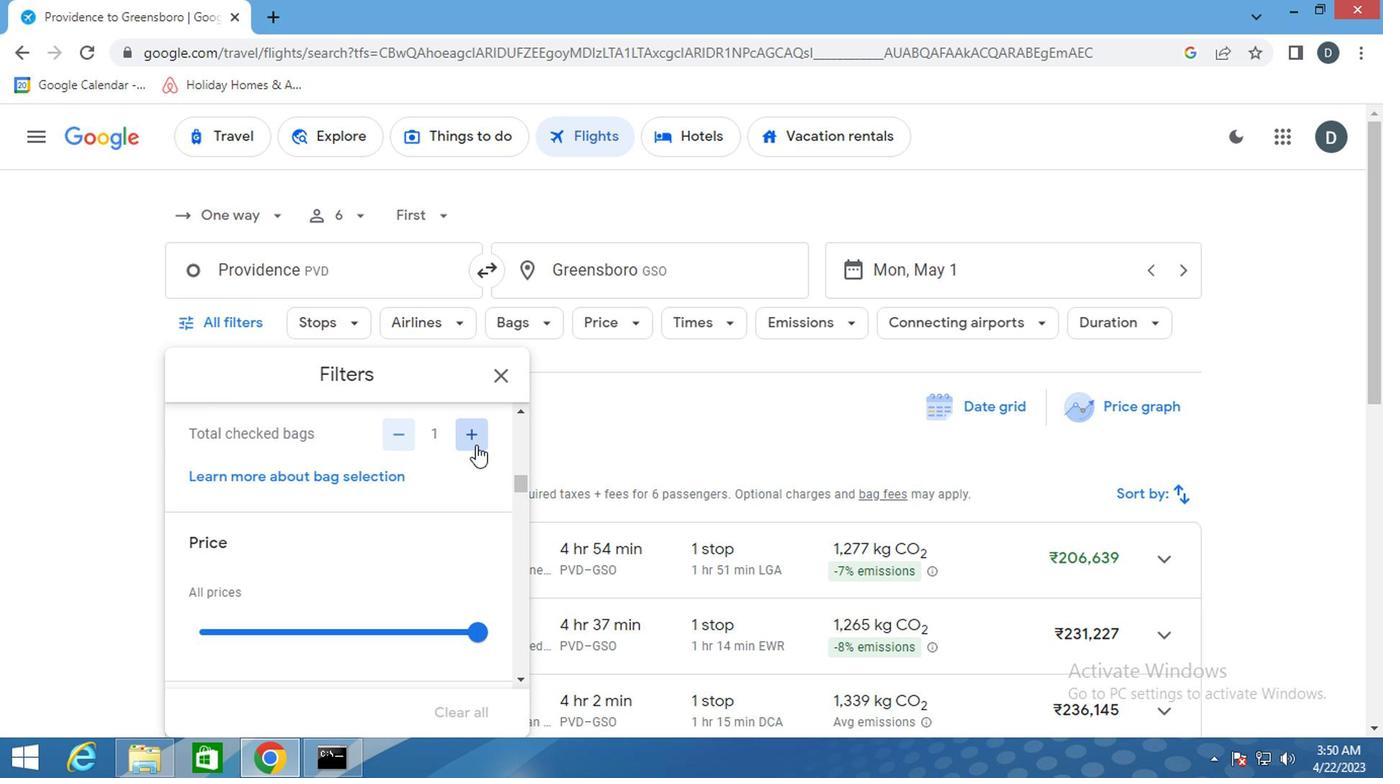 
Action: Mouse moved to (468, 479)
Screenshot: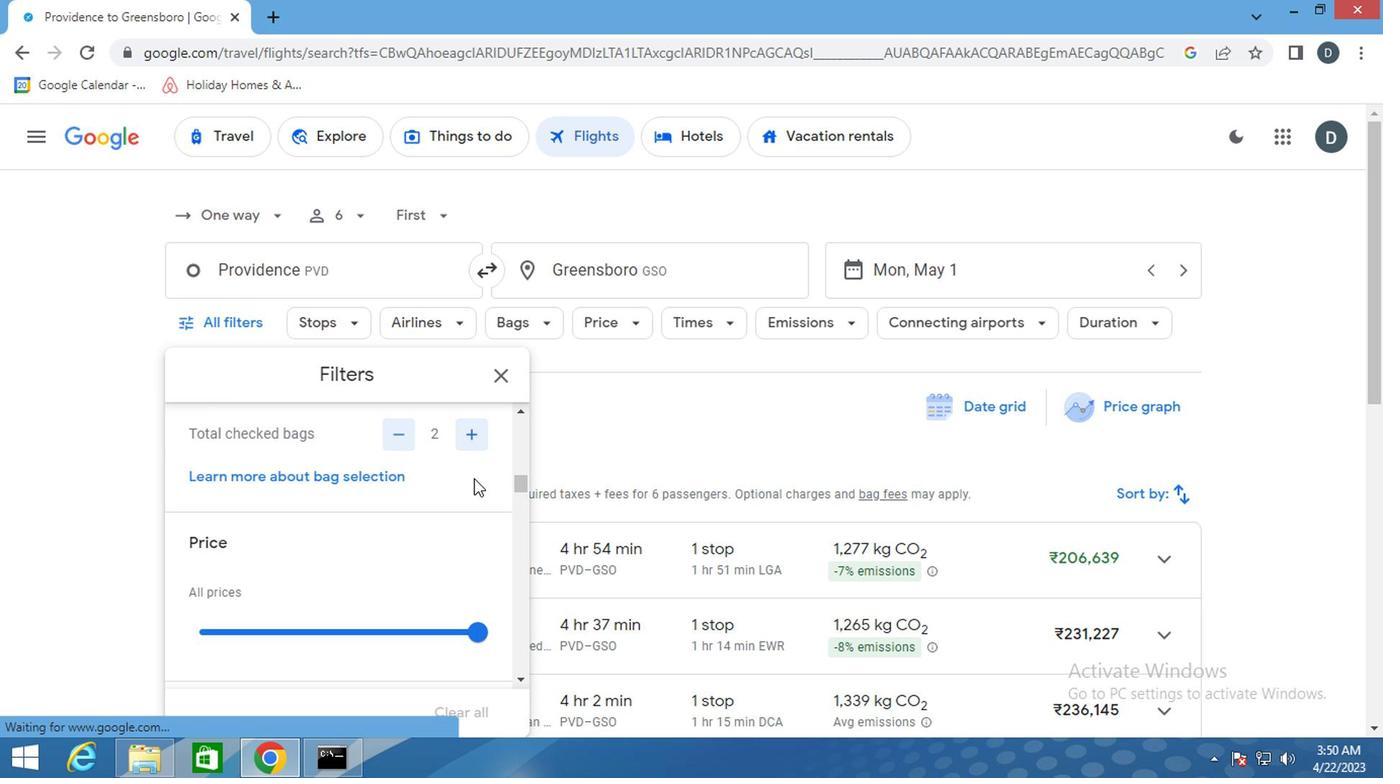 
Action: Mouse scrolled (468, 477) with delta (0, -1)
Screenshot: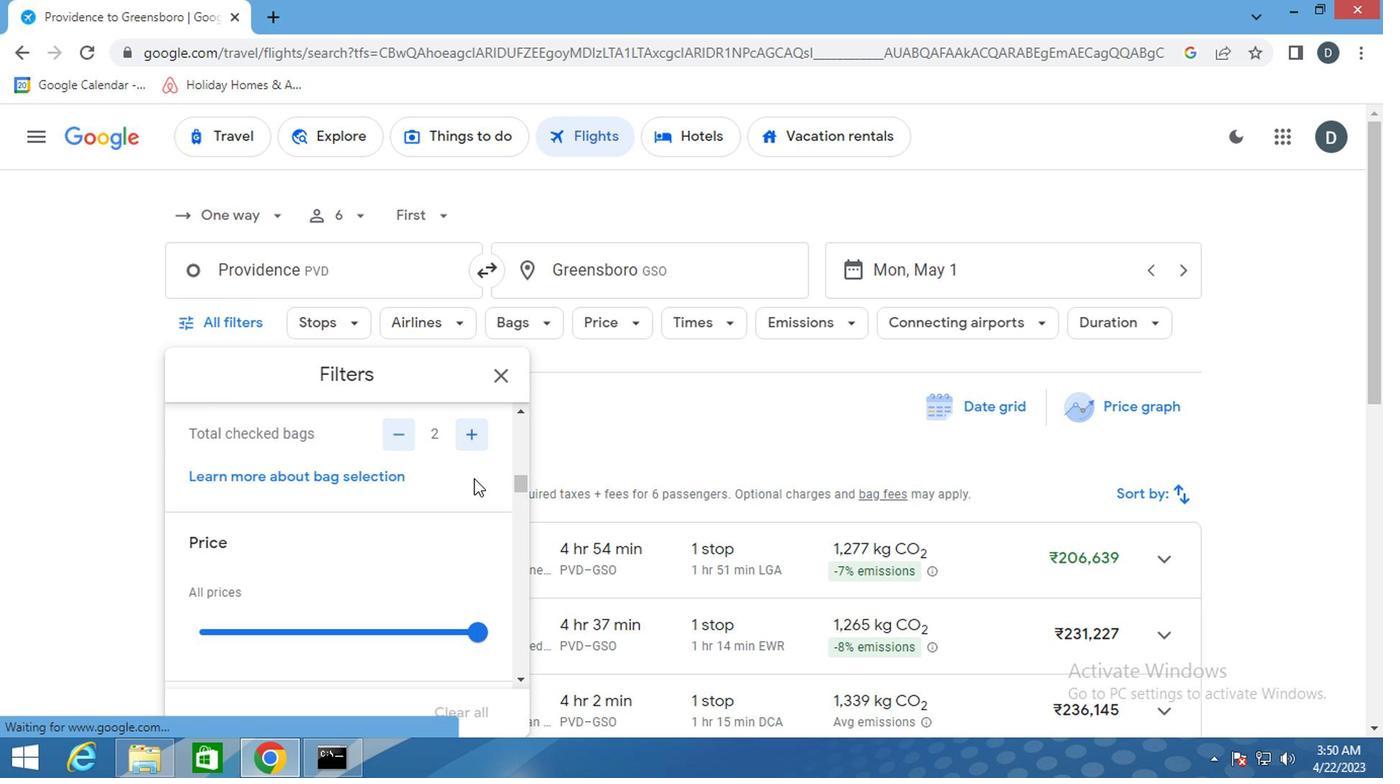 
Action: Mouse scrolled (468, 477) with delta (0, -1)
Screenshot: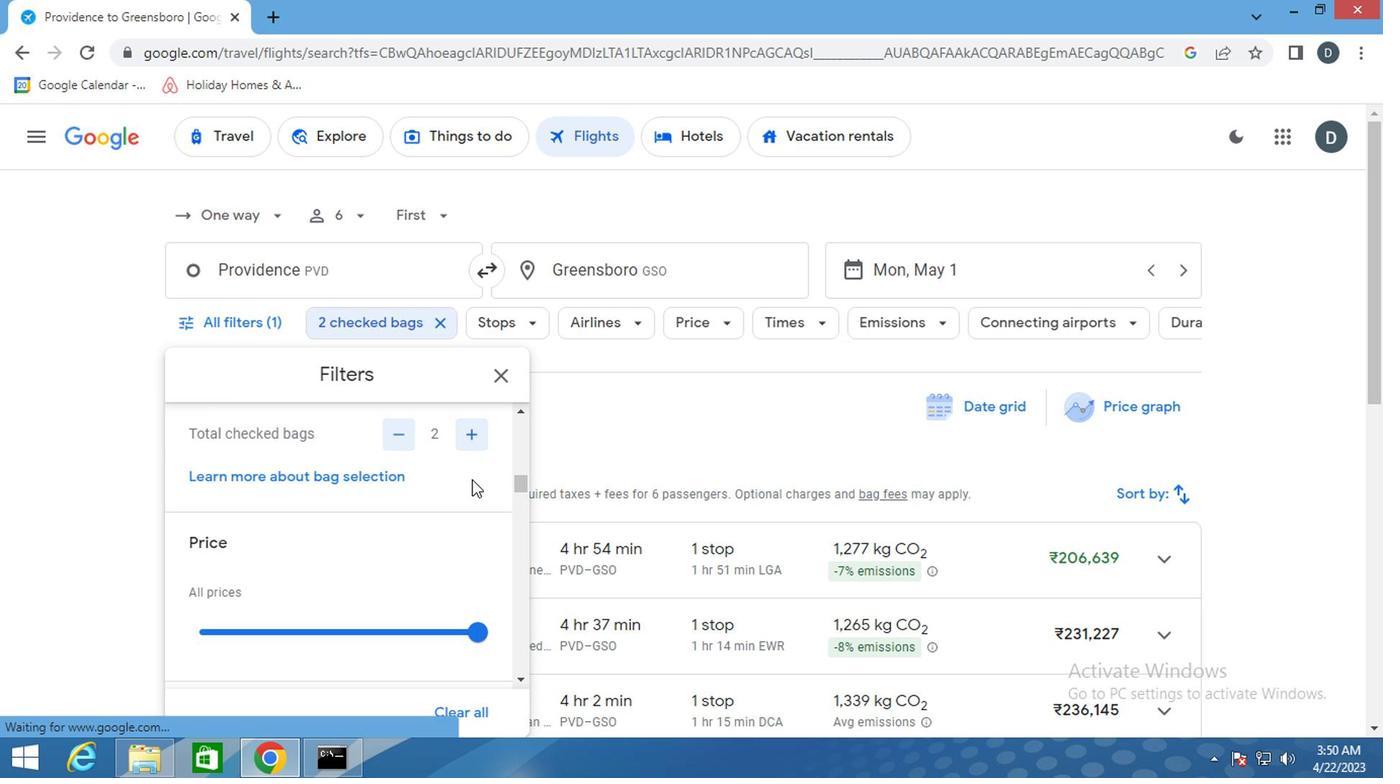 
Action: Mouse moved to (468, 432)
Screenshot: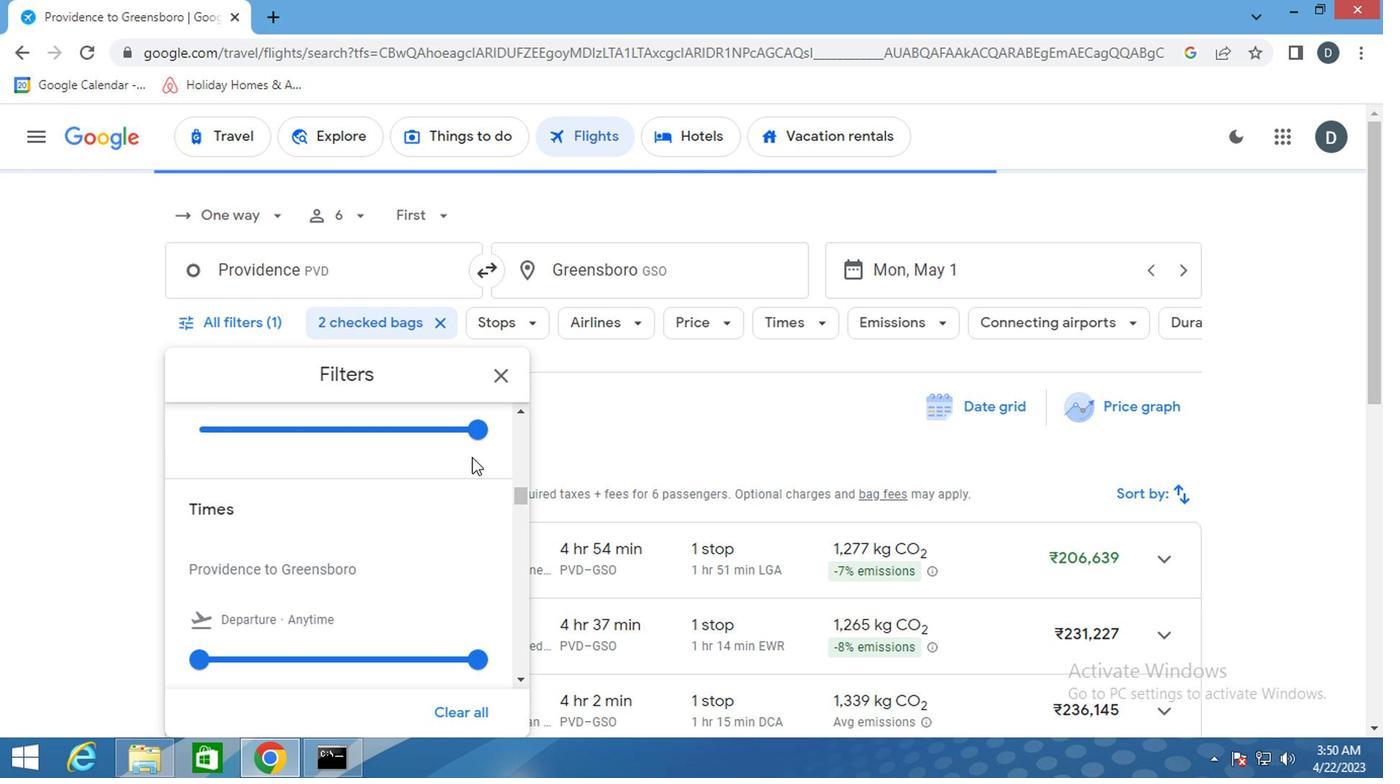 
Action: Mouse pressed left at (468, 432)
Screenshot: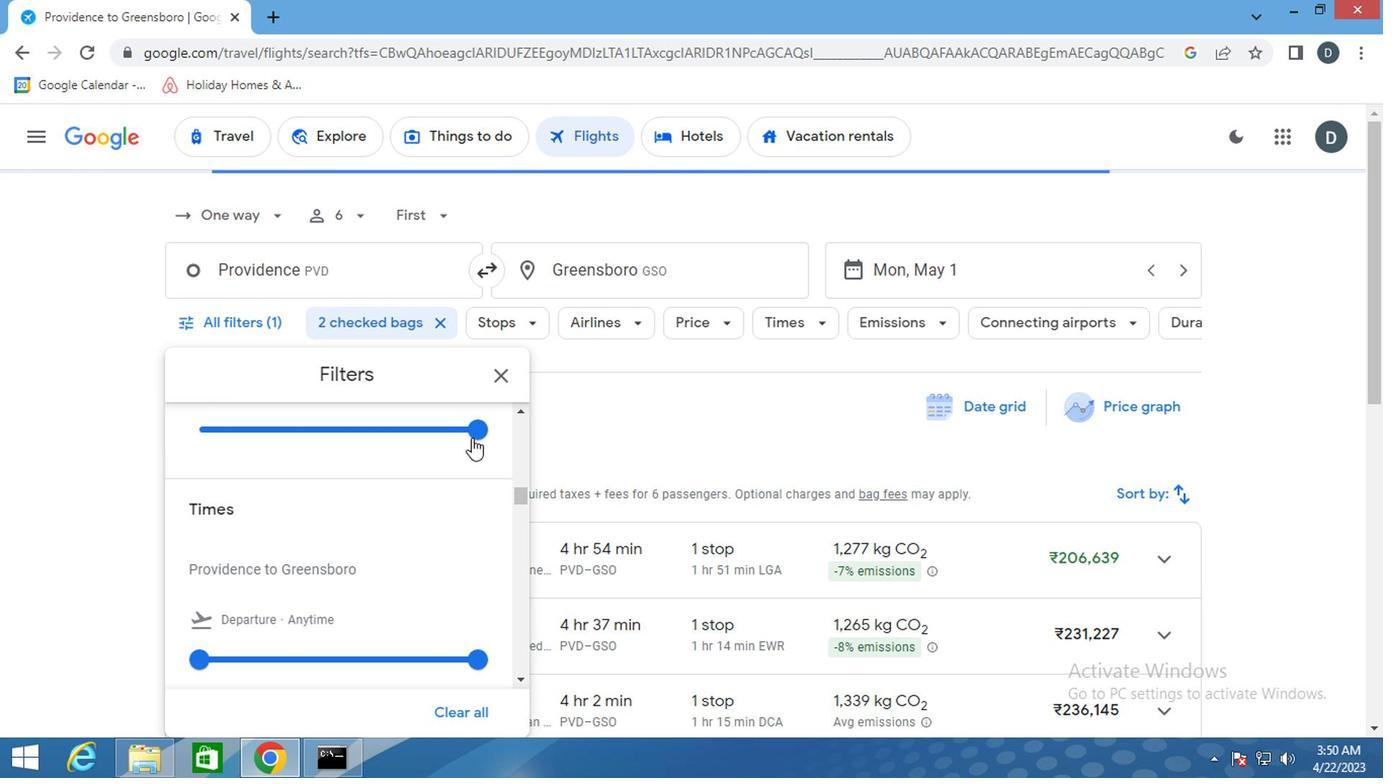 
Action: Mouse moved to (441, 474)
Screenshot: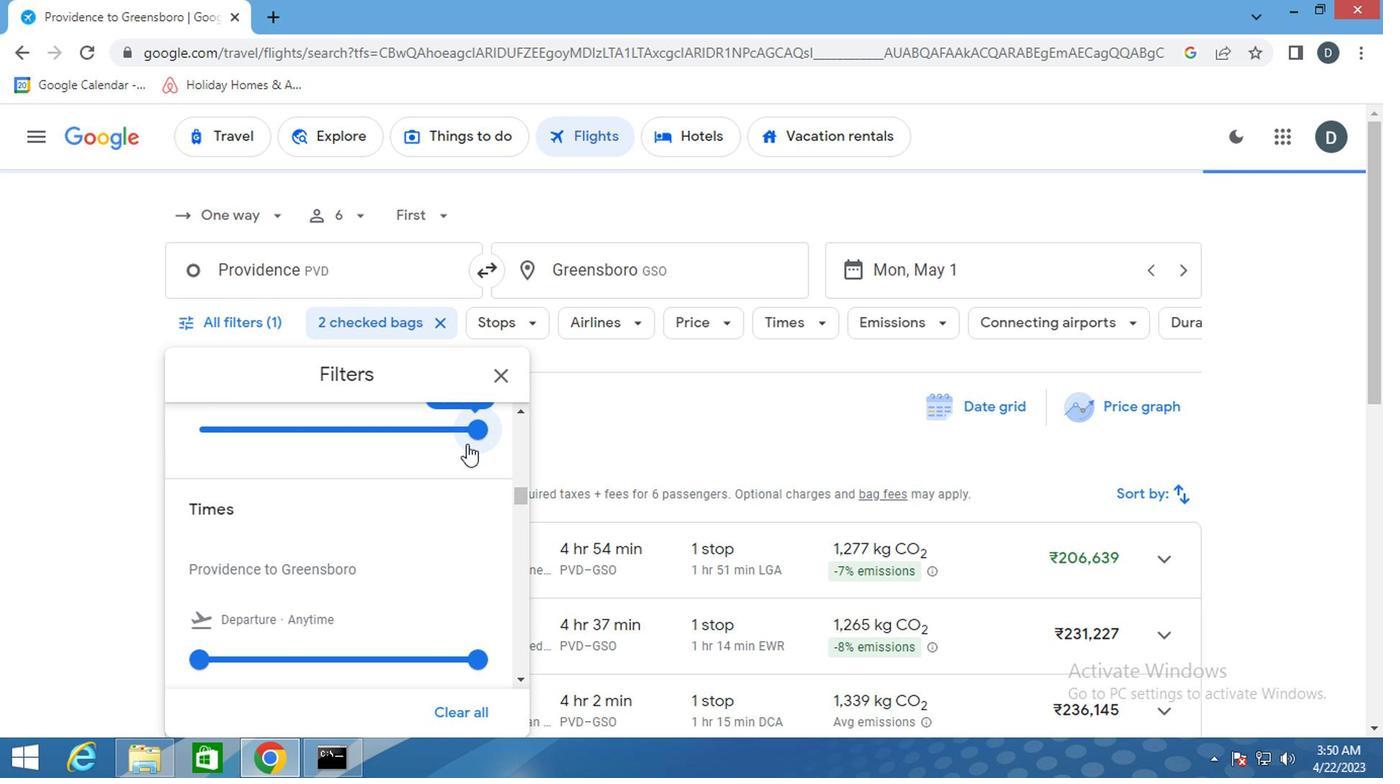 
Action: Mouse scrolled (441, 476) with delta (0, 1)
Screenshot: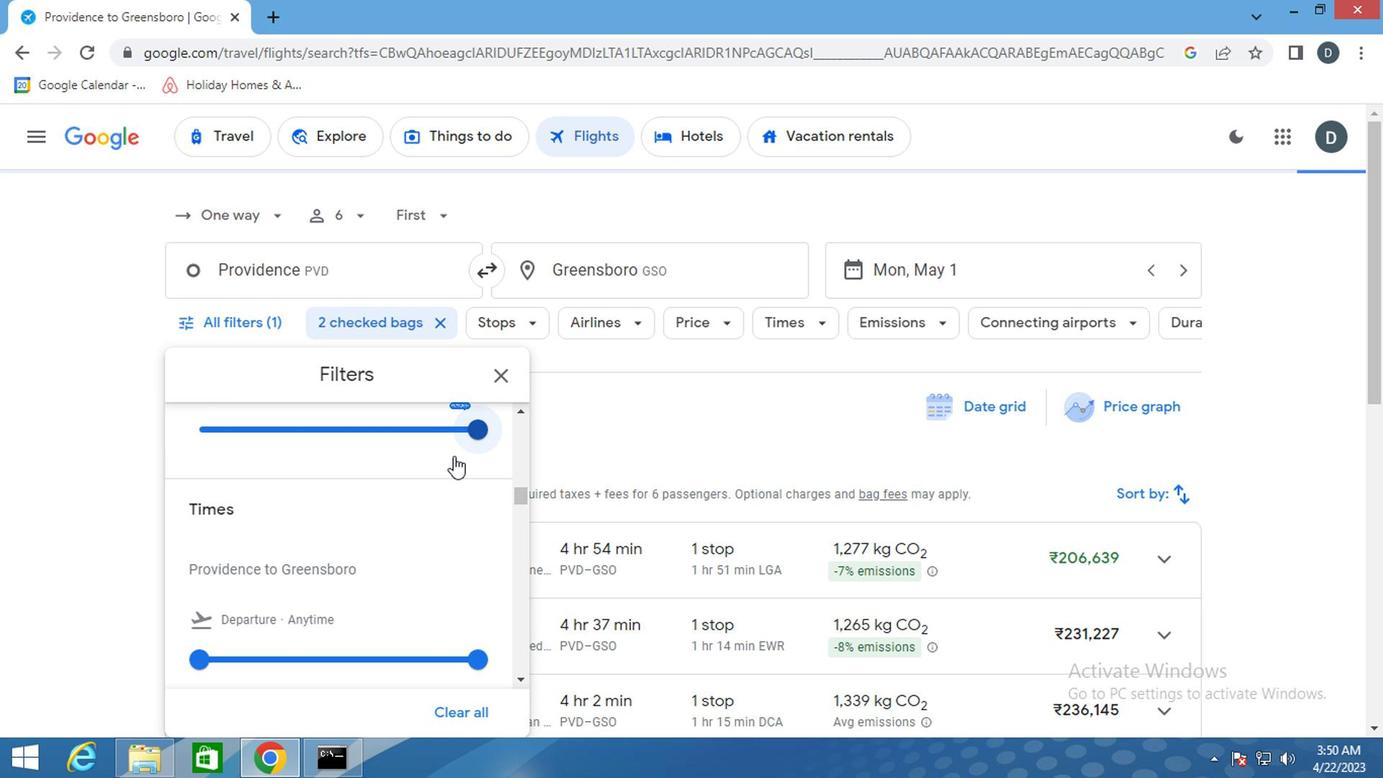 
Action: Mouse scrolled (441, 476) with delta (0, 1)
Screenshot: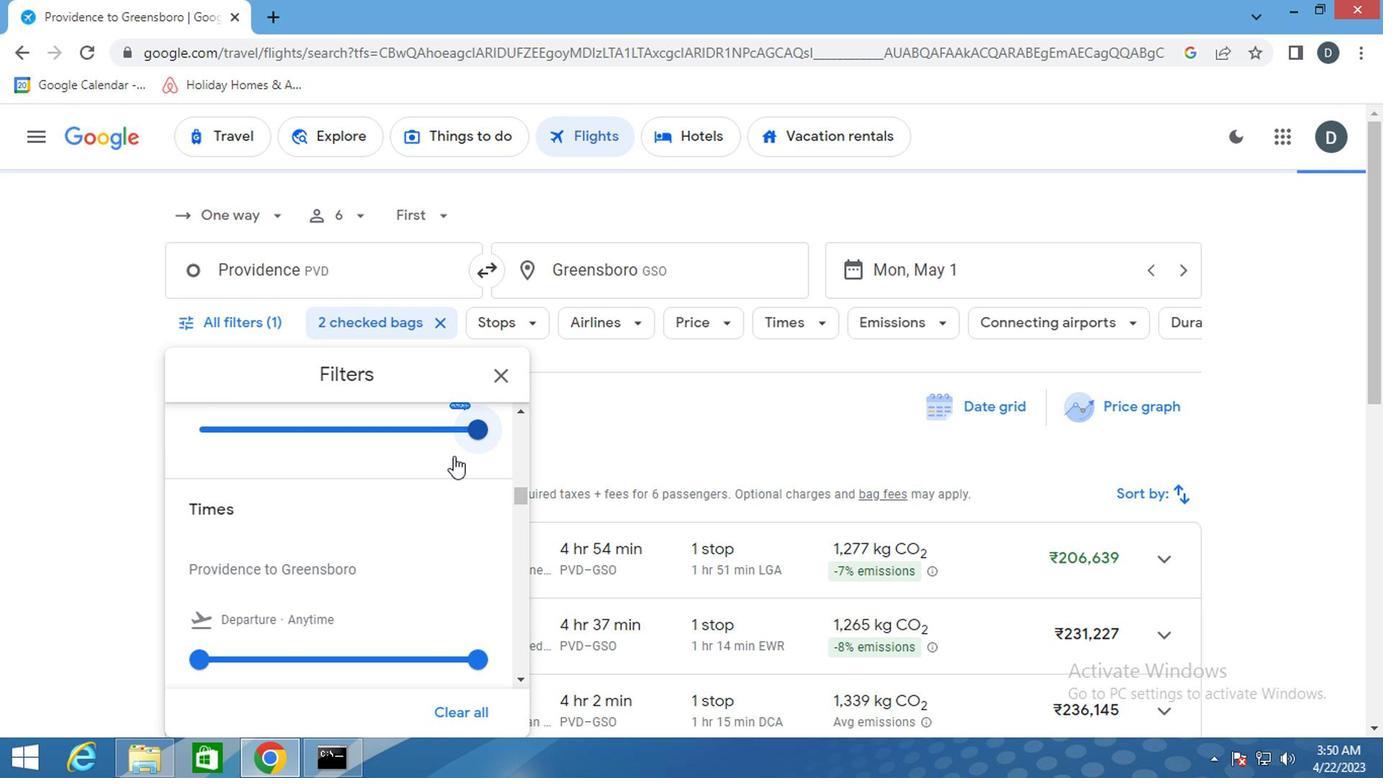 
Action: Mouse moved to (472, 651)
Screenshot: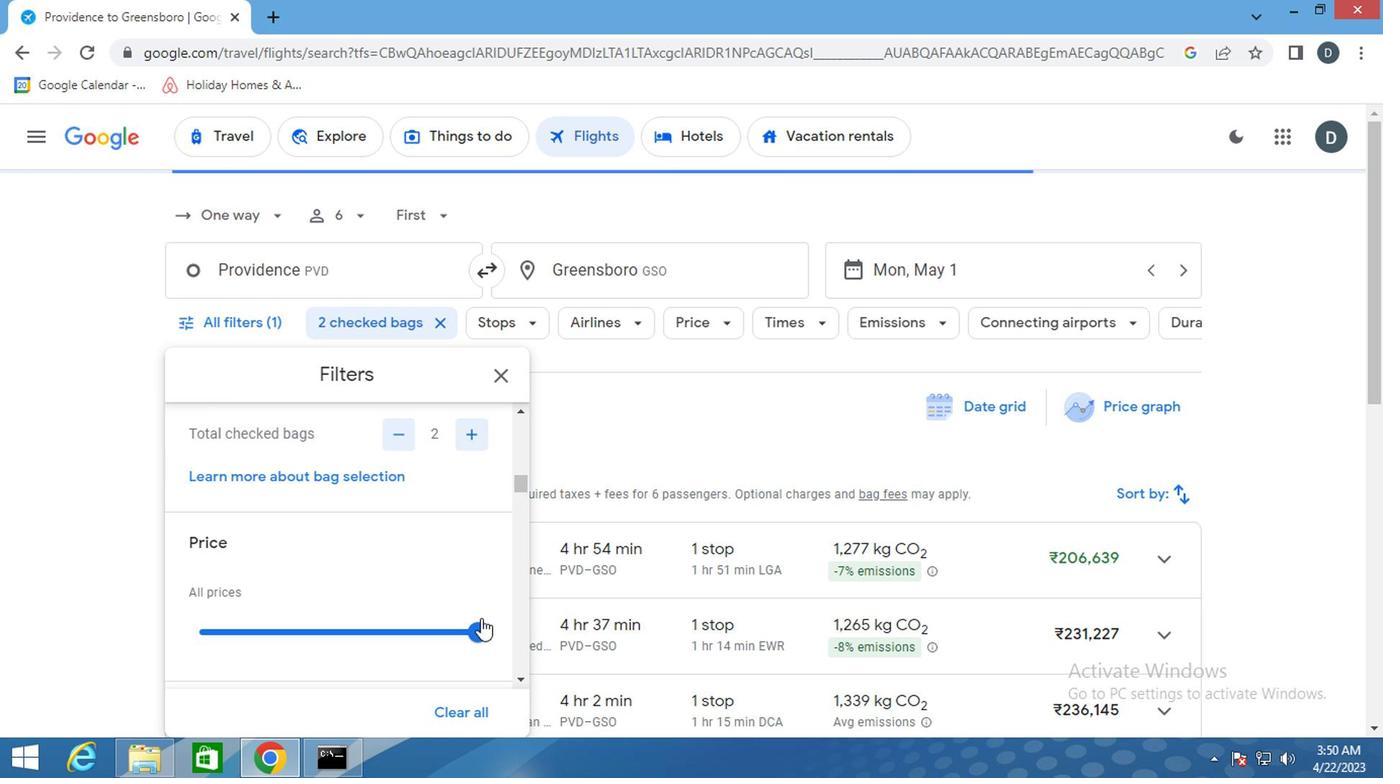 
Action: Mouse pressed left at (472, 651)
Screenshot: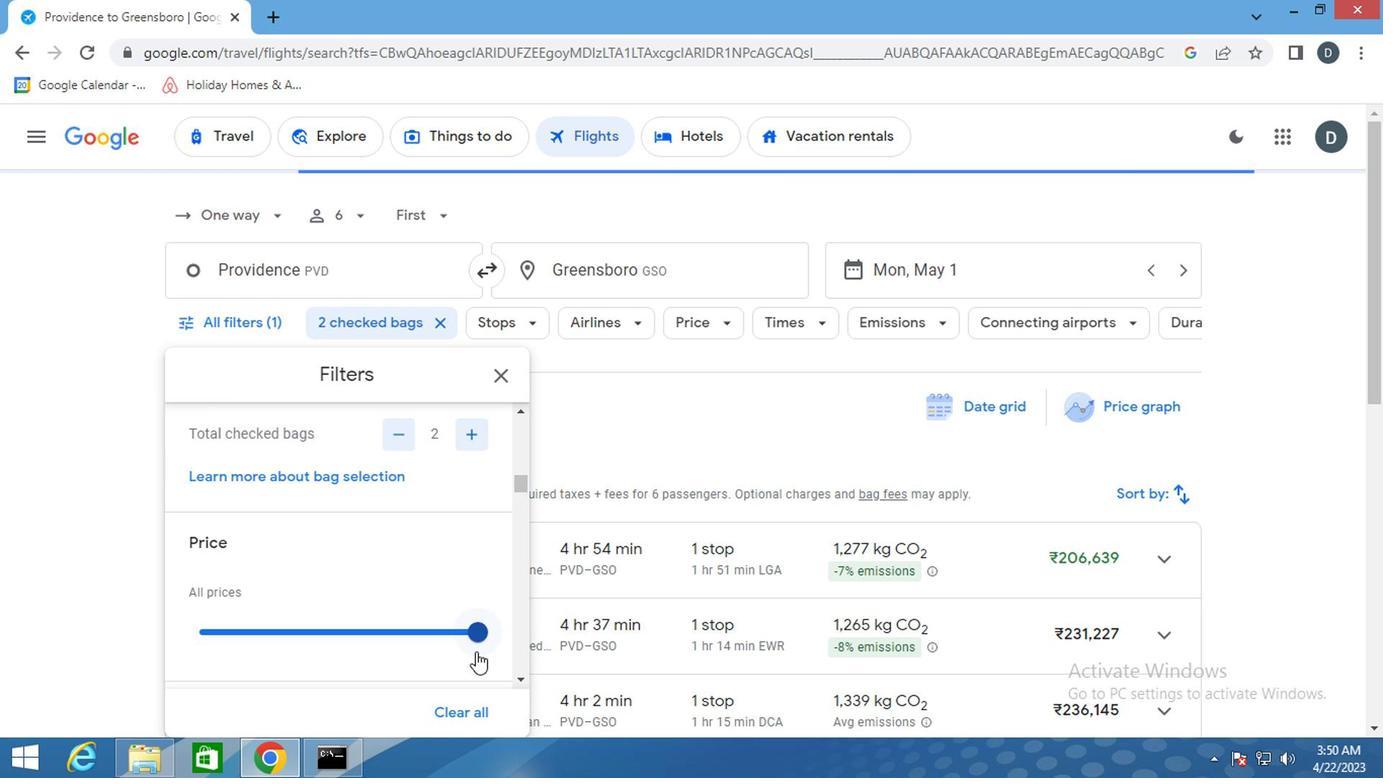 
Action: Mouse moved to (380, 577)
Screenshot: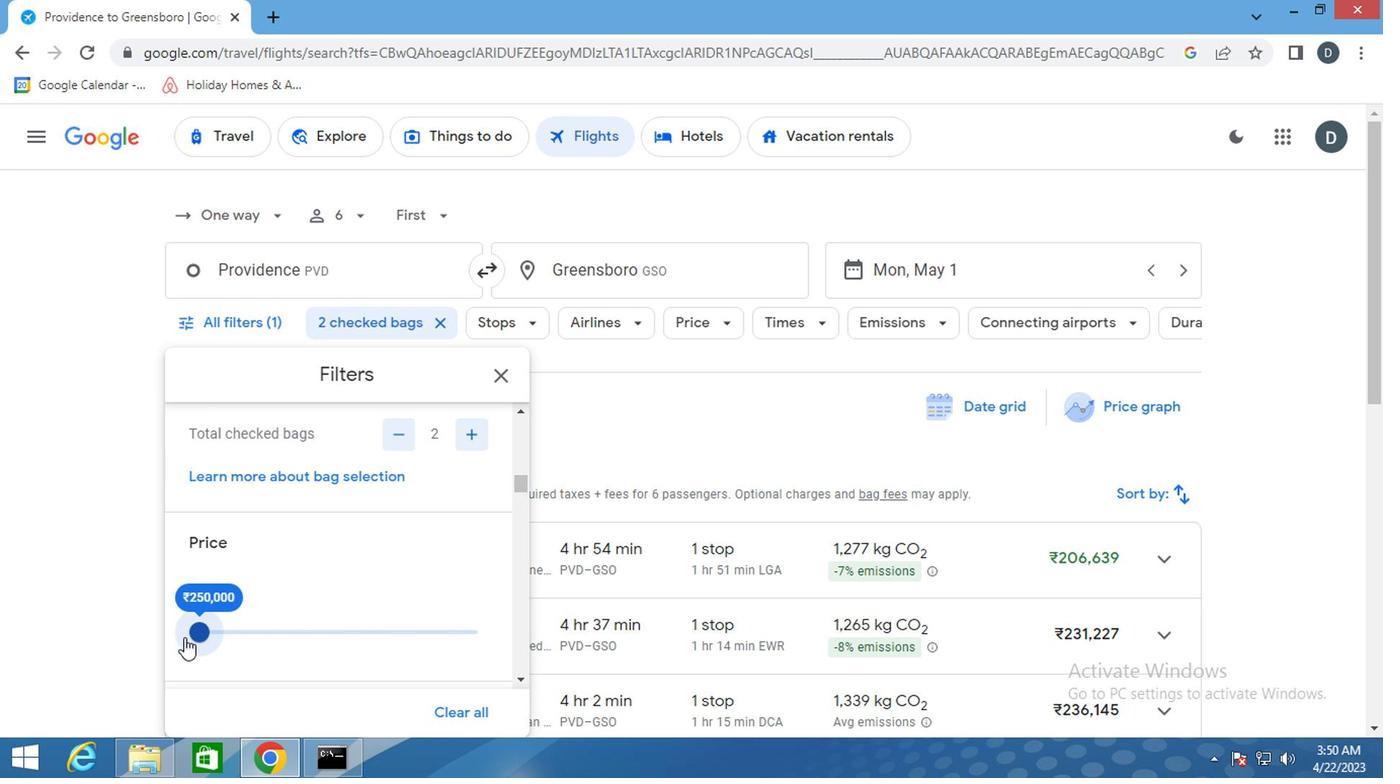 
Action: Mouse scrolled (380, 576) with delta (0, 0)
Screenshot: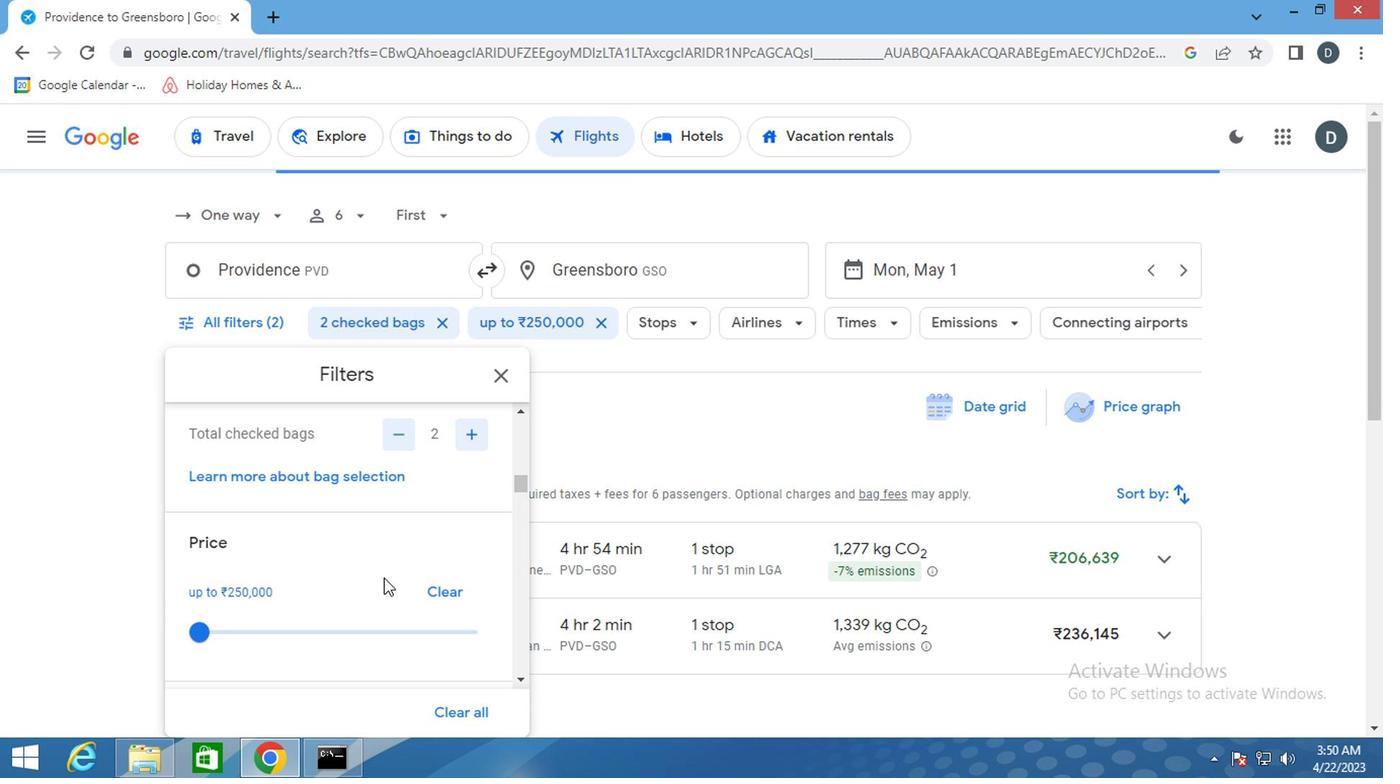 
Action: Mouse scrolled (380, 576) with delta (0, 0)
Screenshot: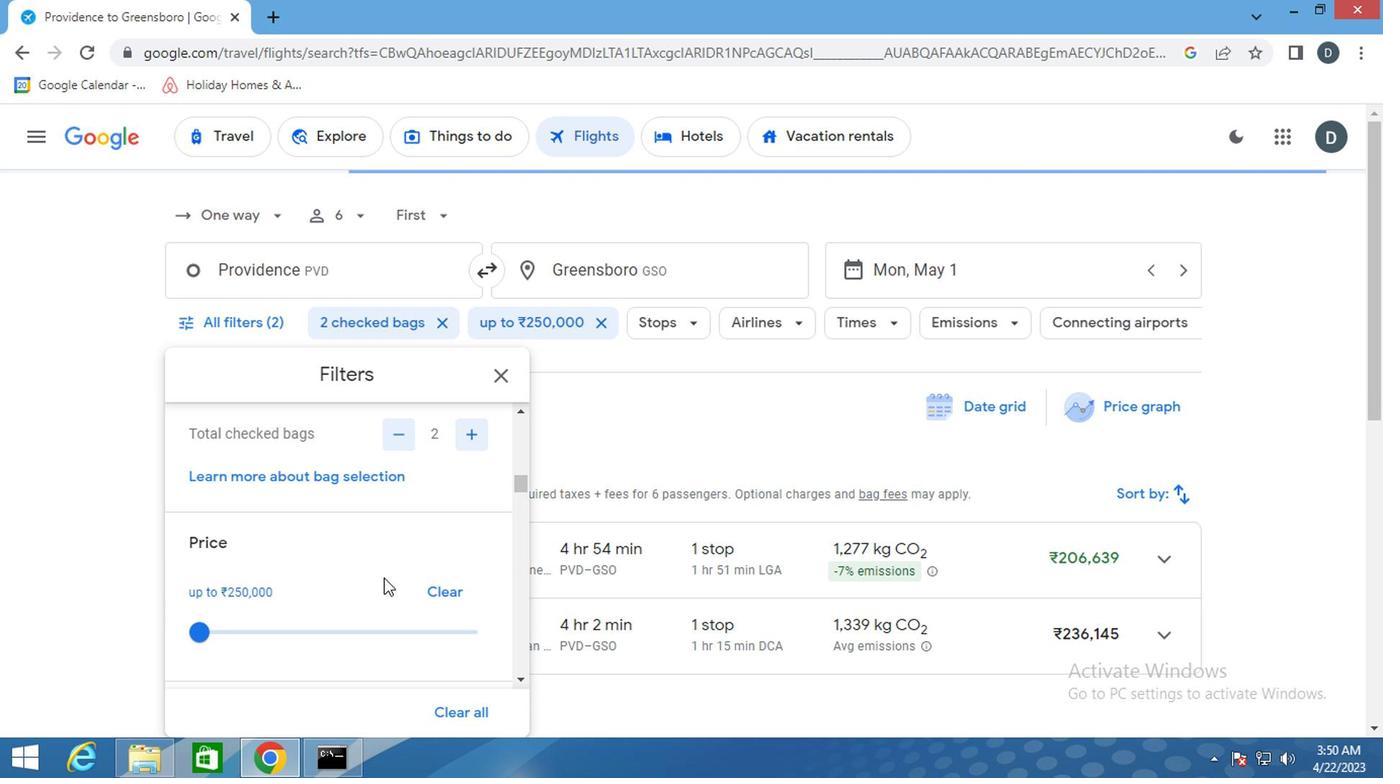 
Action: Mouse scrolled (380, 576) with delta (0, 0)
Screenshot: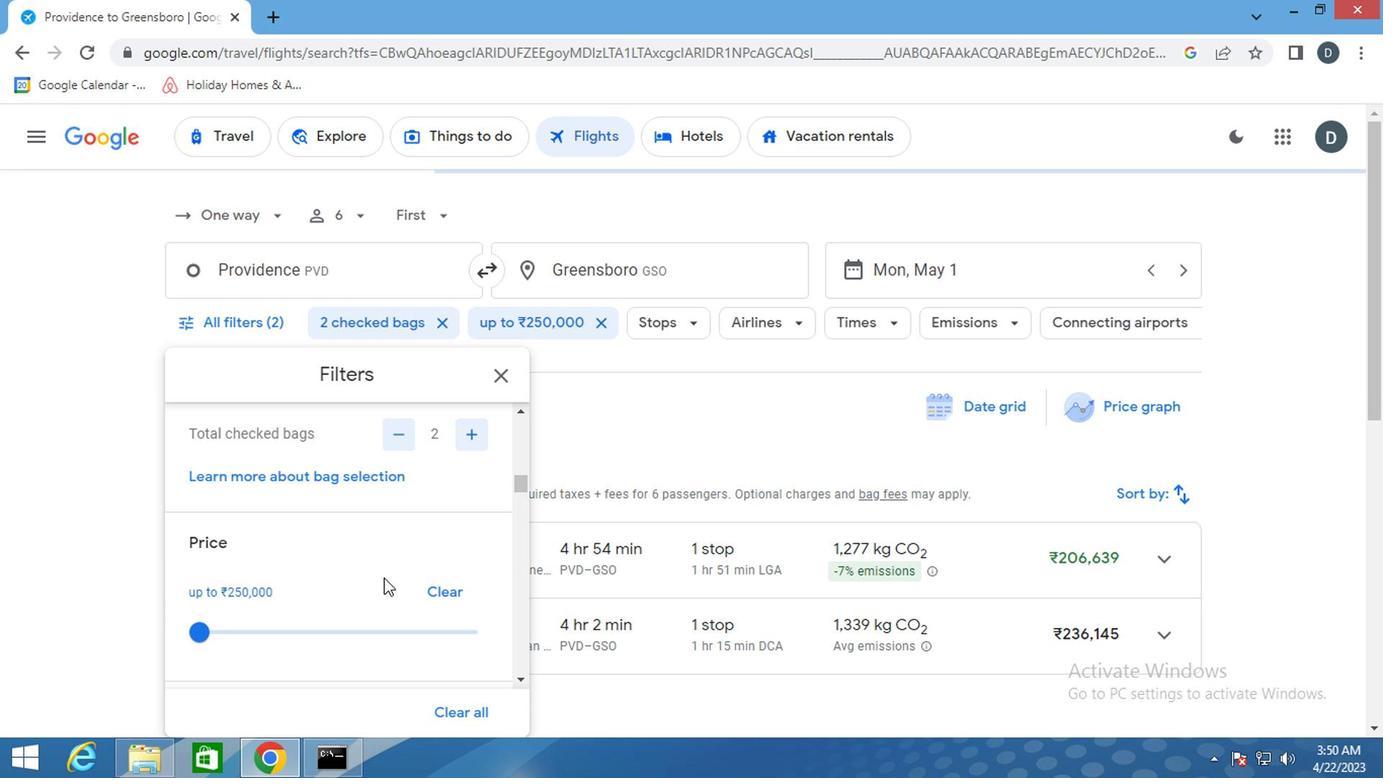 
Action: Mouse moved to (198, 554)
Screenshot: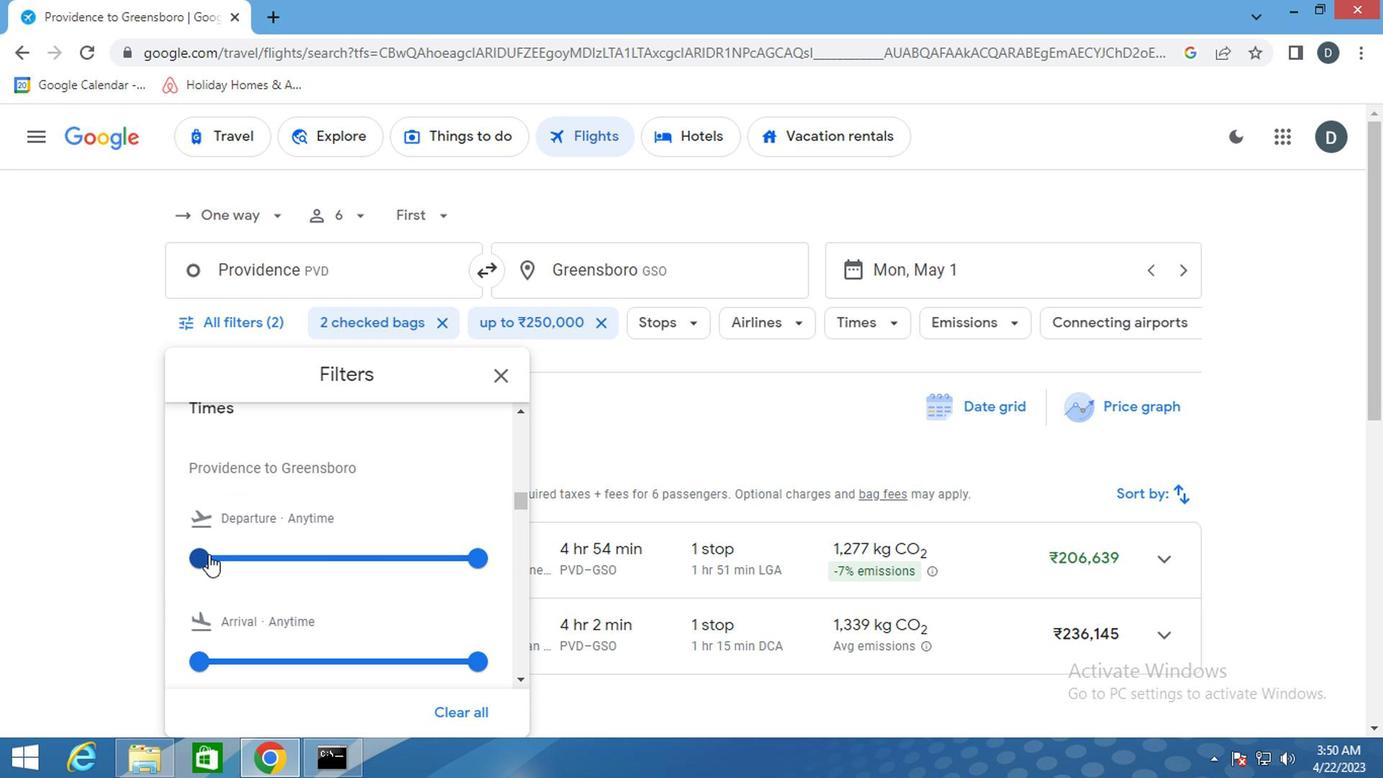 
Action: Mouse pressed left at (198, 554)
Screenshot: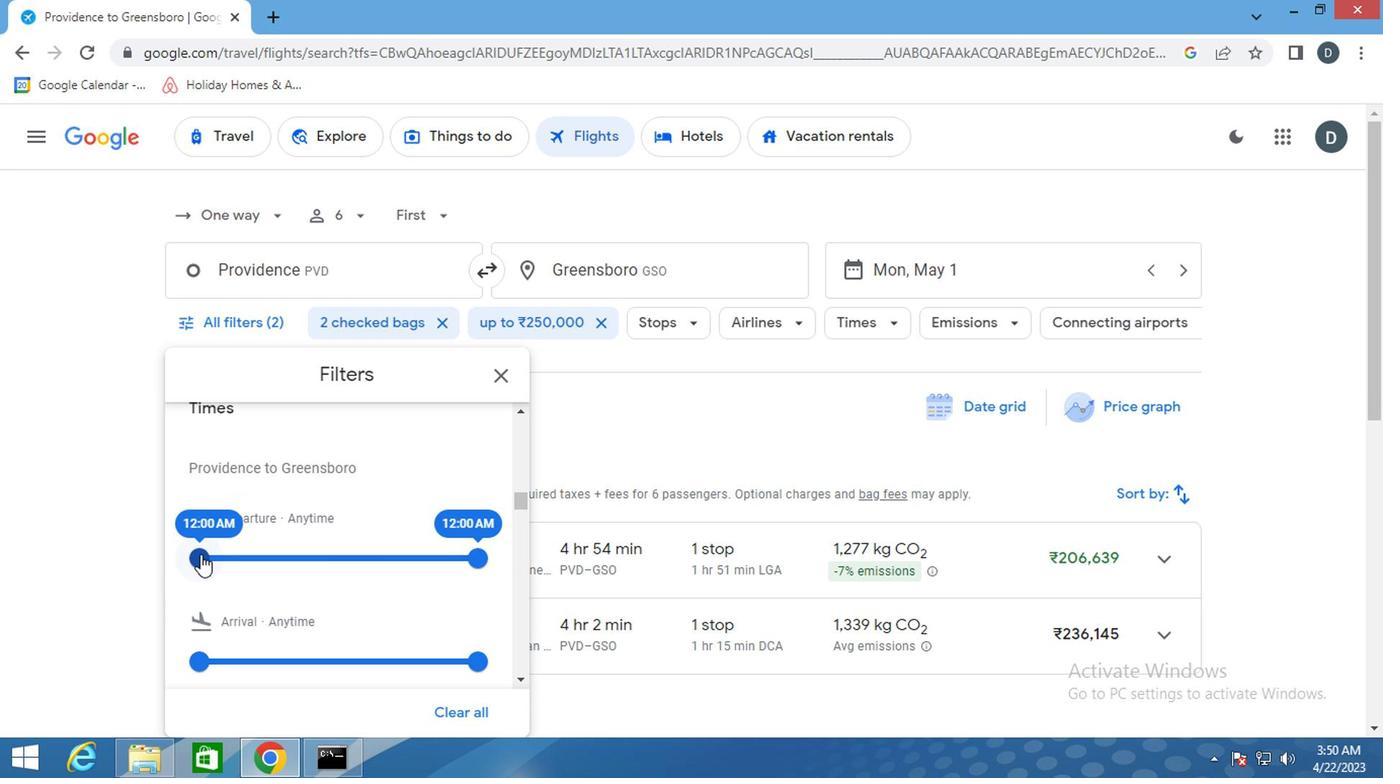 
Action: Mouse moved to (468, 556)
Screenshot: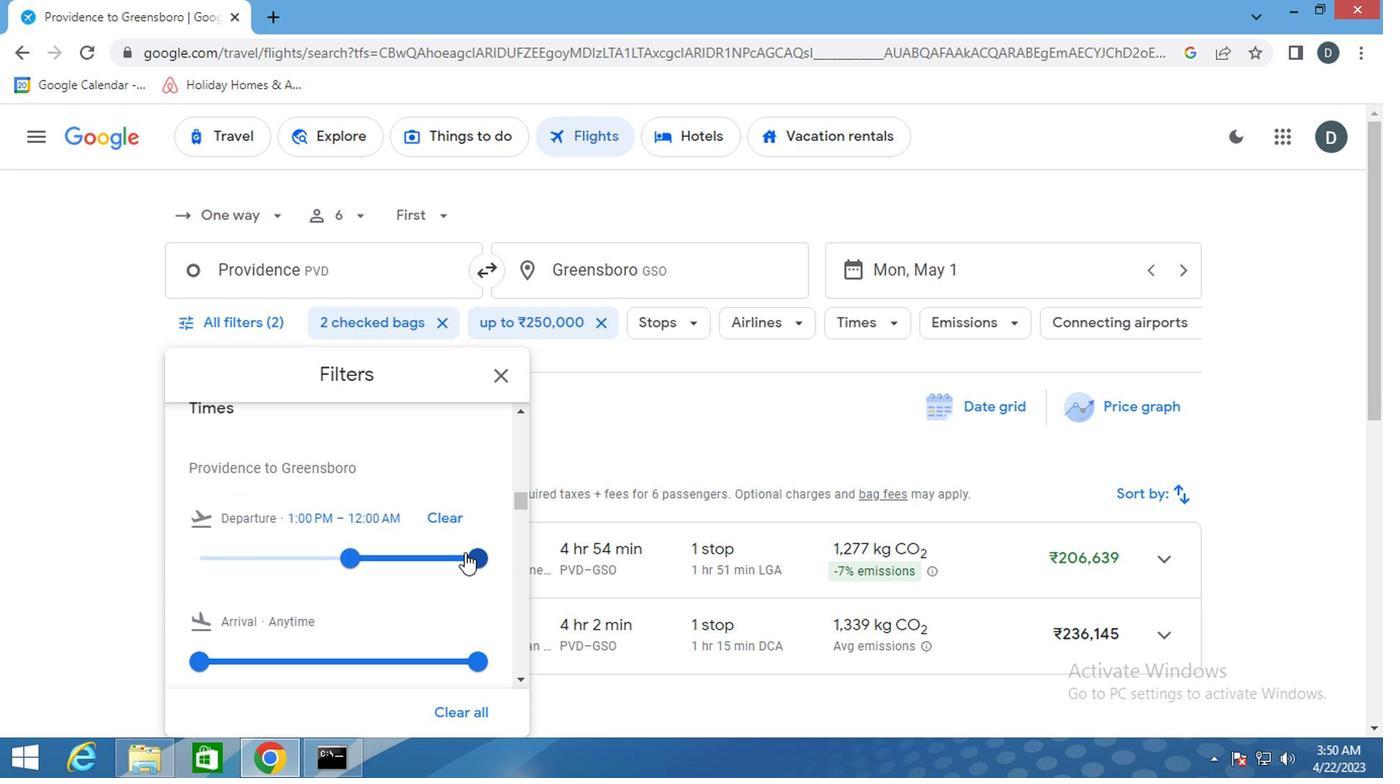 
Action: Mouse pressed left at (468, 556)
Screenshot: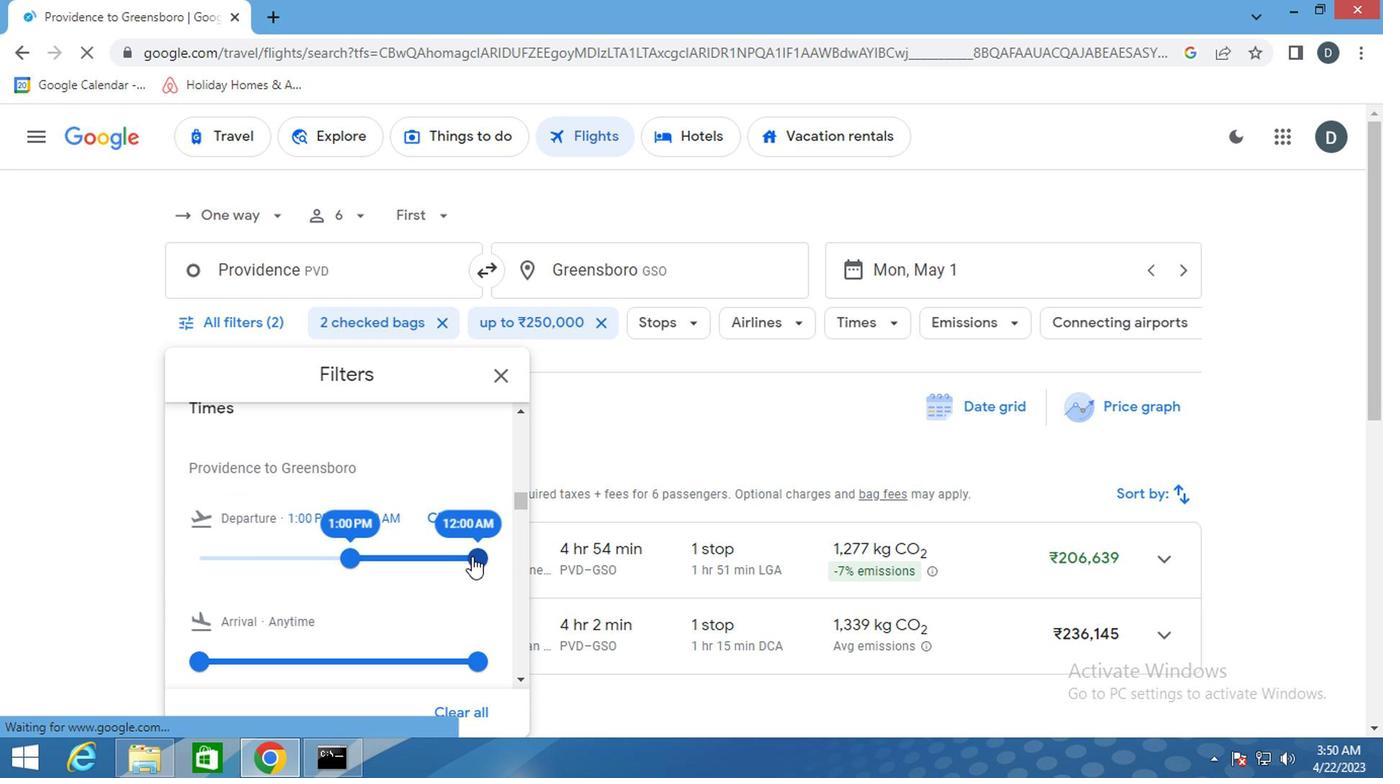
Action: Mouse moved to (383, 611)
Screenshot: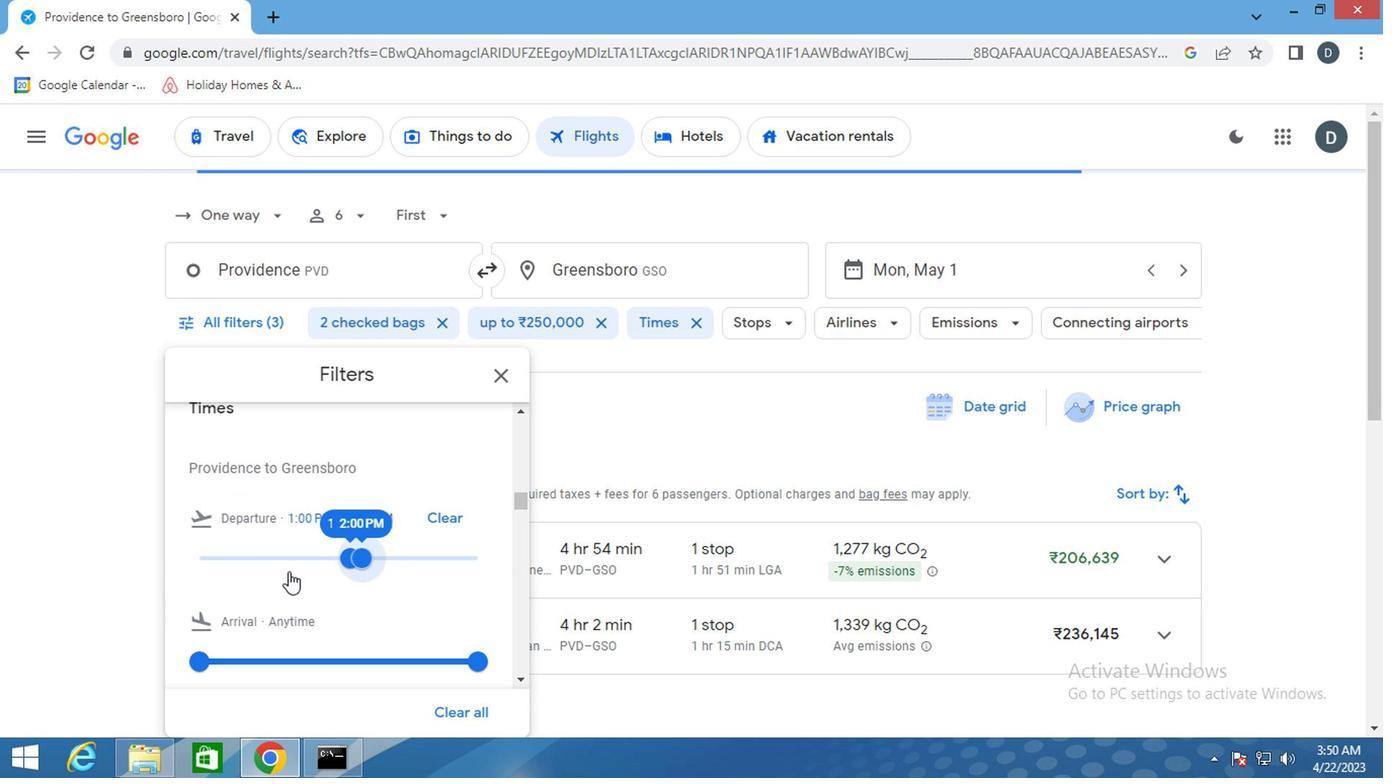 
Action: Mouse scrolled (383, 611) with delta (0, 0)
Screenshot: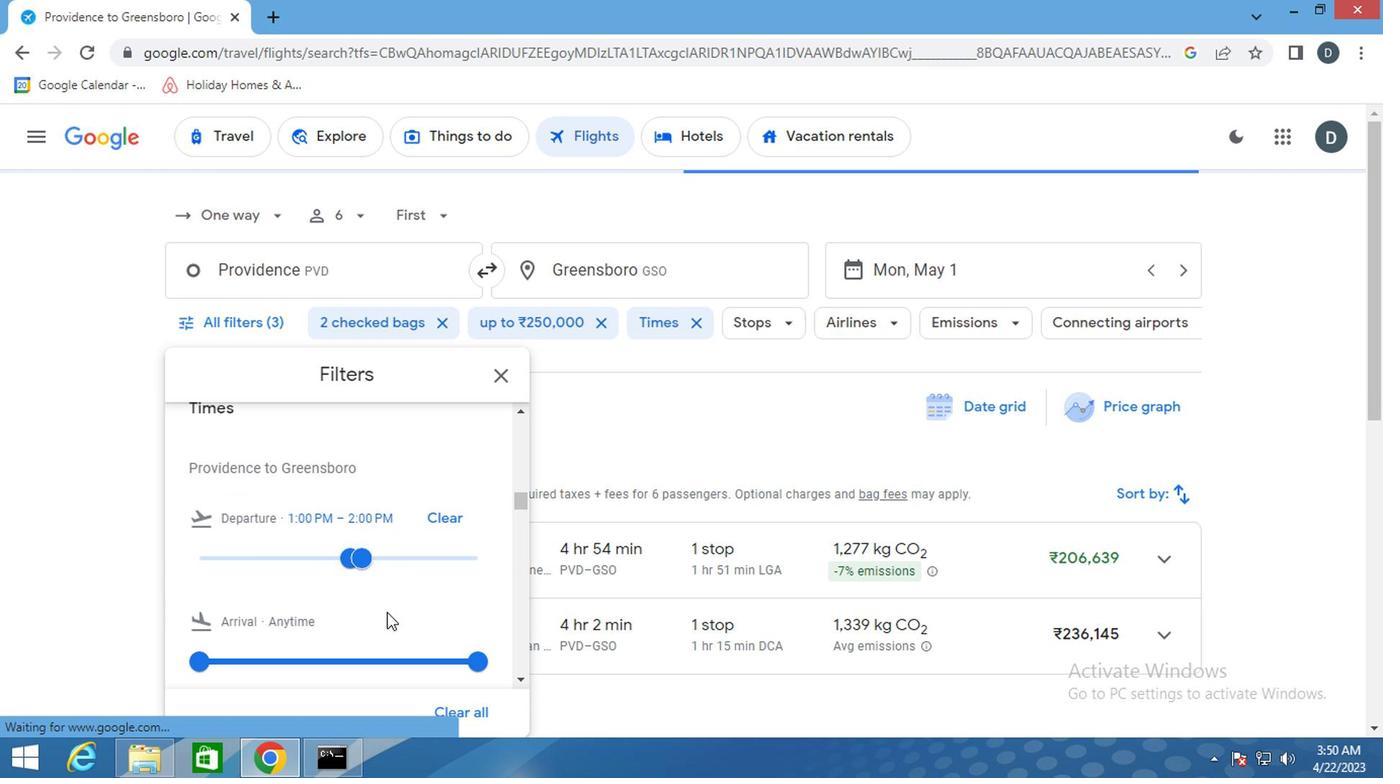 
Action: Mouse scrolled (383, 611) with delta (0, 0)
Screenshot: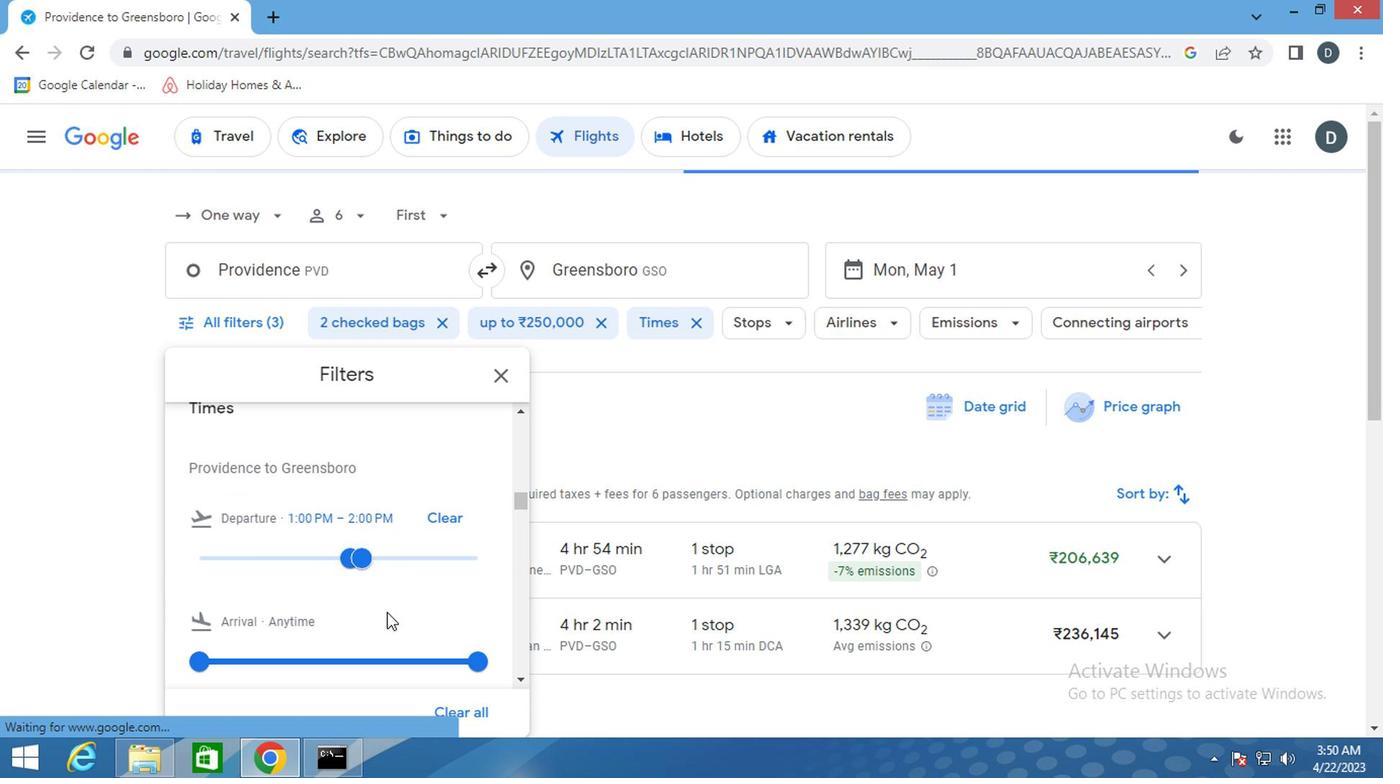 
Action: Mouse scrolled (383, 611) with delta (0, 0)
Screenshot: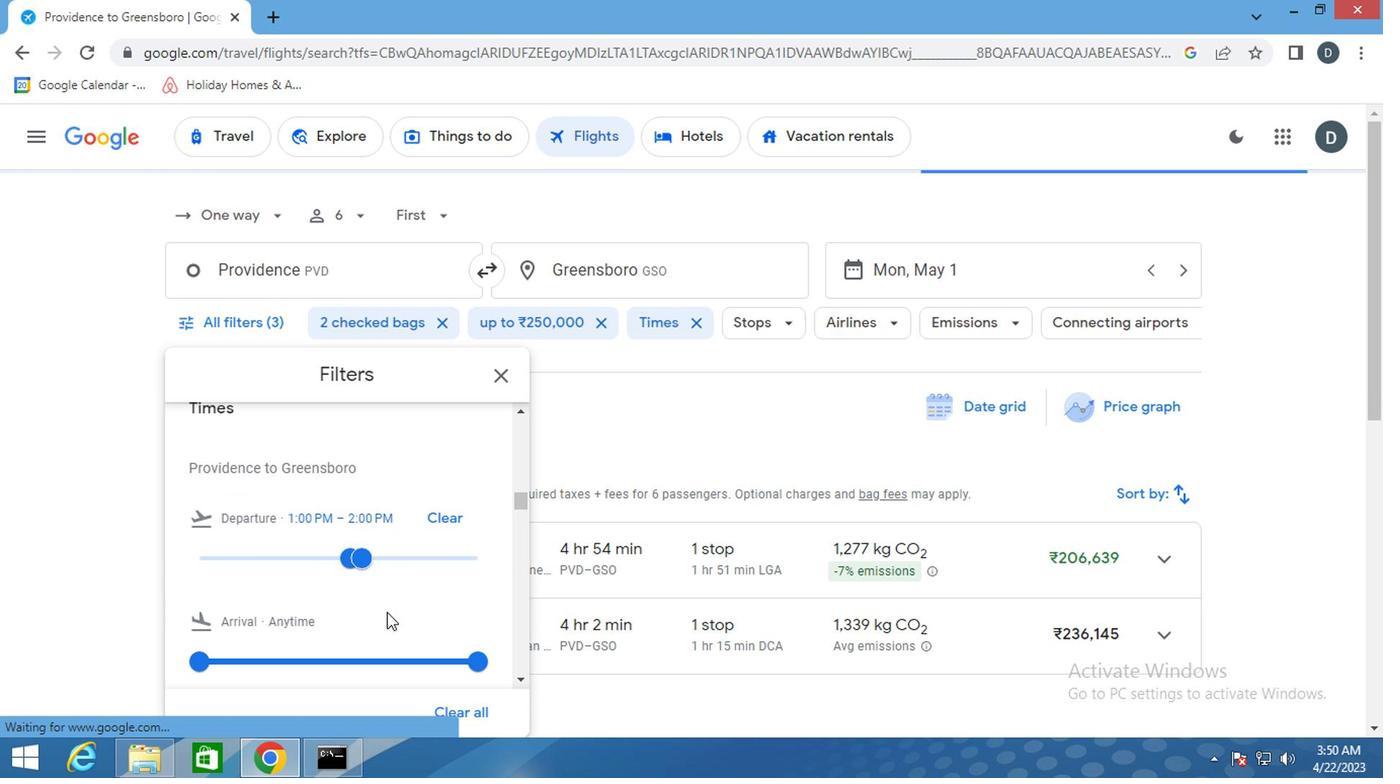 
Action: Mouse scrolled (383, 611) with delta (0, 0)
Screenshot: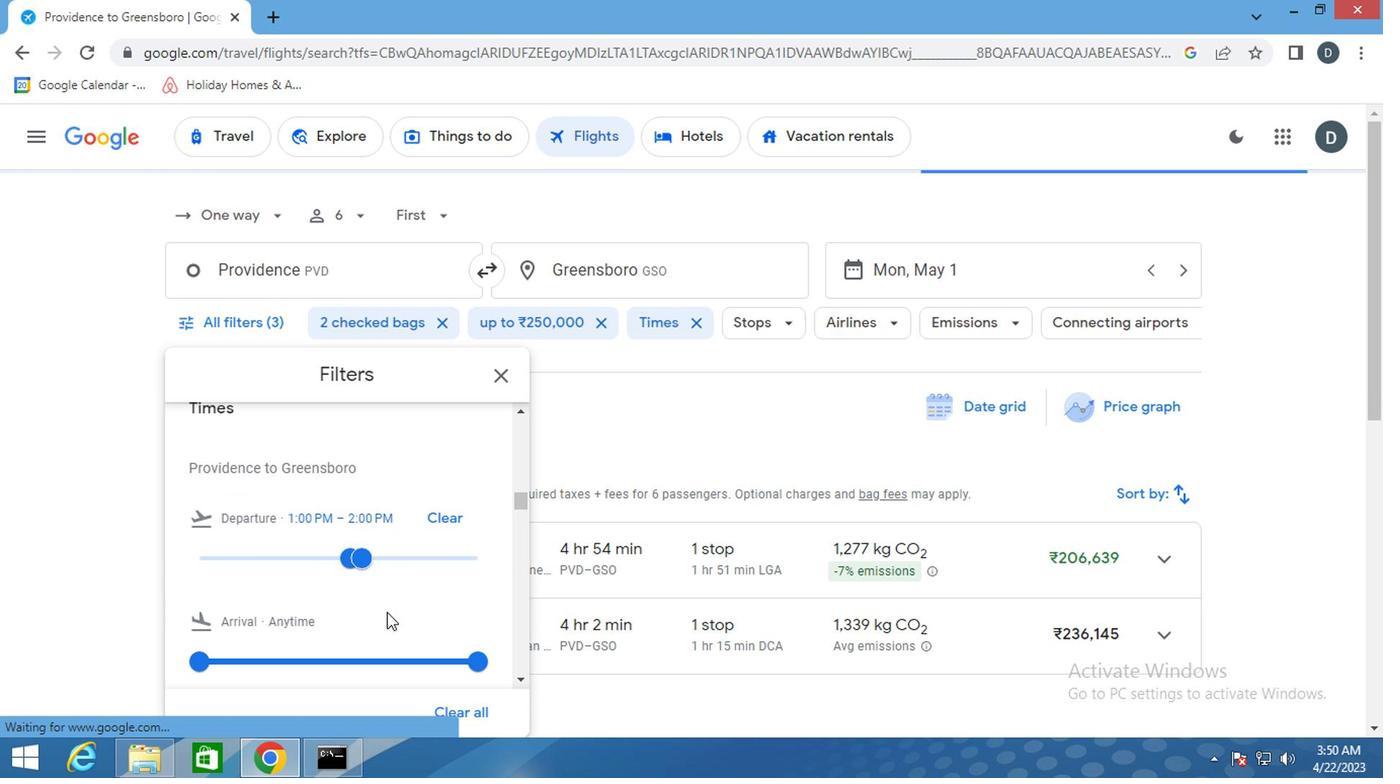
Action: Mouse scrolled (383, 611) with delta (0, 0)
Screenshot: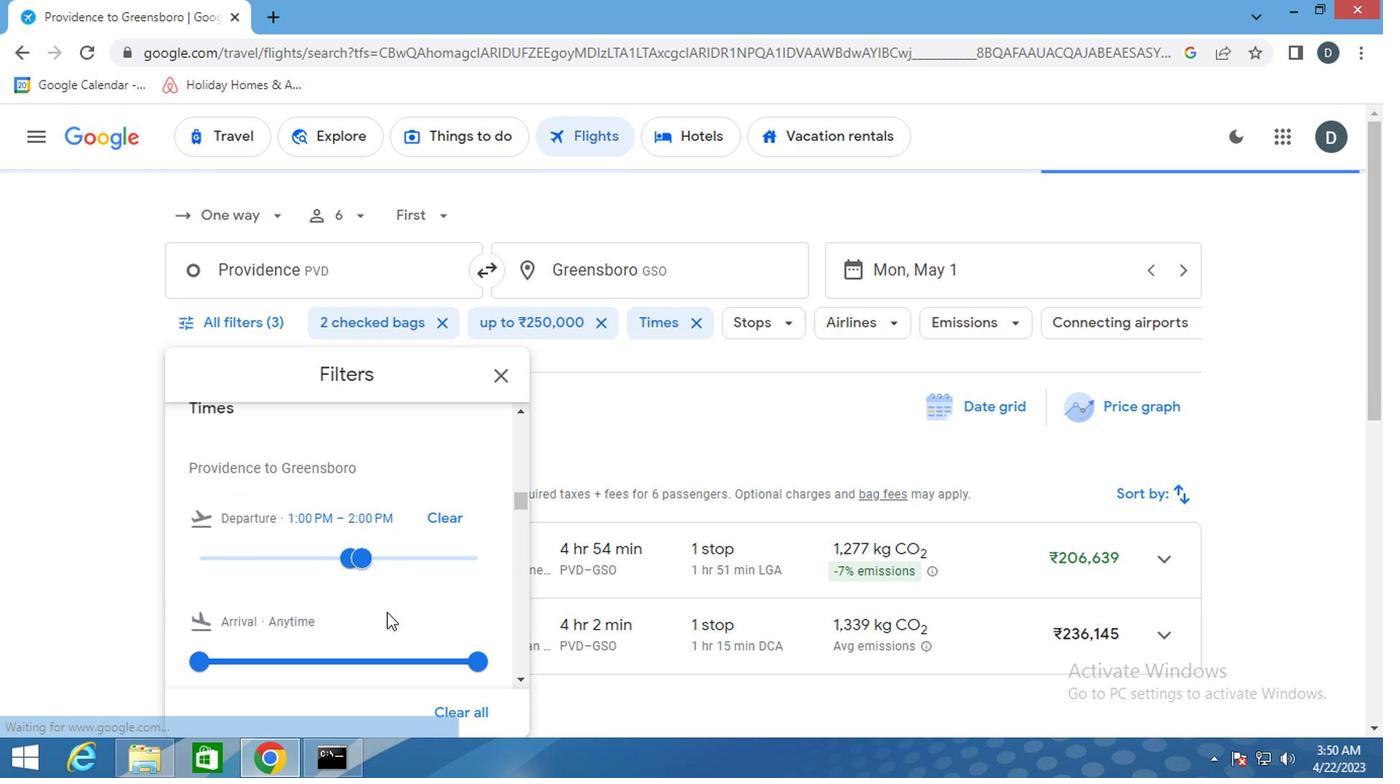 
Action: Mouse scrolled (383, 611) with delta (0, 0)
Screenshot: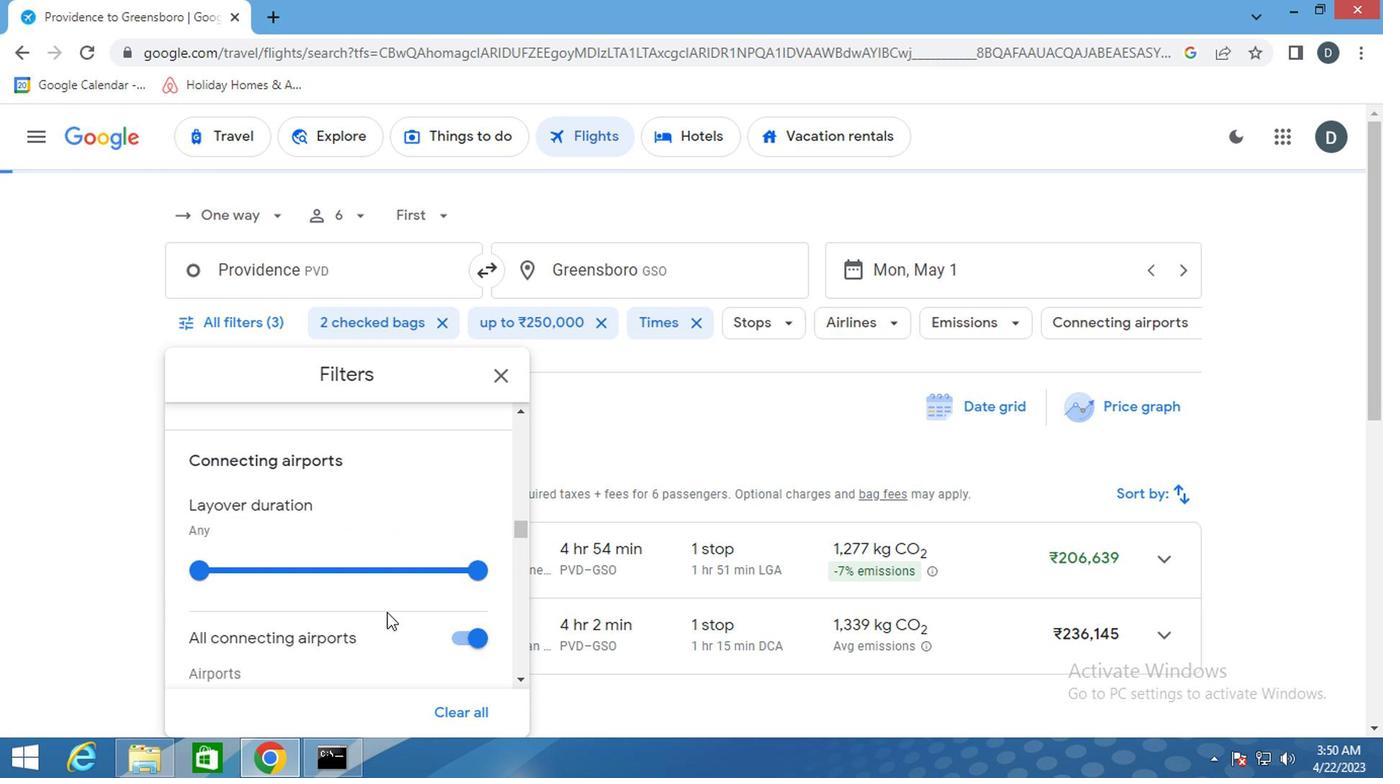 
Action: Mouse scrolled (383, 611) with delta (0, 0)
Screenshot: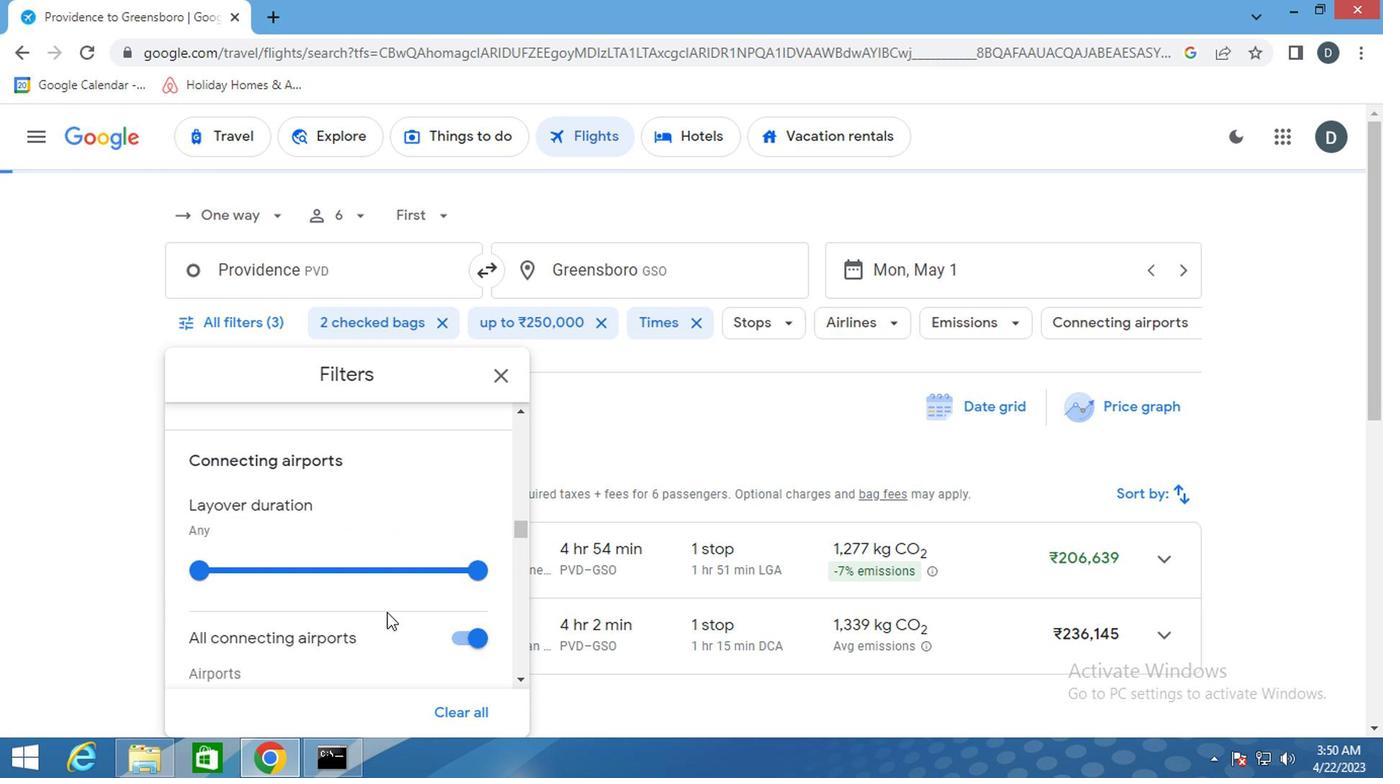
Action: Mouse scrolled (383, 611) with delta (0, 0)
Screenshot: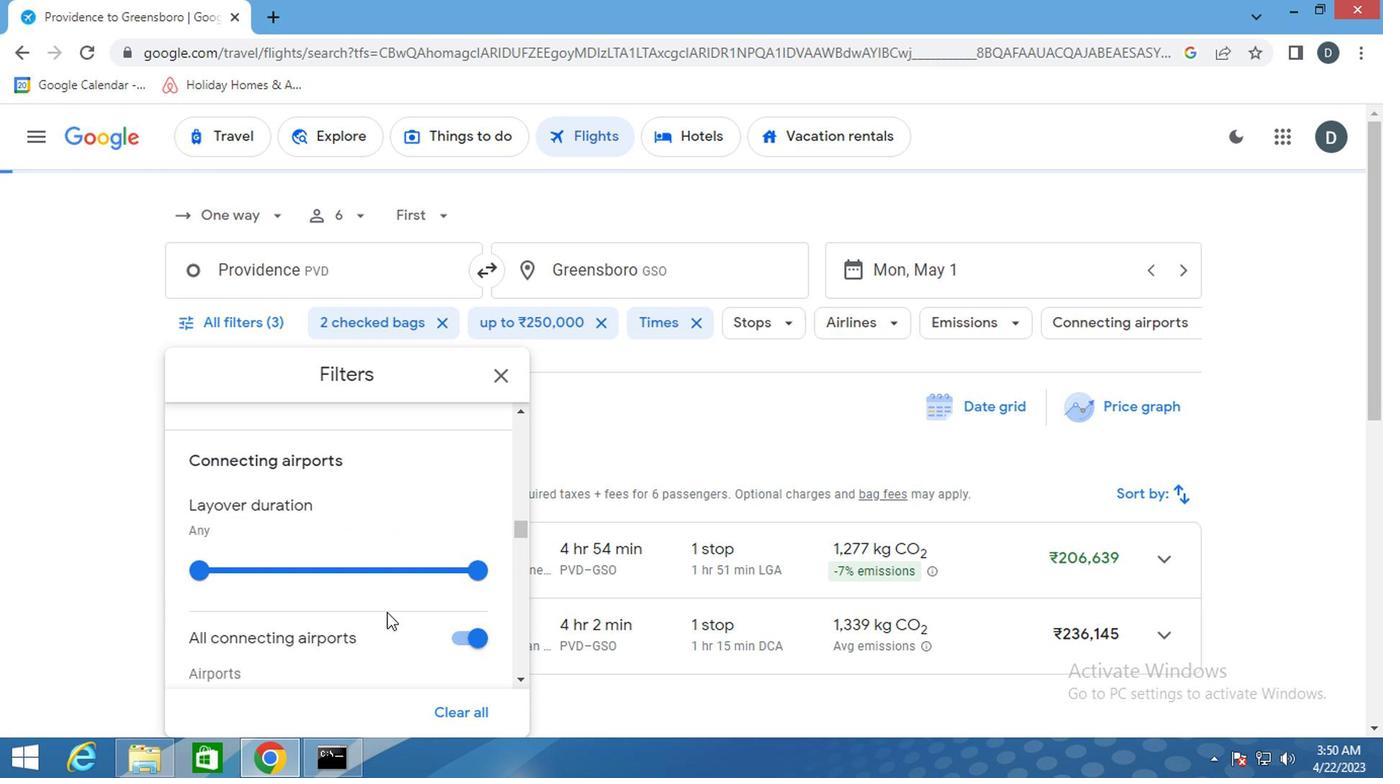 
Action: Mouse scrolled (383, 611) with delta (0, 0)
Screenshot: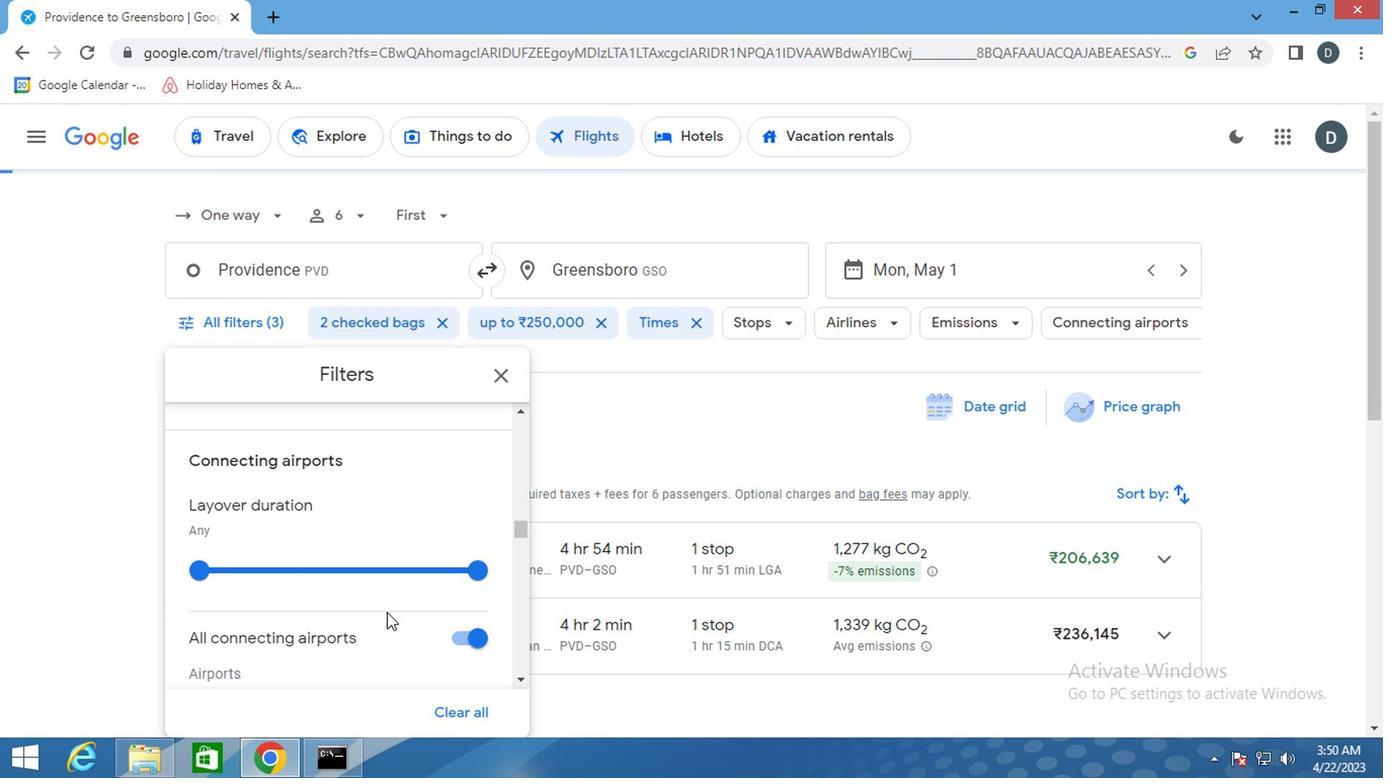 
Action: Mouse scrolled (383, 611) with delta (0, 0)
Screenshot: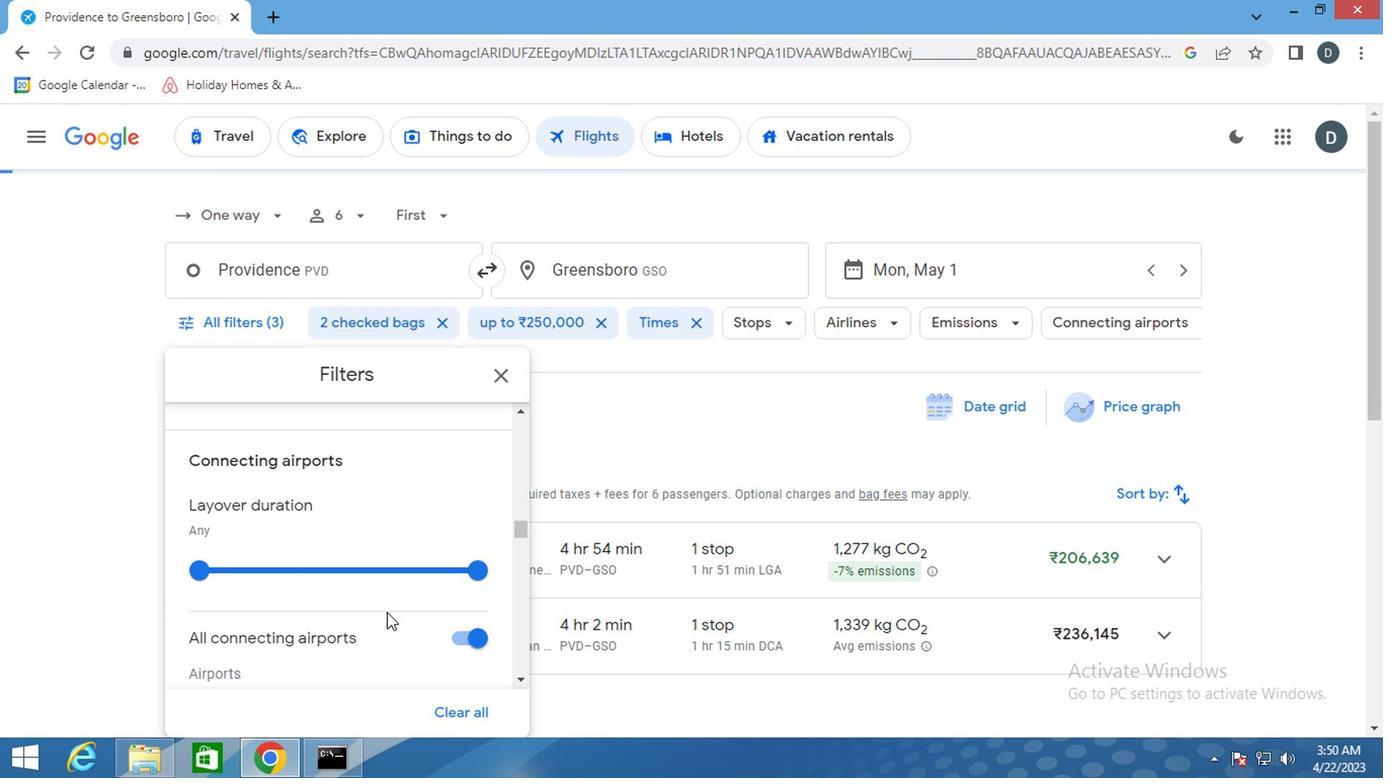 
Action: Mouse scrolled (383, 611) with delta (0, 0)
Screenshot: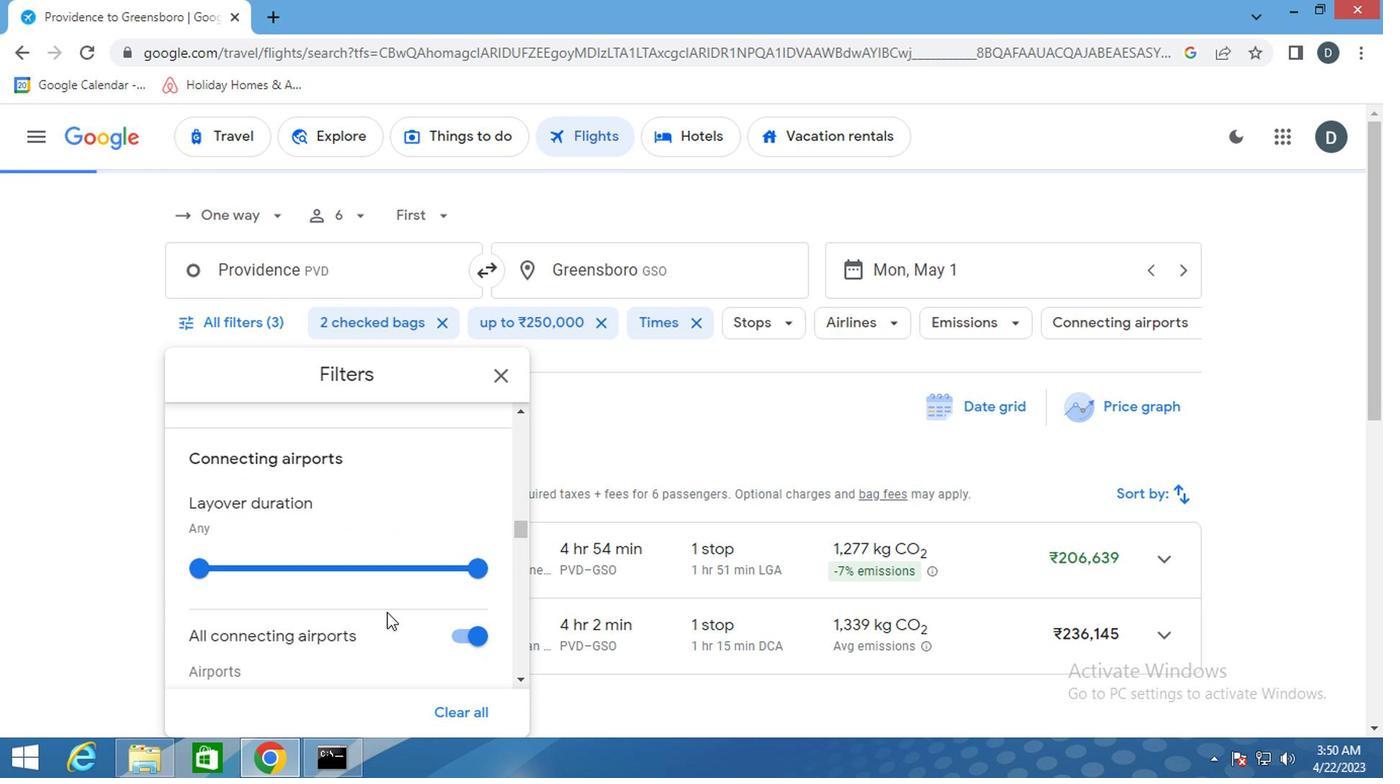 
Action: Mouse scrolled (383, 611) with delta (0, 0)
Screenshot: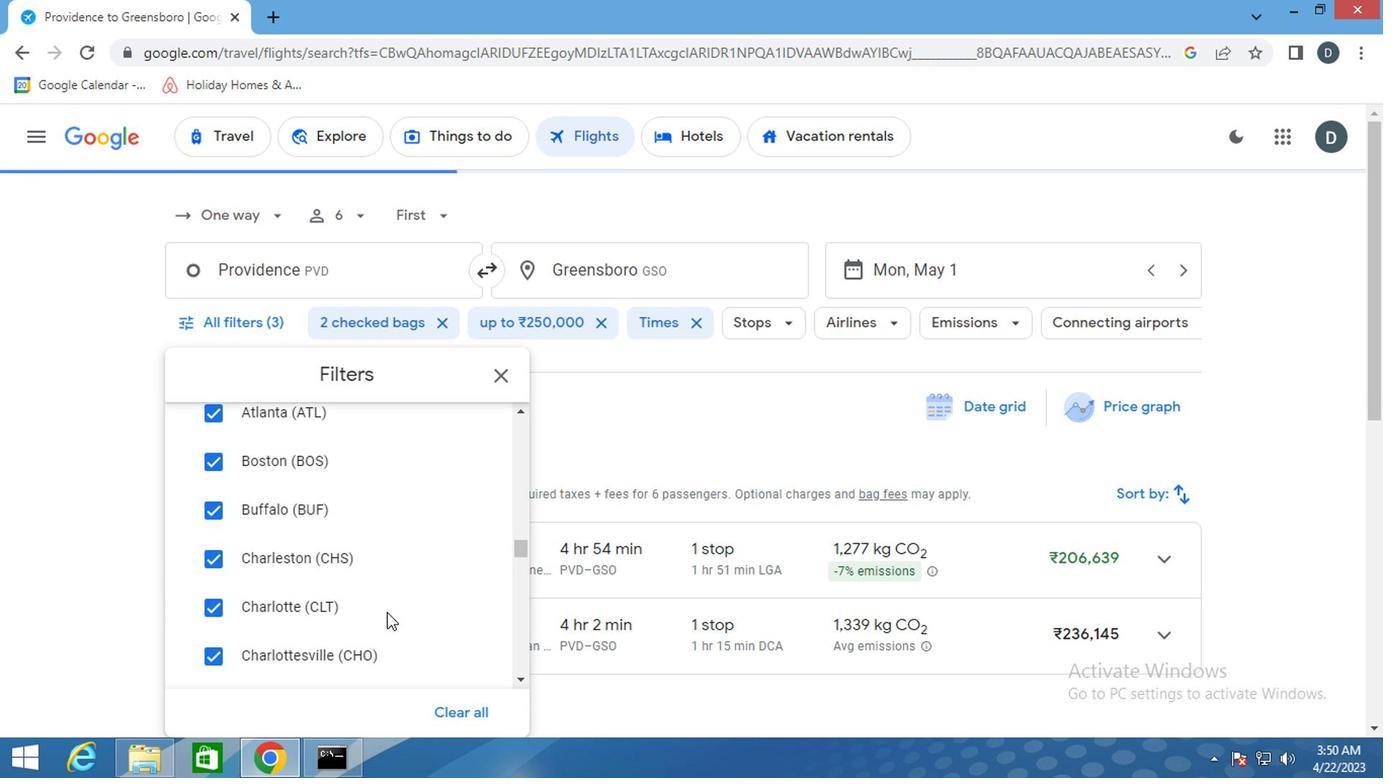 
Action: Mouse scrolled (383, 611) with delta (0, 0)
Screenshot: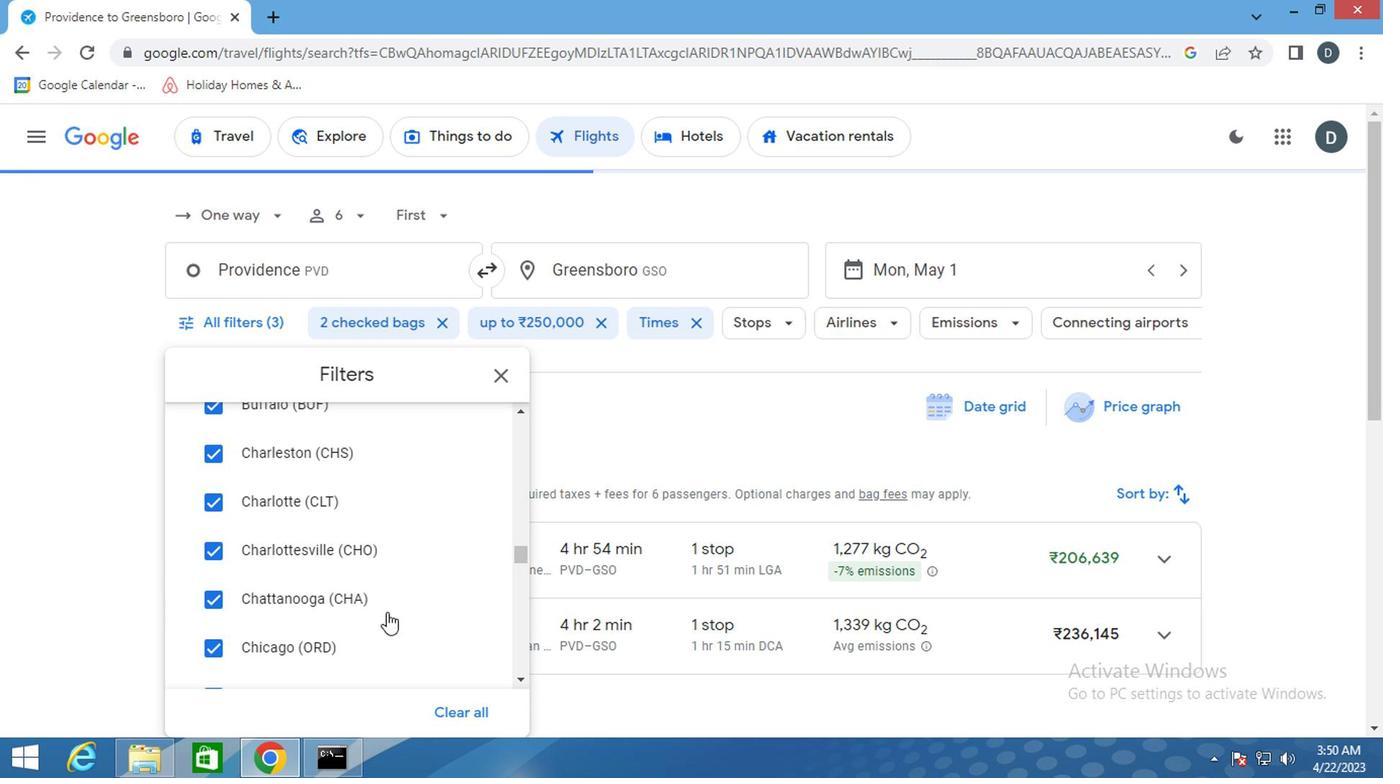 
Action: Mouse scrolled (383, 611) with delta (0, 0)
Screenshot: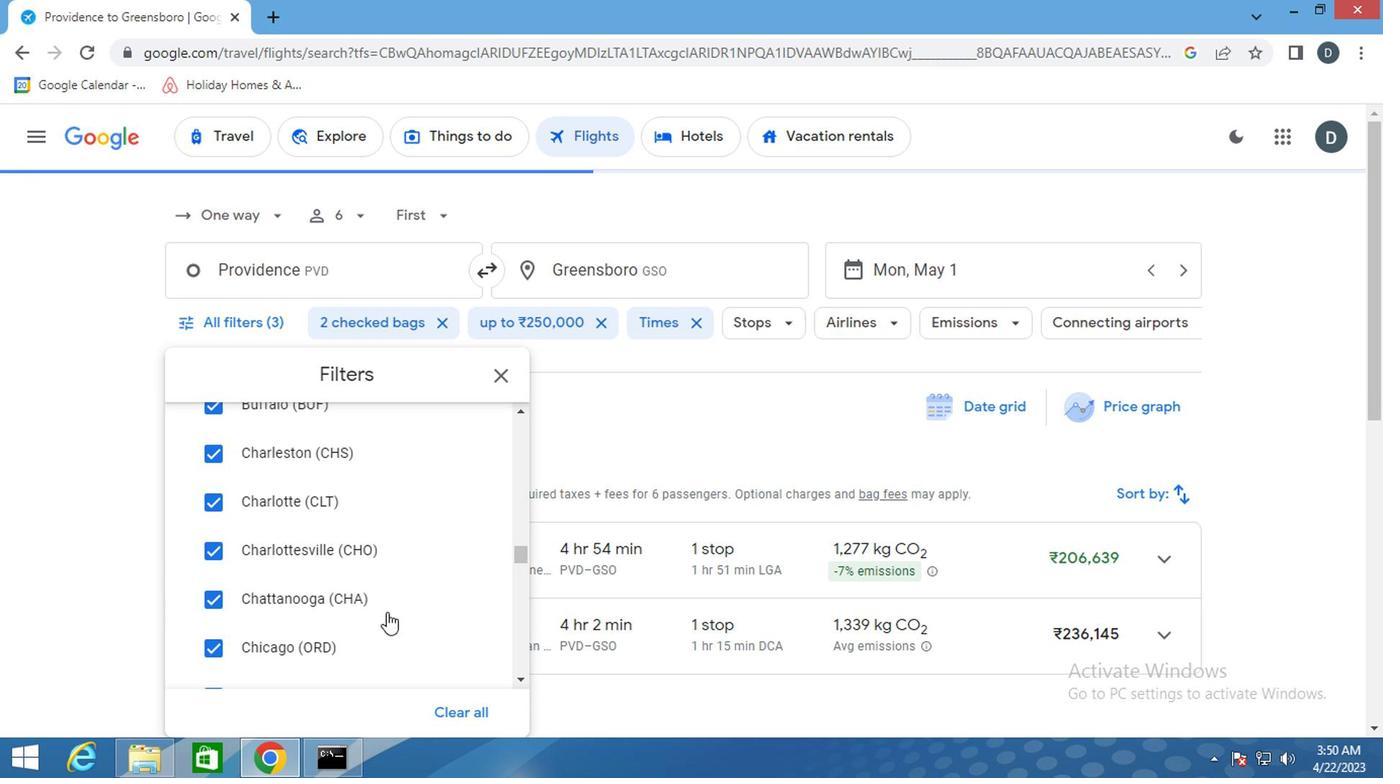 
Action: Mouse scrolled (383, 611) with delta (0, 0)
Screenshot: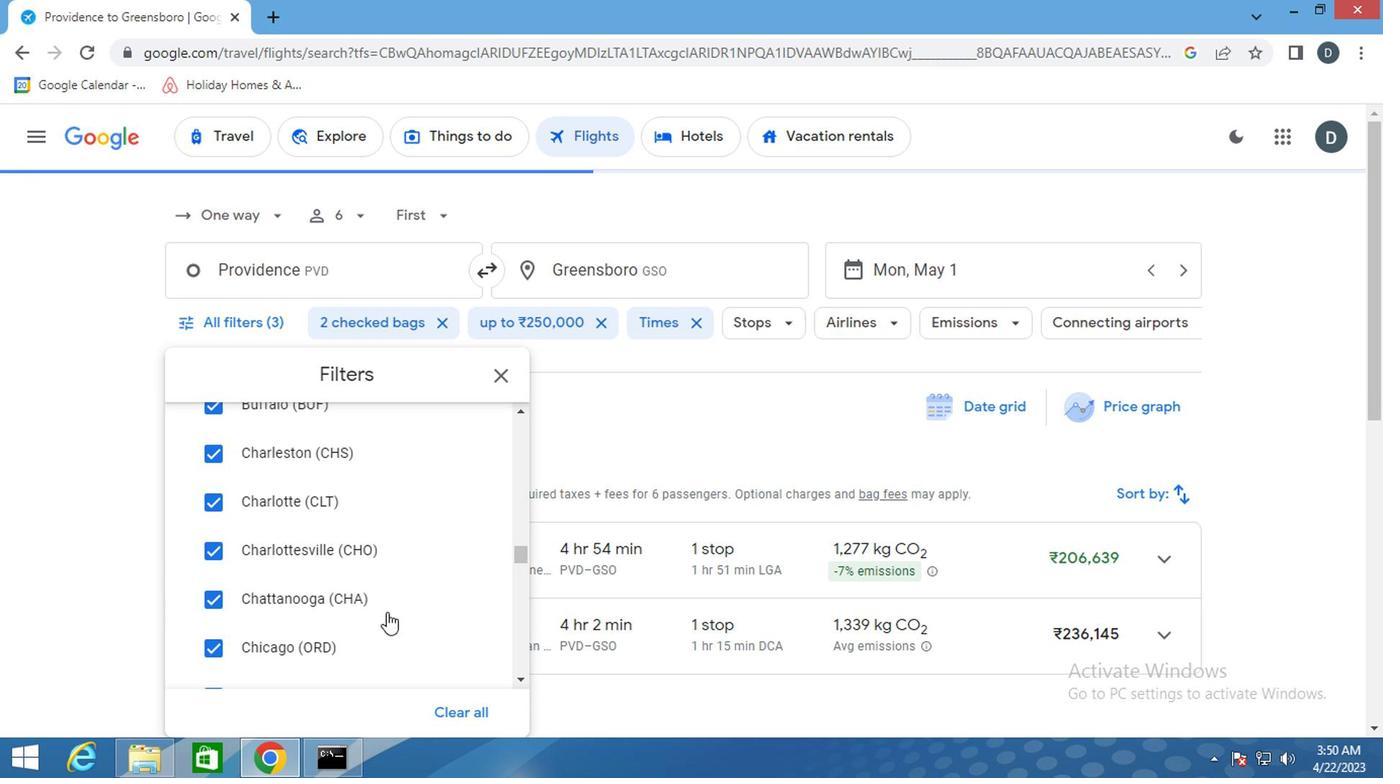 
Action: Mouse scrolled (383, 611) with delta (0, 0)
Screenshot: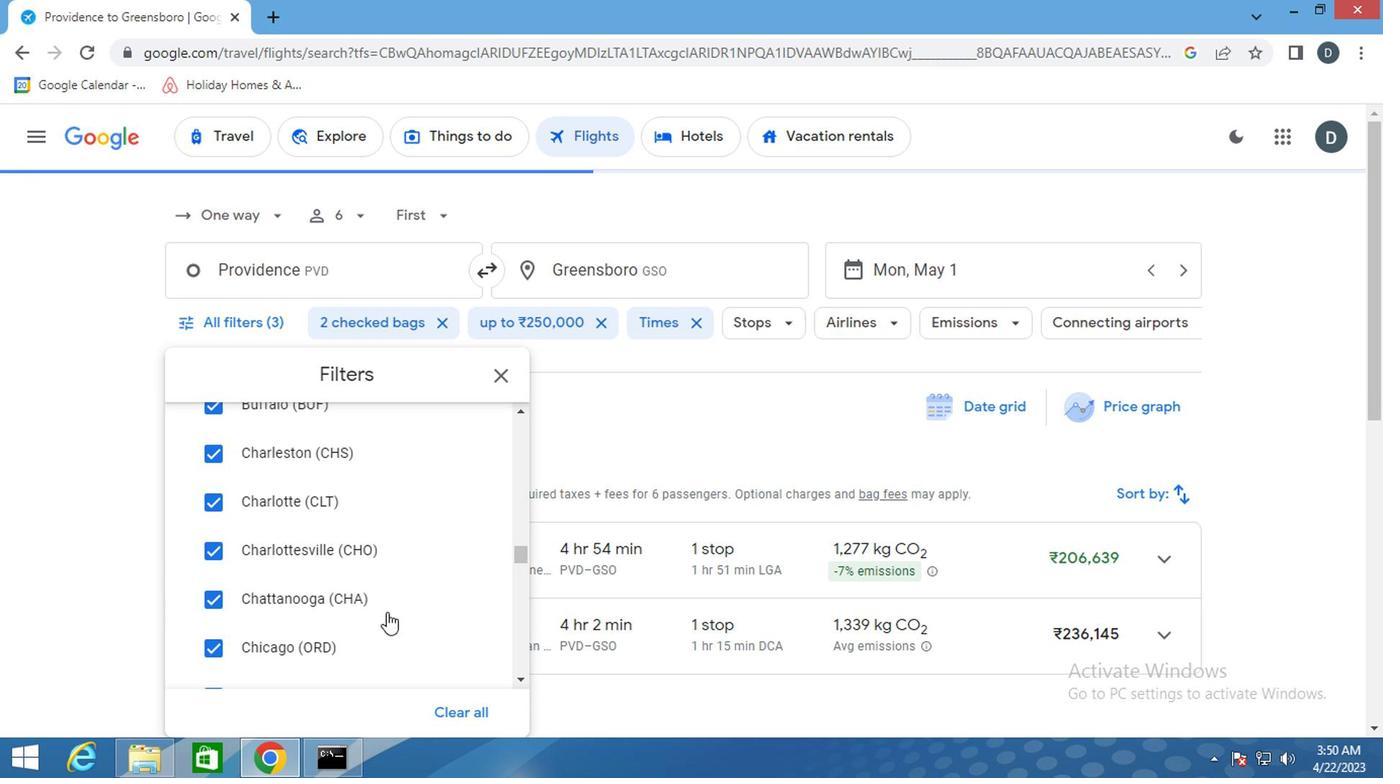 
Action: Mouse scrolled (383, 611) with delta (0, 0)
Screenshot: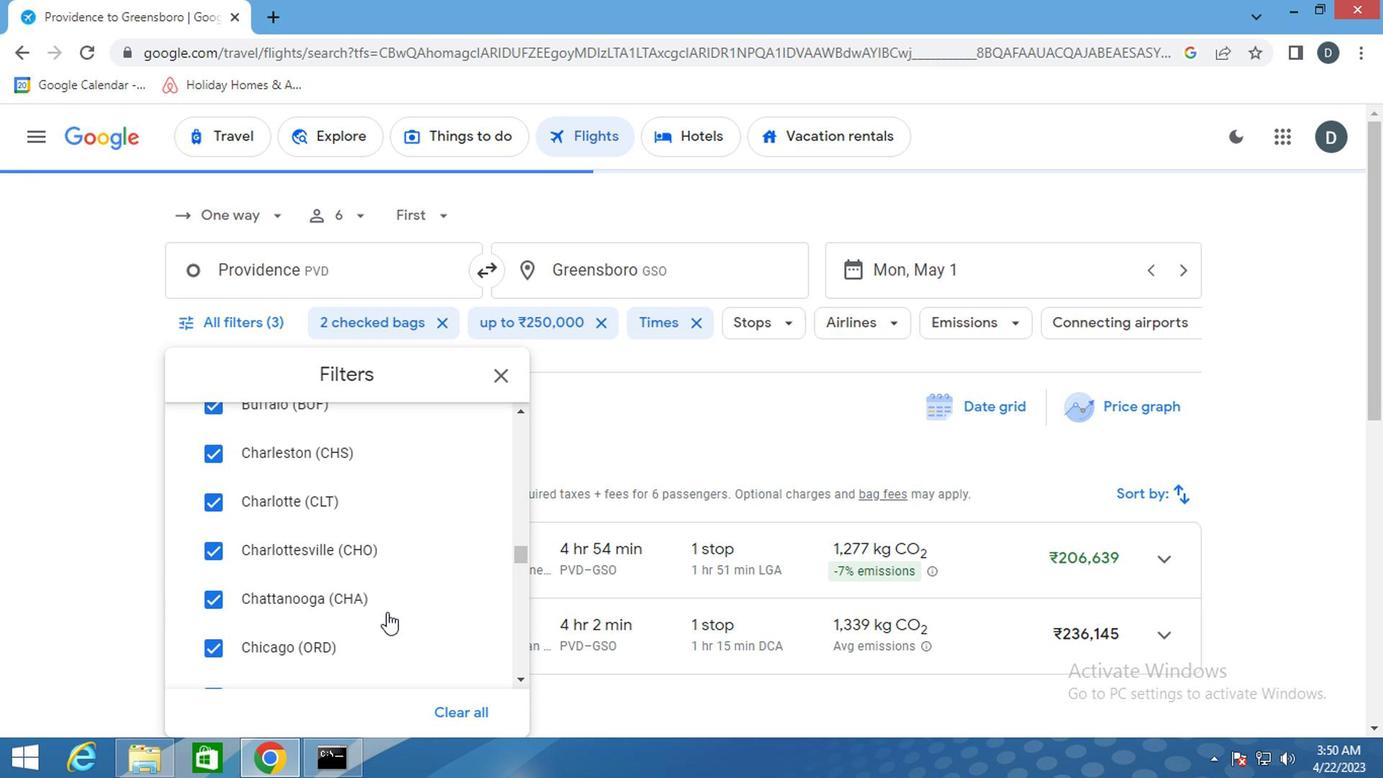 
Action: Mouse scrolled (383, 611) with delta (0, 0)
Screenshot: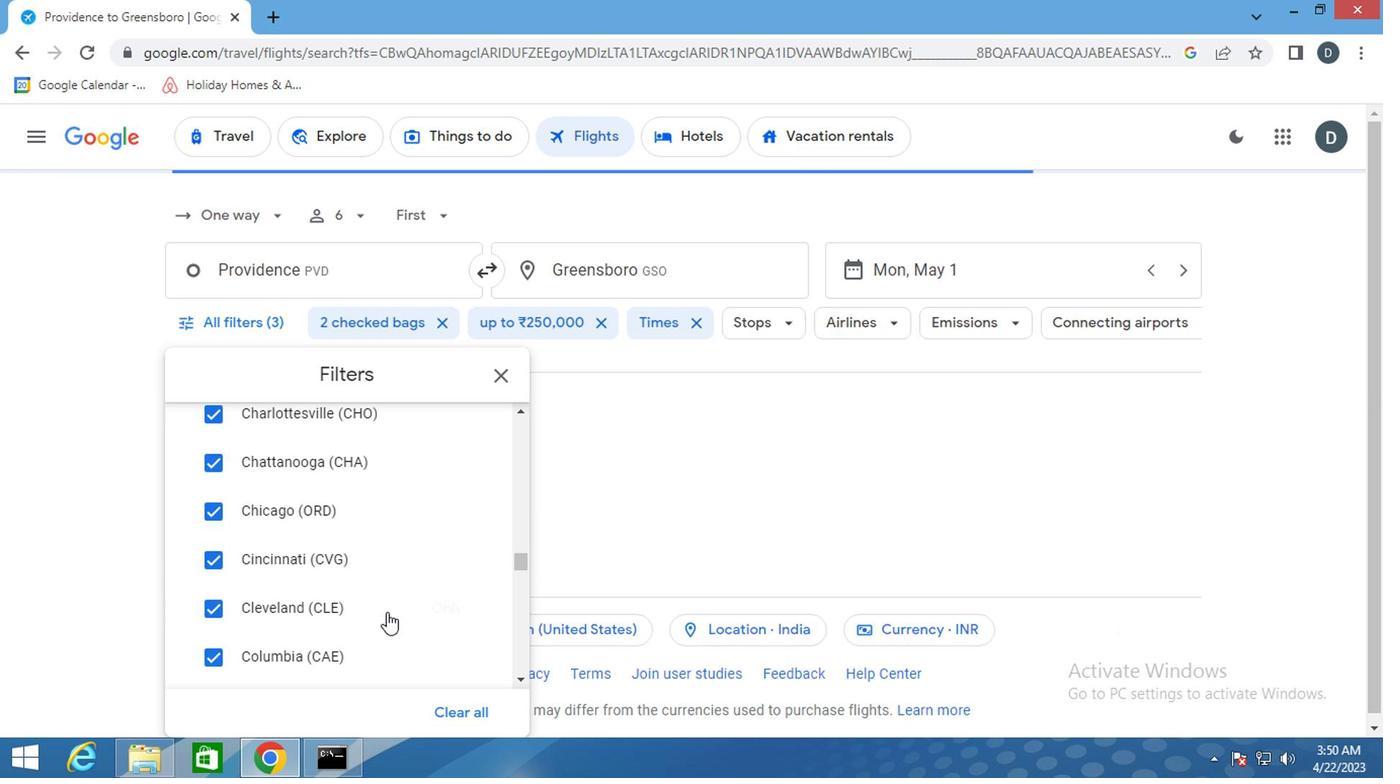 
Action: Mouse scrolled (383, 611) with delta (0, 0)
Screenshot: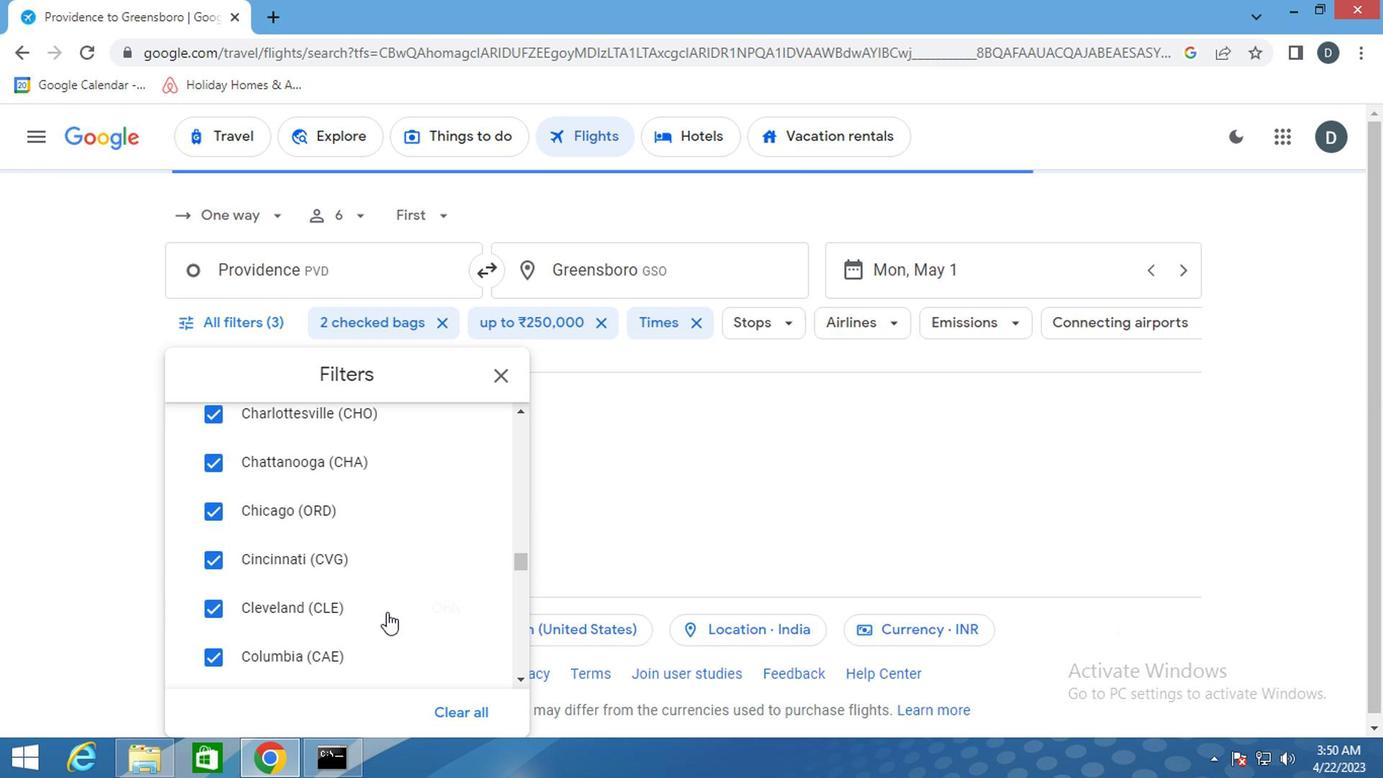 
Action: Mouse scrolled (383, 611) with delta (0, 0)
Screenshot: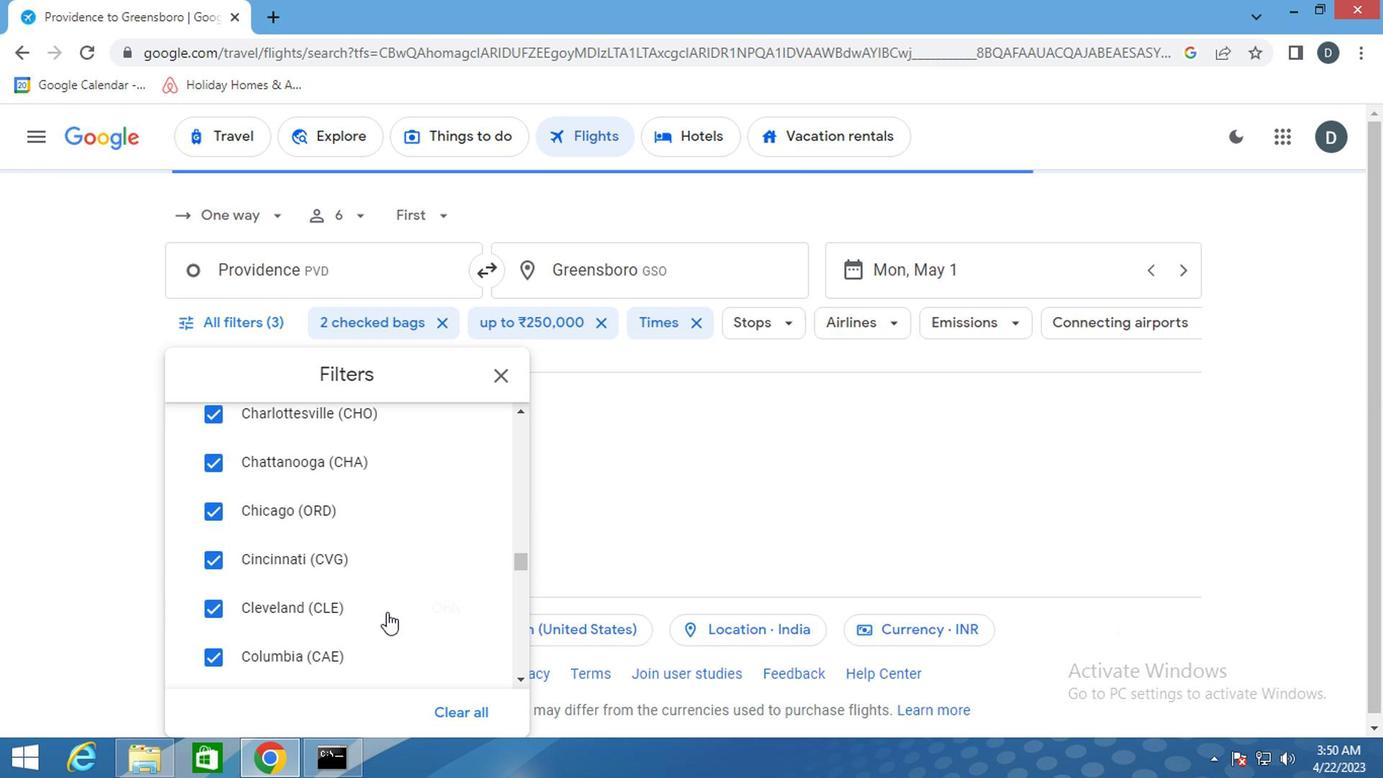 
Action: Mouse scrolled (383, 611) with delta (0, 0)
Screenshot: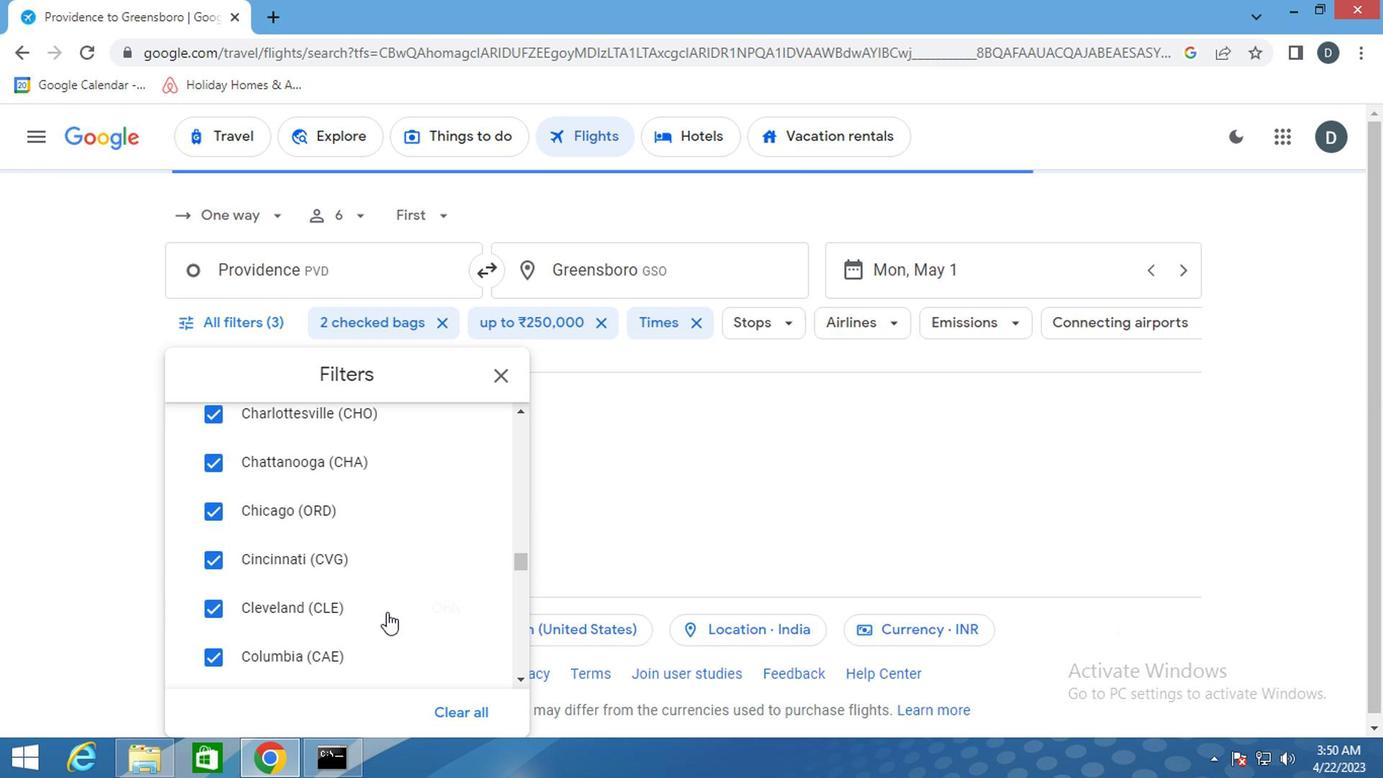 
Action: Mouse scrolled (383, 611) with delta (0, 0)
Screenshot: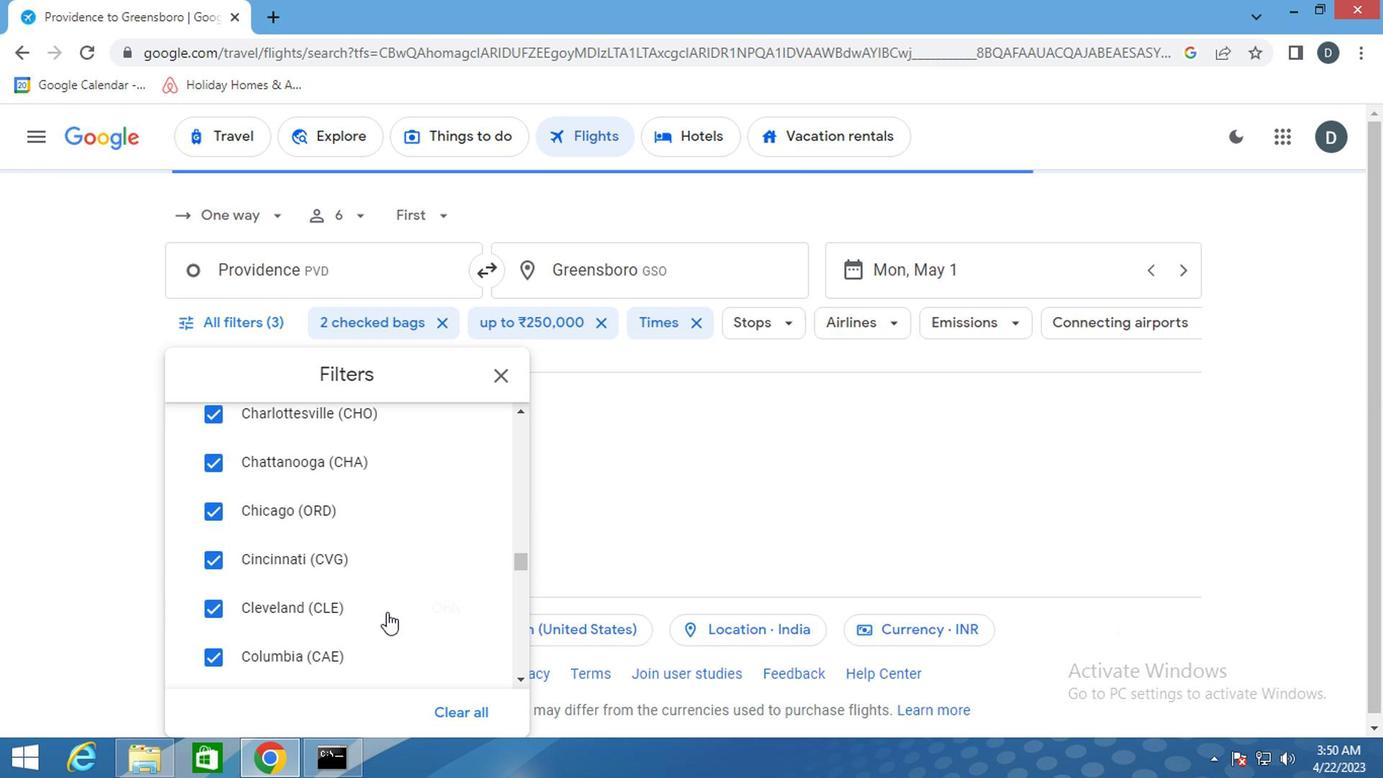 
Action: Mouse scrolled (383, 611) with delta (0, 0)
Screenshot: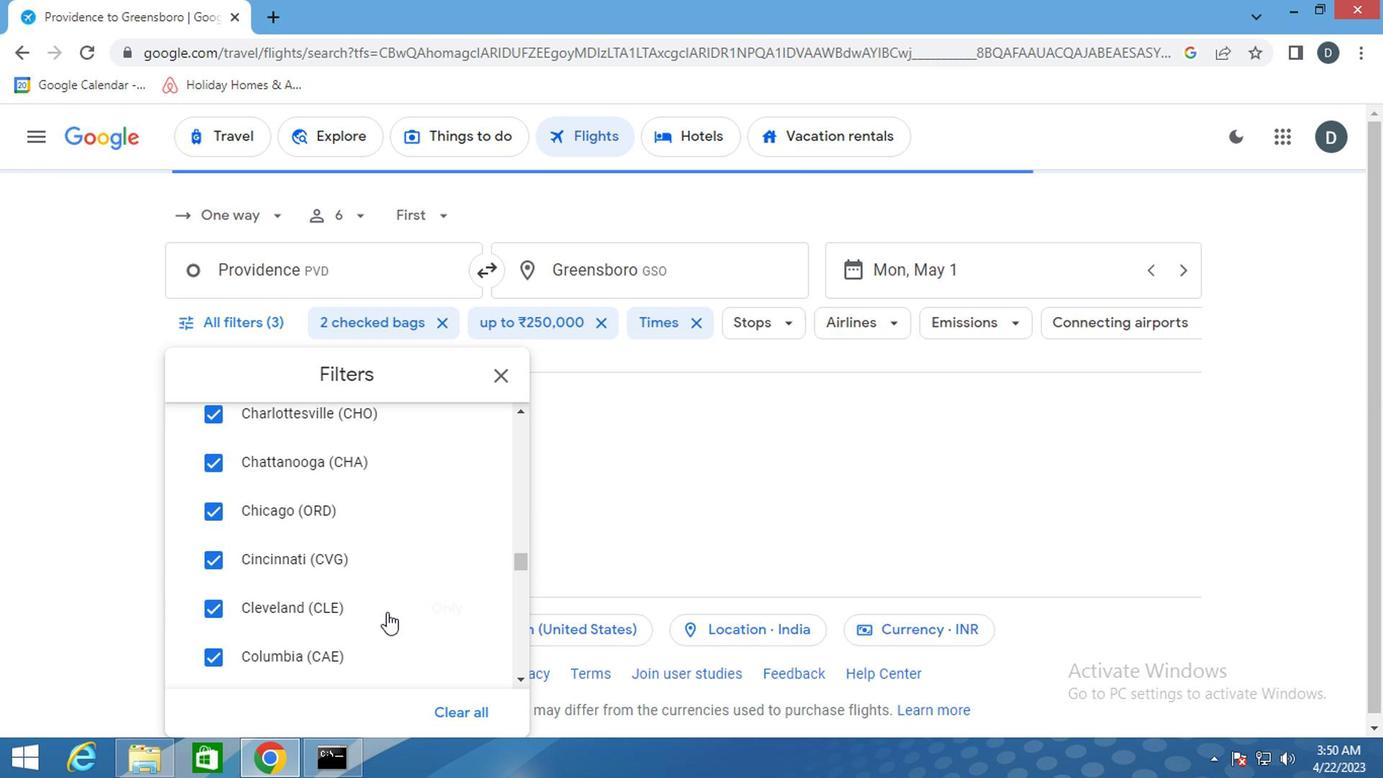 
Action: Mouse scrolled (383, 611) with delta (0, 0)
Screenshot: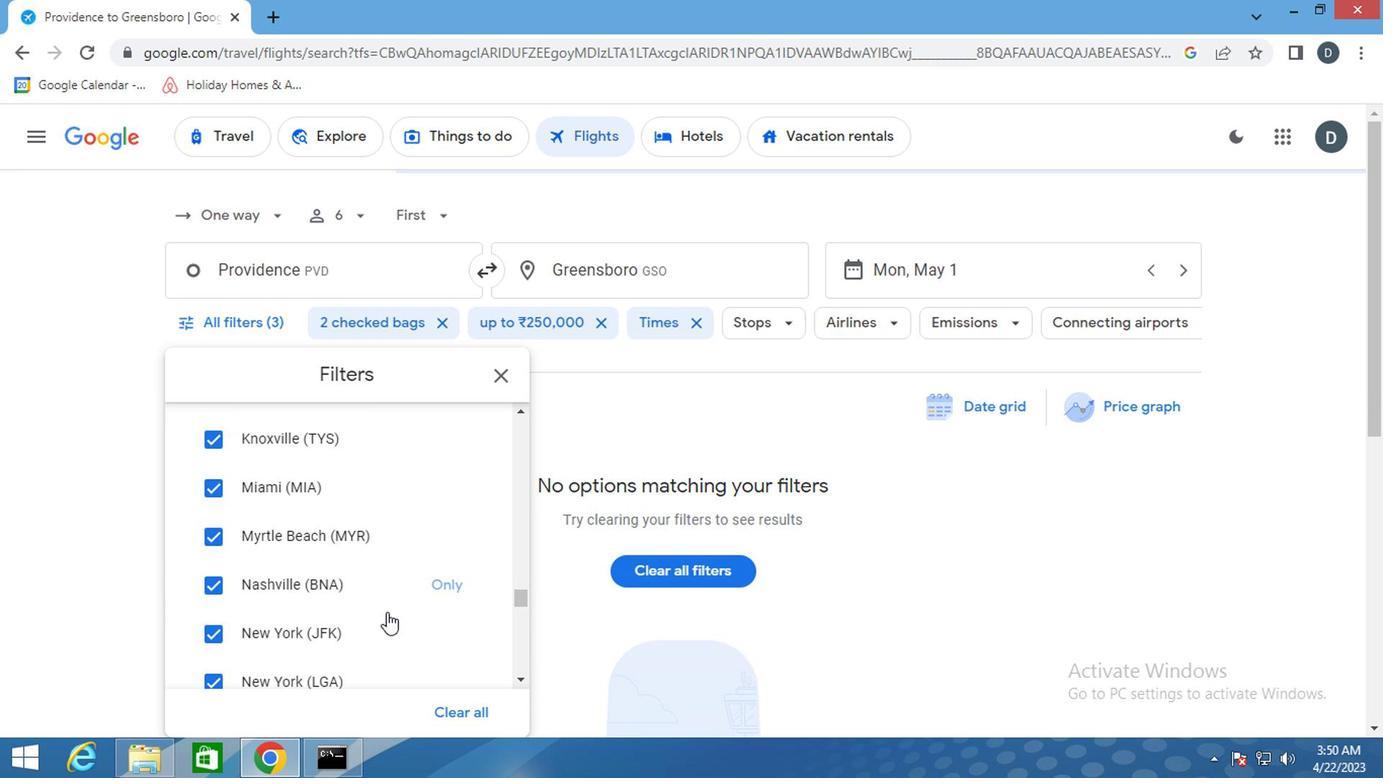 
Action: Mouse scrolled (383, 611) with delta (0, 0)
Screenshot: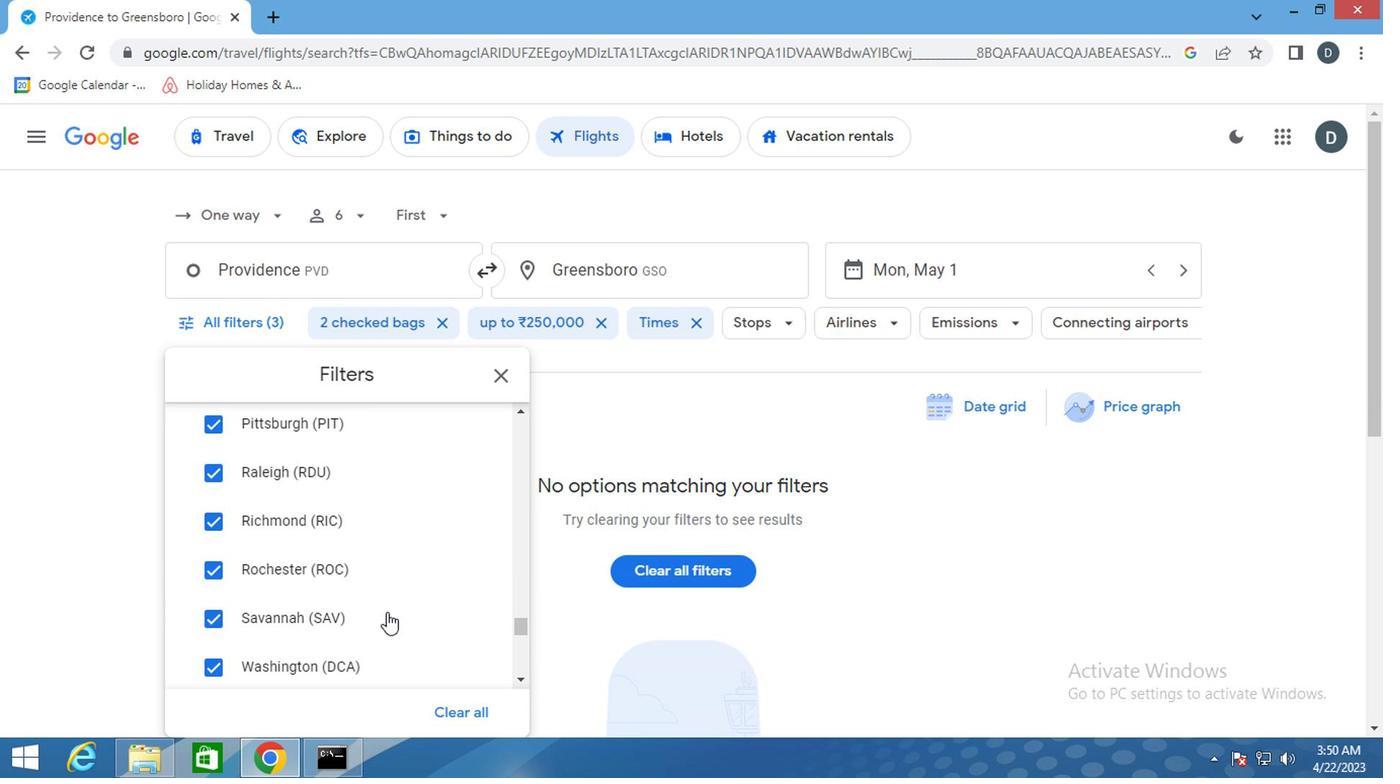 
Action: Mouse scrolled (383, 611) with delta (0, 0)
Screenshot: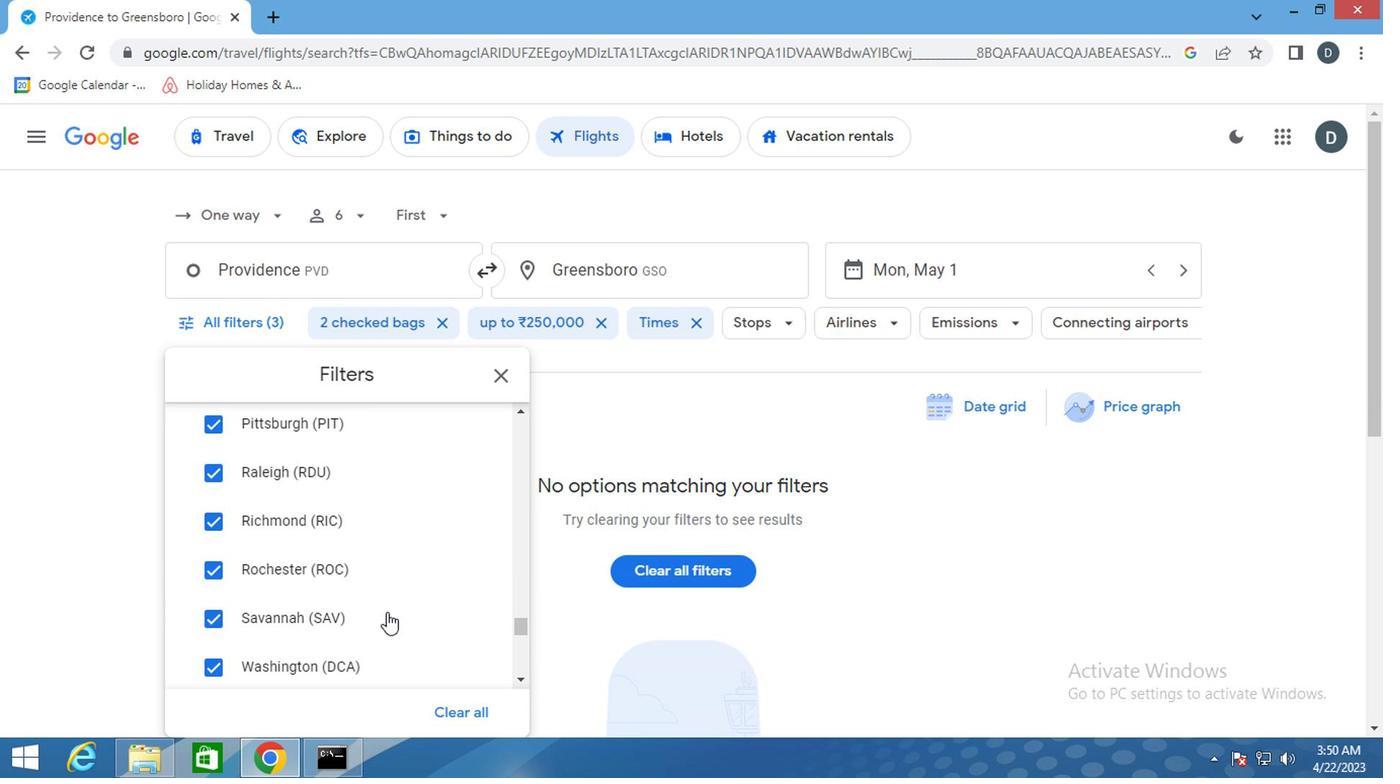 
Action: Mouse scrolled (383, 611) with delta (0, 0)
Screenshot: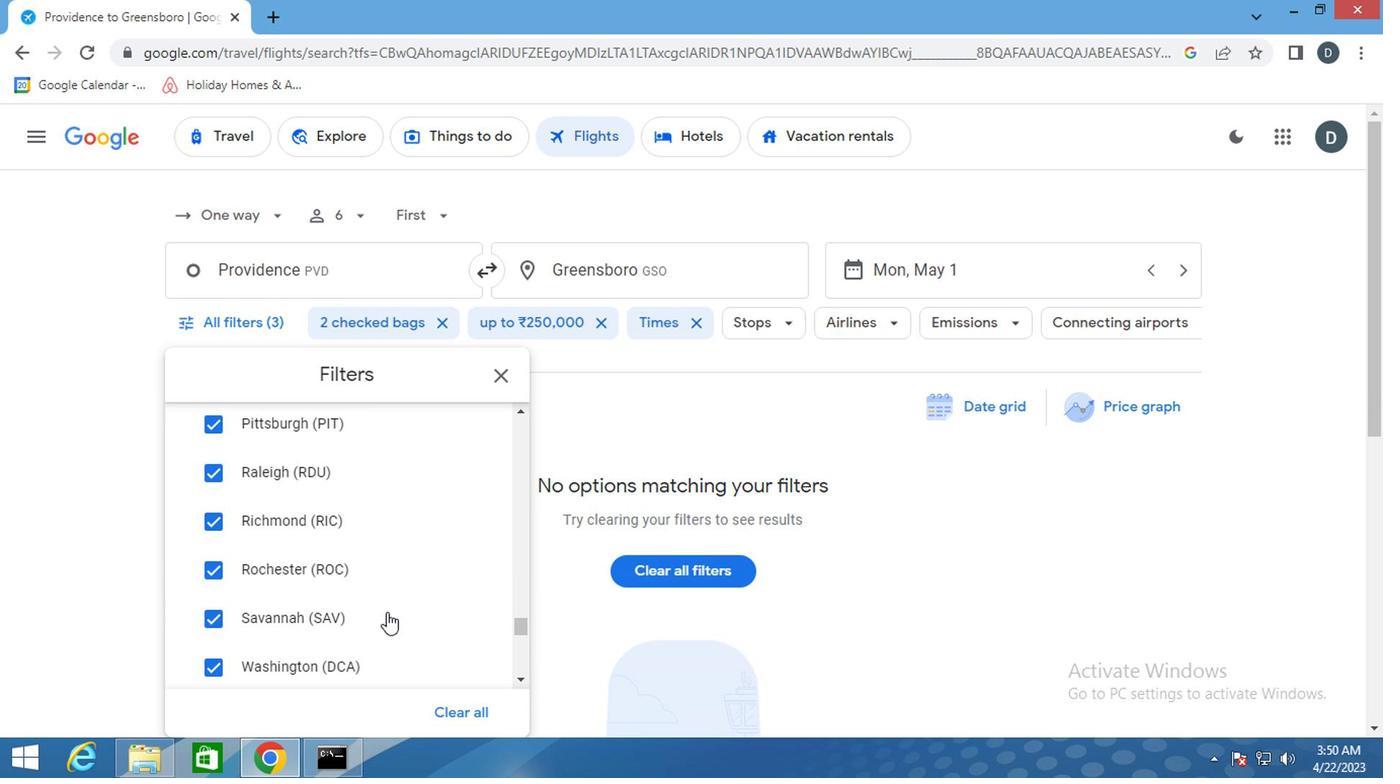 
Action: Mouse scrolled (383, 611) with delta (0, 0)
Screenshot: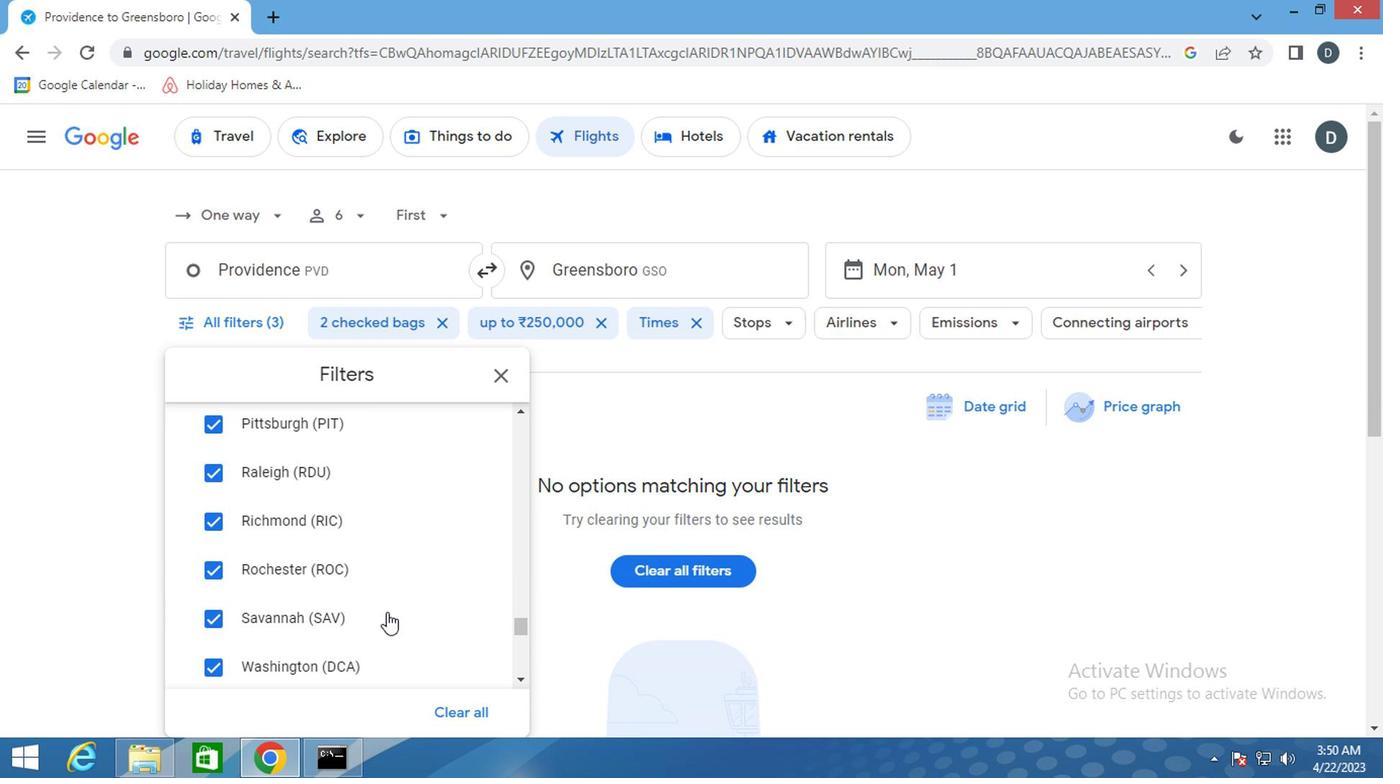 
Action: Mouse scrolled (383, 611) with delta (0, 0)
Screenshot: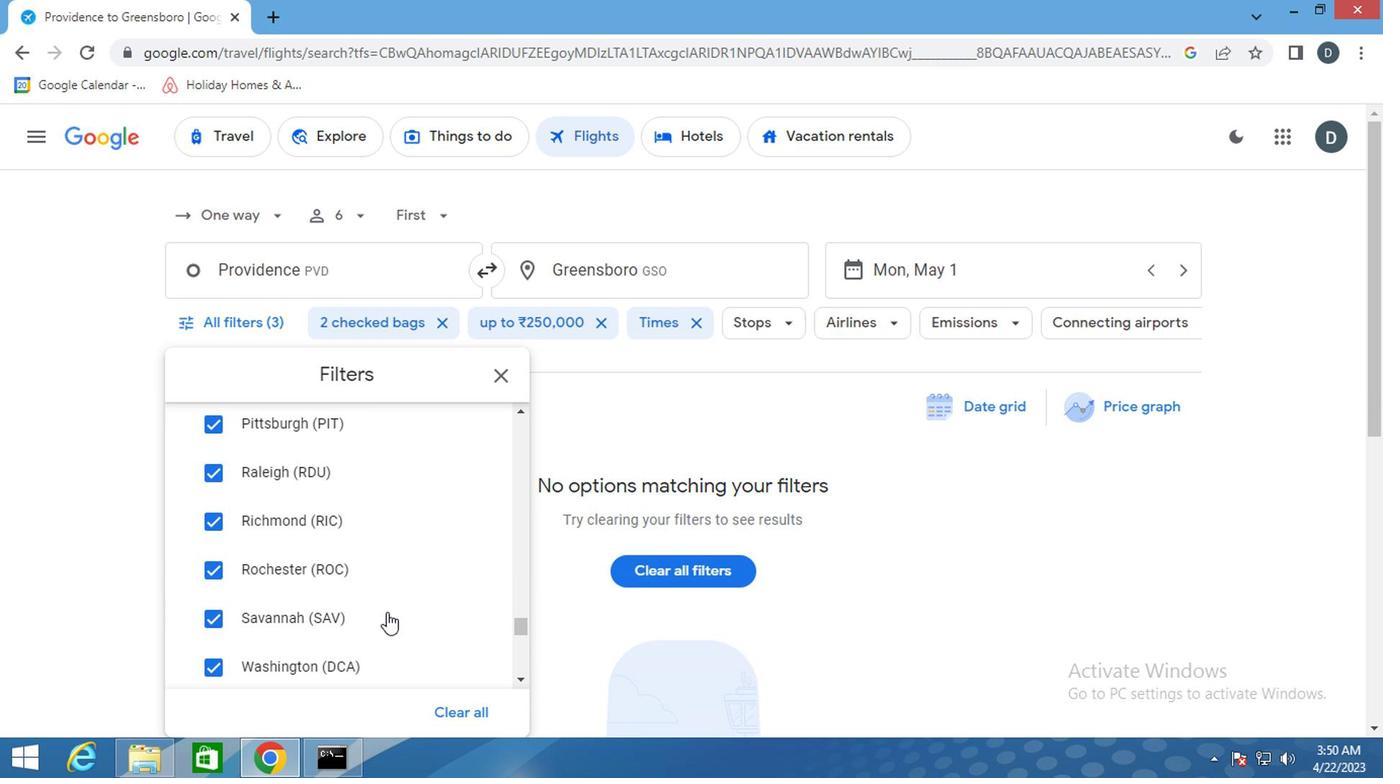 
Action: Mouse scrolled (383, 611) with delta (0, 0)
Screenshot: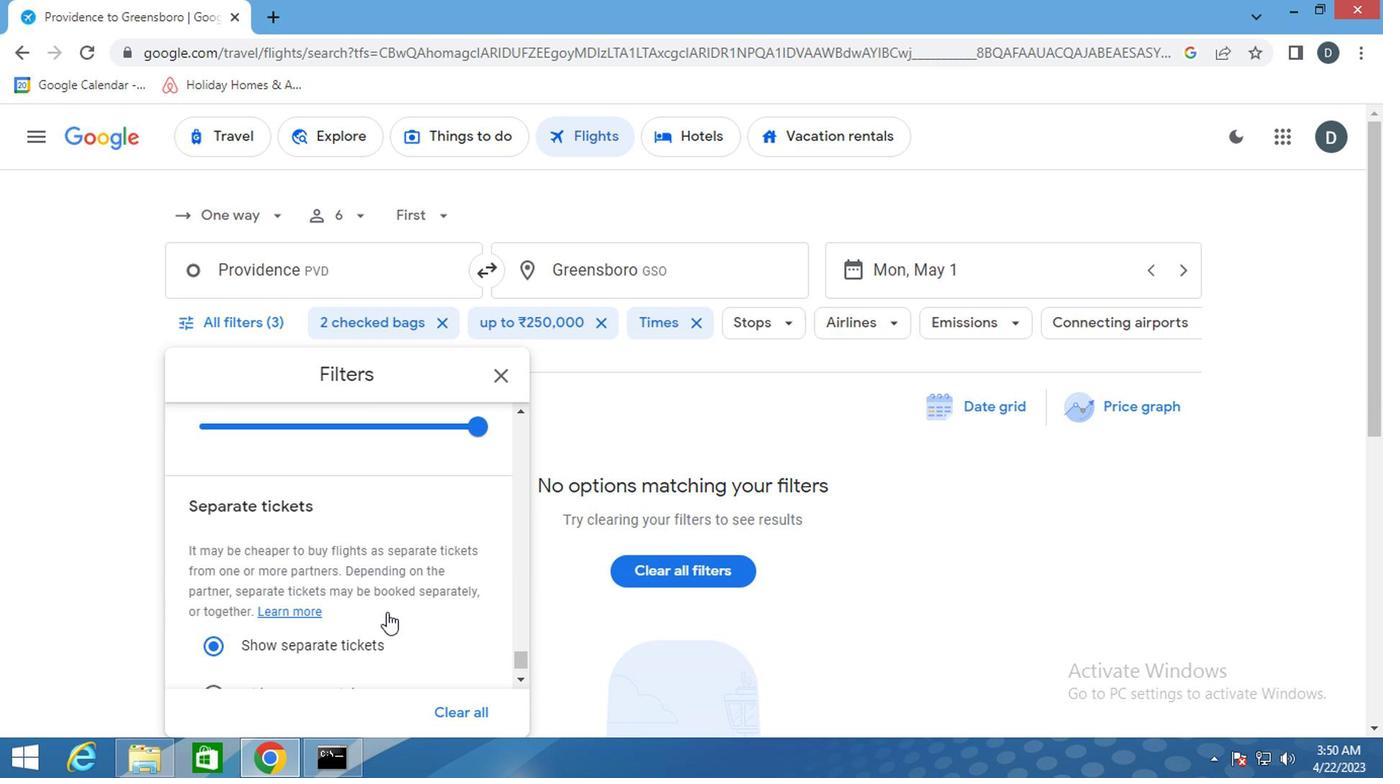 
Action: Mouse scrolled (383, 611) with delta (0, 0)
Screenshot: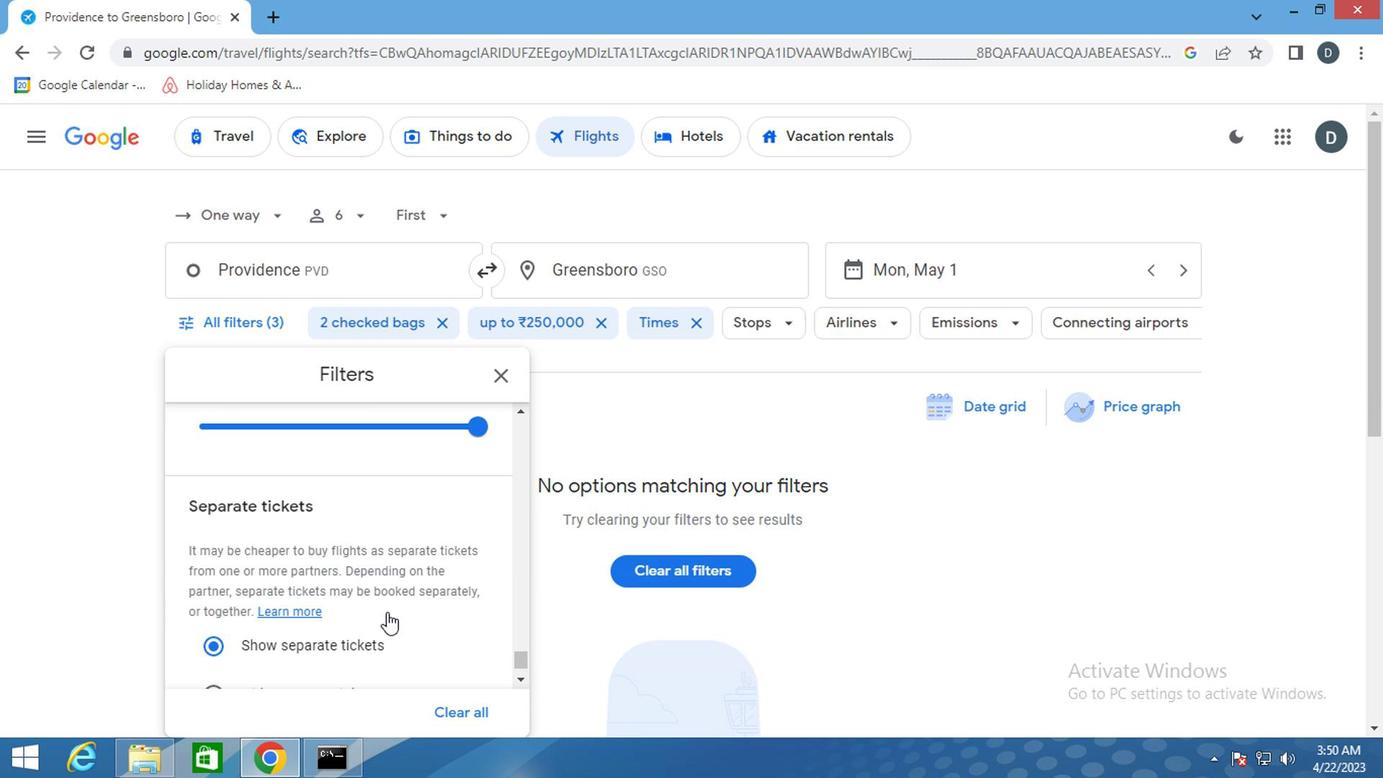 
Action: Mouse scrolled (383, 611) with delta (0, 0)
Screenshot: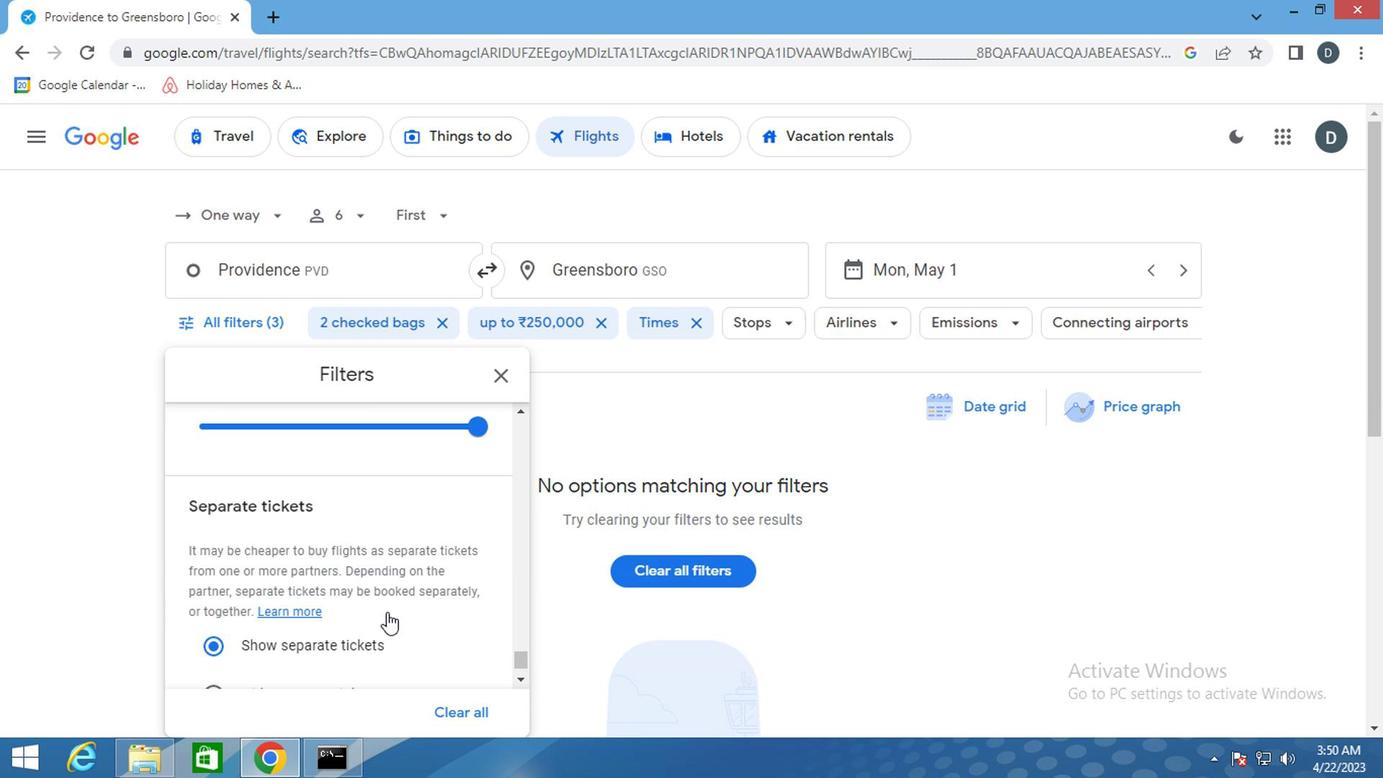 
Action: Mouse scrolled (383, 611) with delta (0, 0)
Screenshot: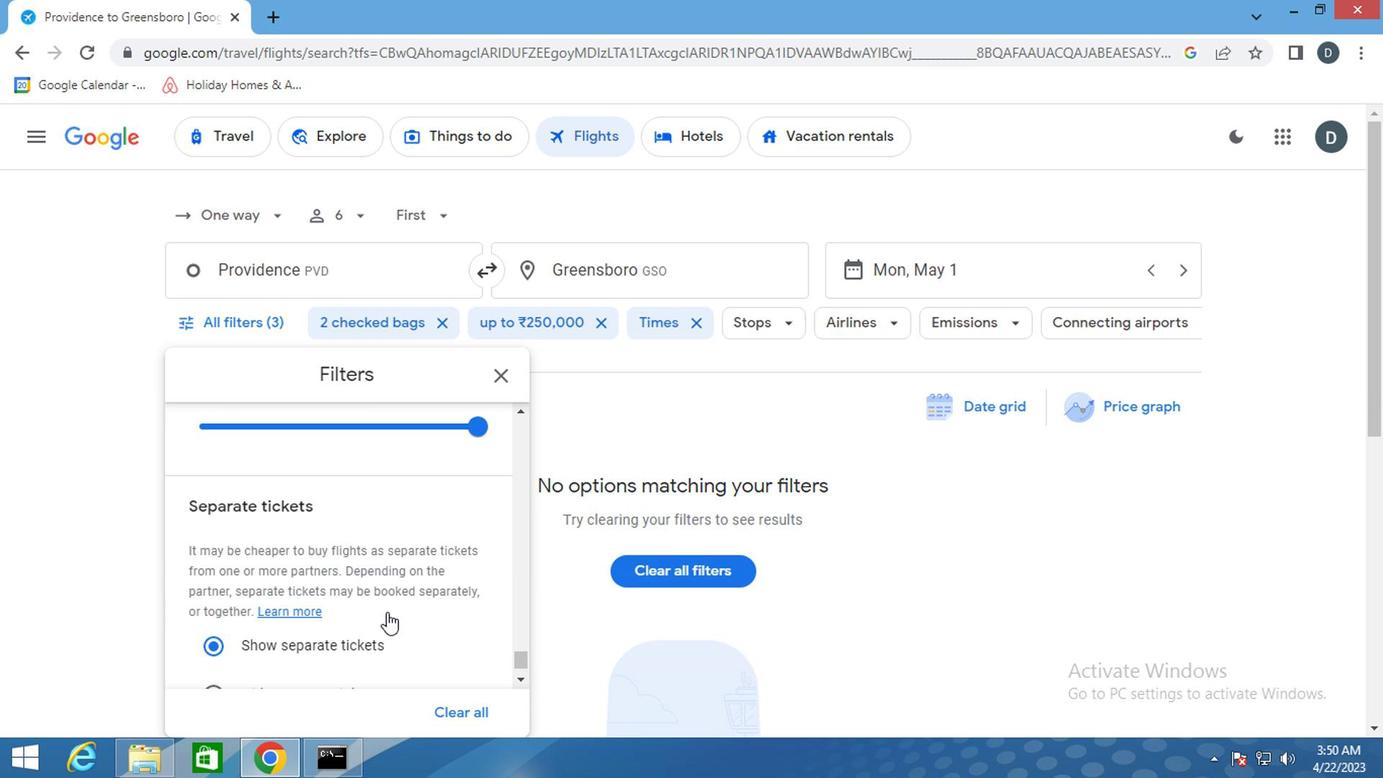 
Action: Mouse scrolled (383, 611) with delta (0, 0)
Screenshot: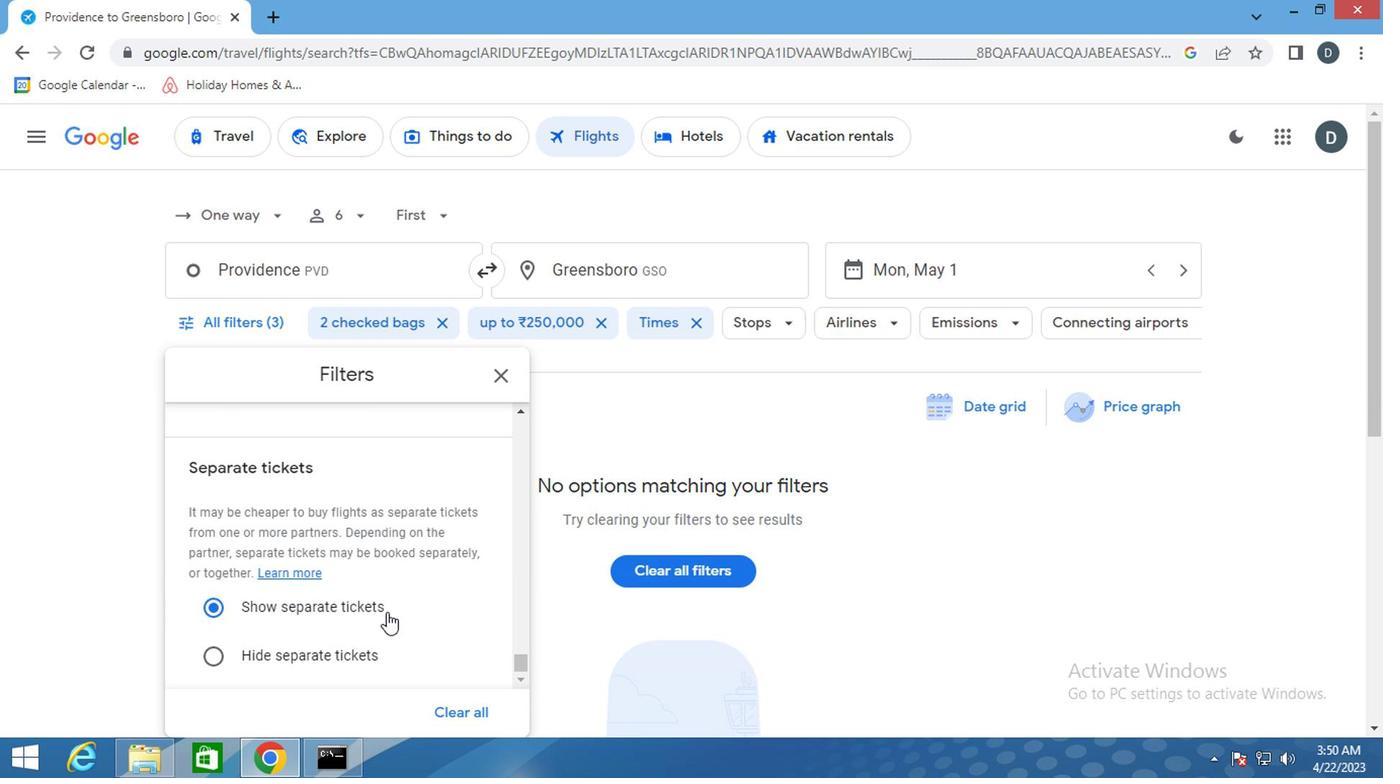 
Action: Mouse scrolled (383, 611) with delta (0, 0)
Screenshot: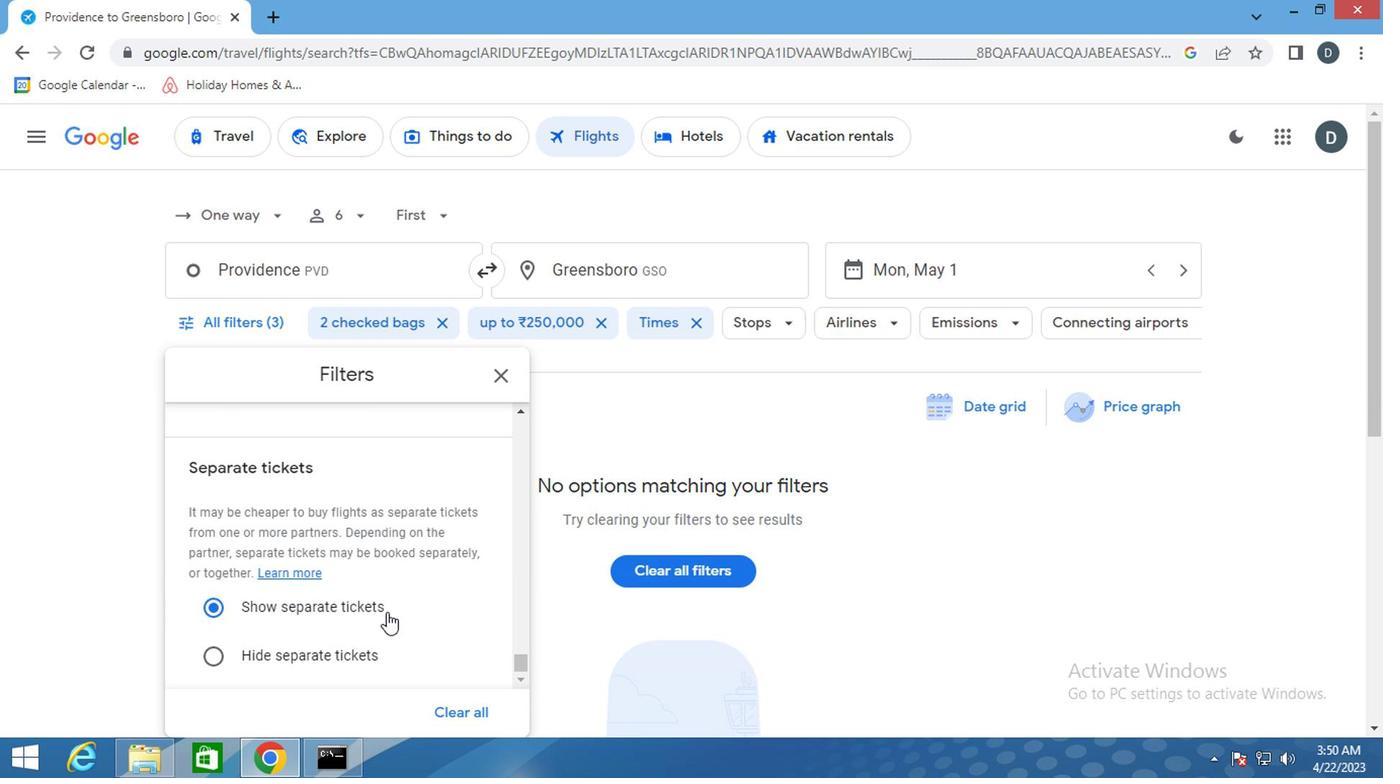 
Action: Mouse moved to (503, 369)
Screenshot: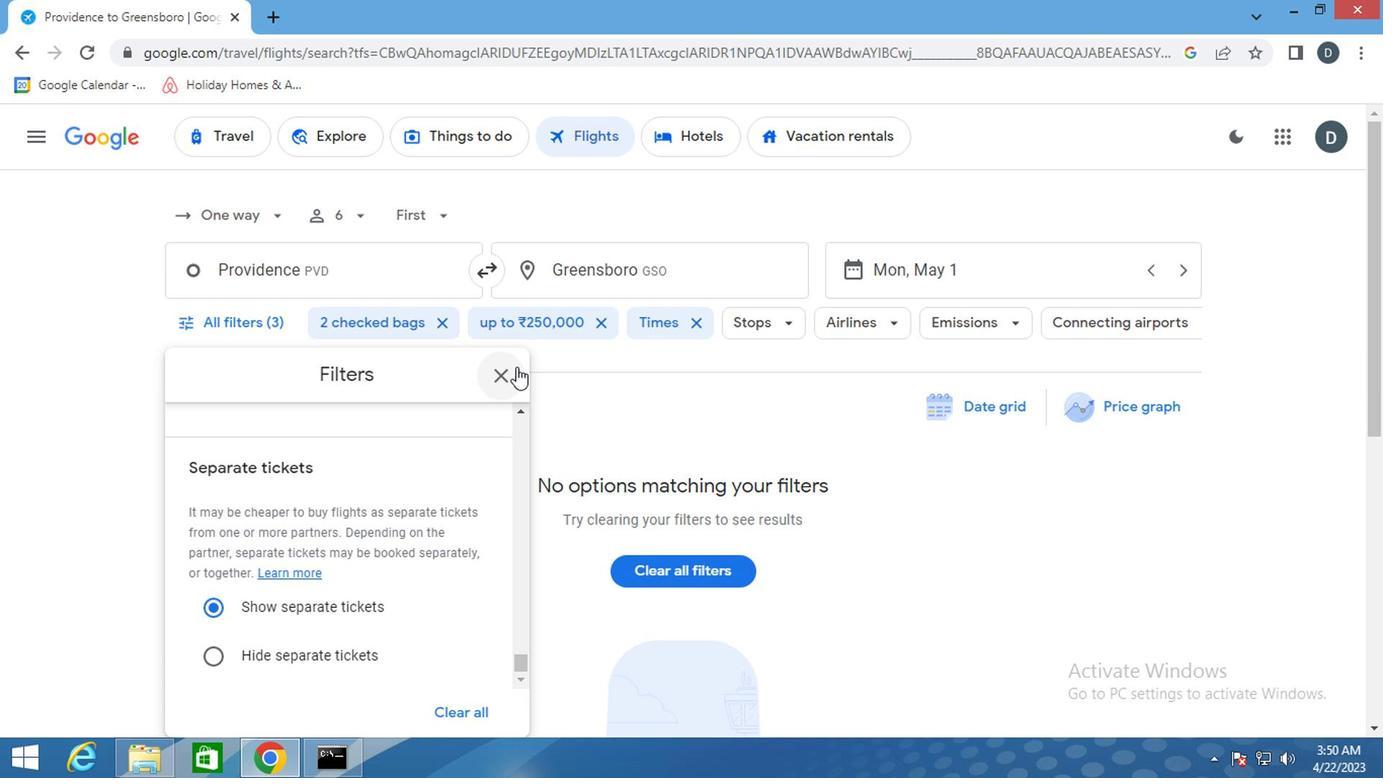 
Action: Mouse pressed left at (503, 369)
Screenshot: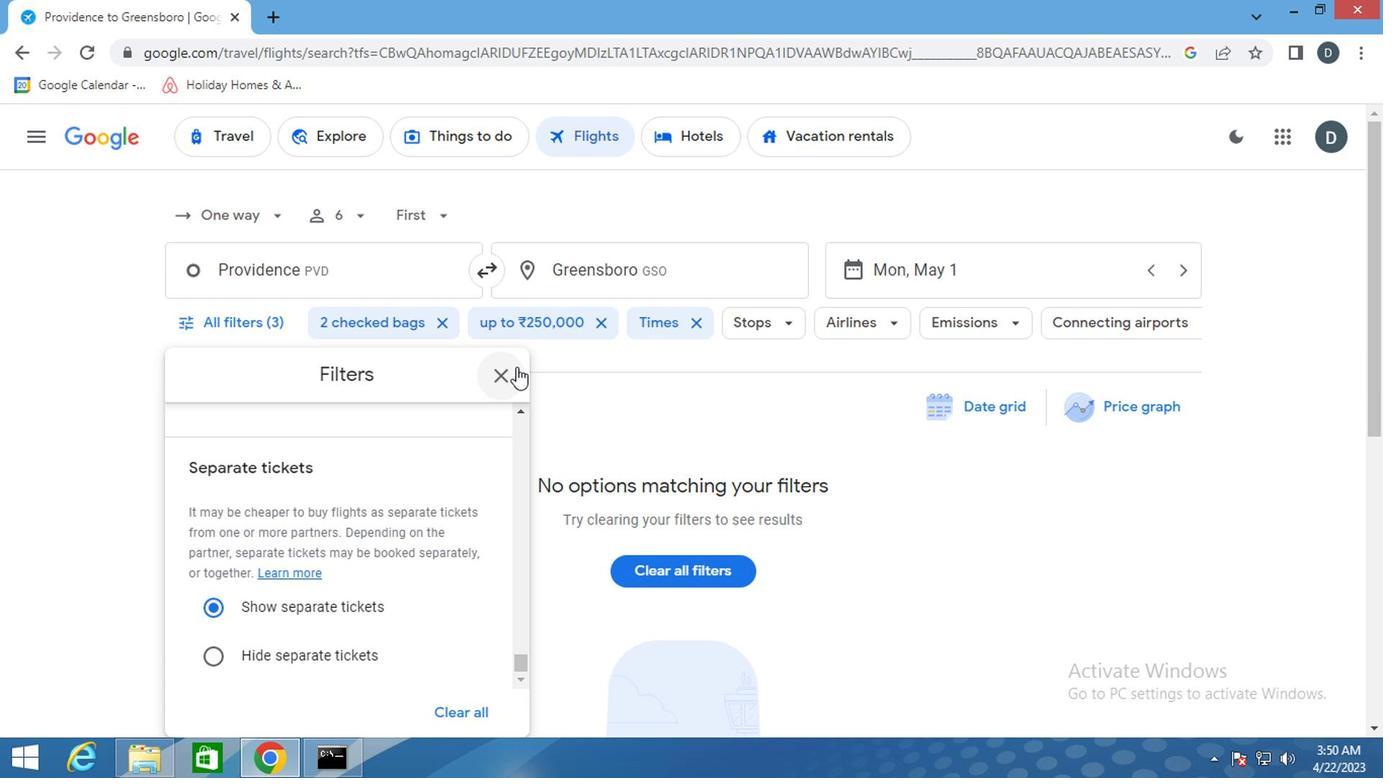 
Action: Mouse moved to (502, 370)
Screenshot: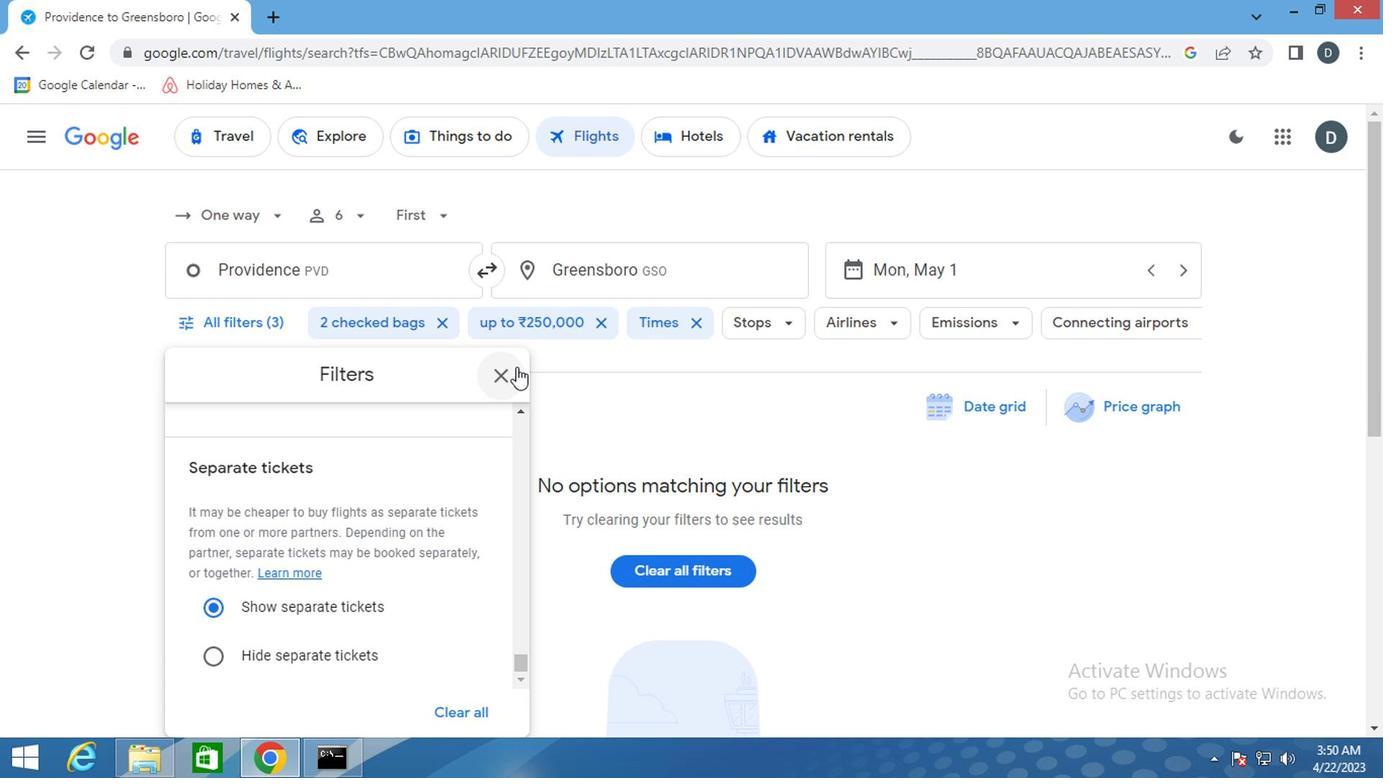 
